 Task: Find a house in Beauvais, France for 8 guests from 12th to 16th July, with a price range of ₹10,000 to ₹16,000, including amenities like free parking, Wifi, TV, breakfast, and gym, and enable self check-in.
Action: Mouse moved to (380, 153)
Screenshot: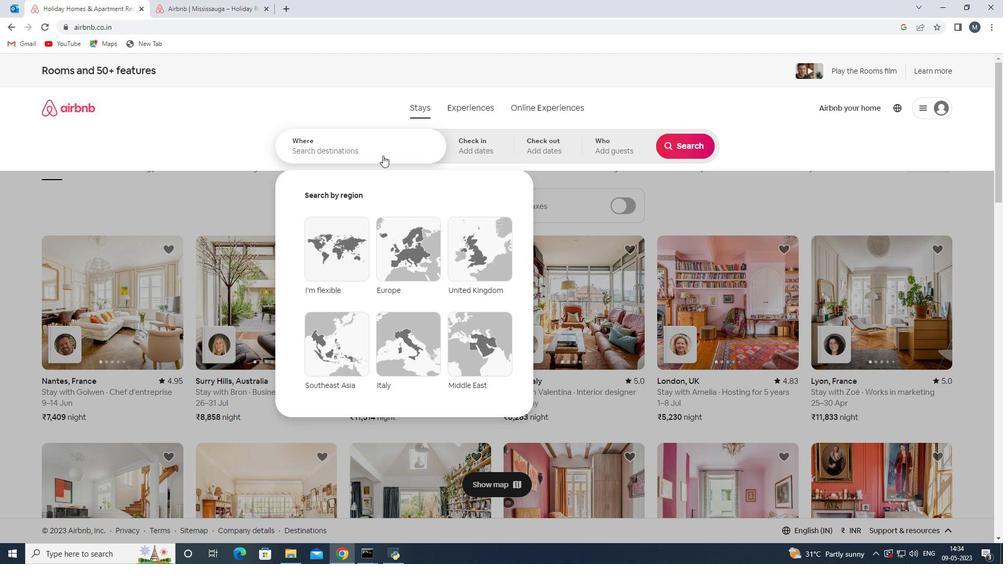 
Action: Mouse pressed left at (380, 153)
Screenshot: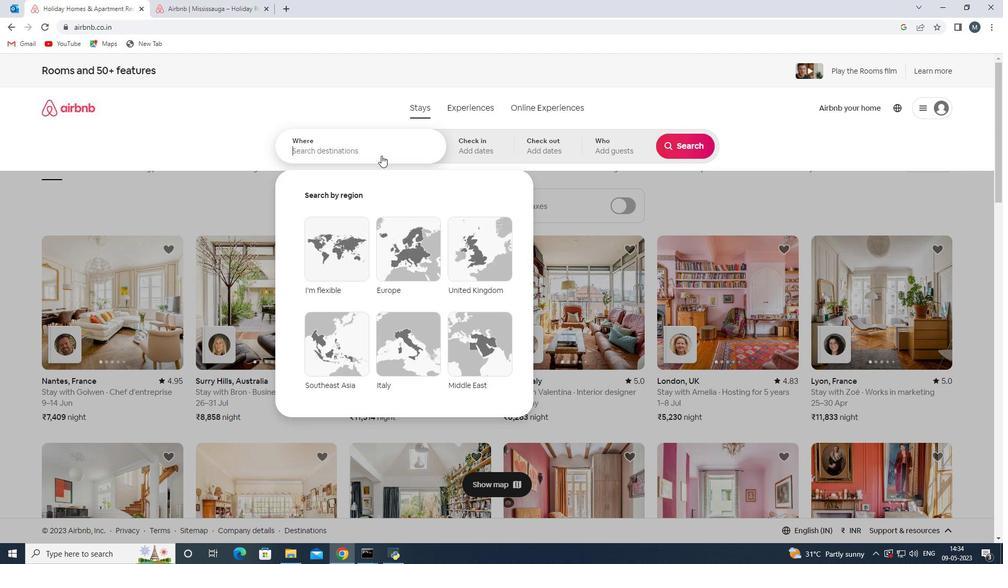 
Action: Mouse moved to (378, 154)
Screenshot: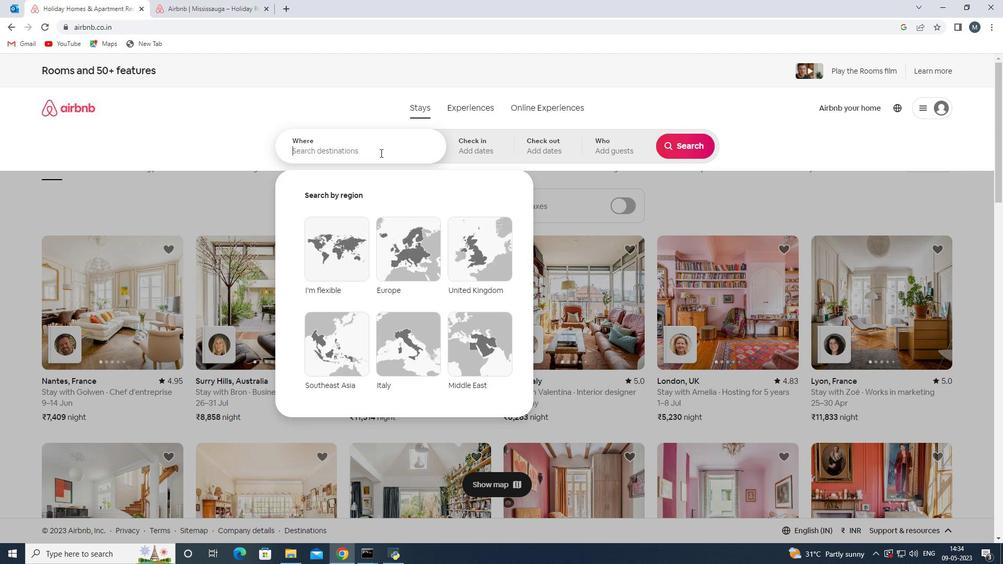 
Action: Key pressed <Key.shift>Beauvais,<Key.shift>France
Screenshot: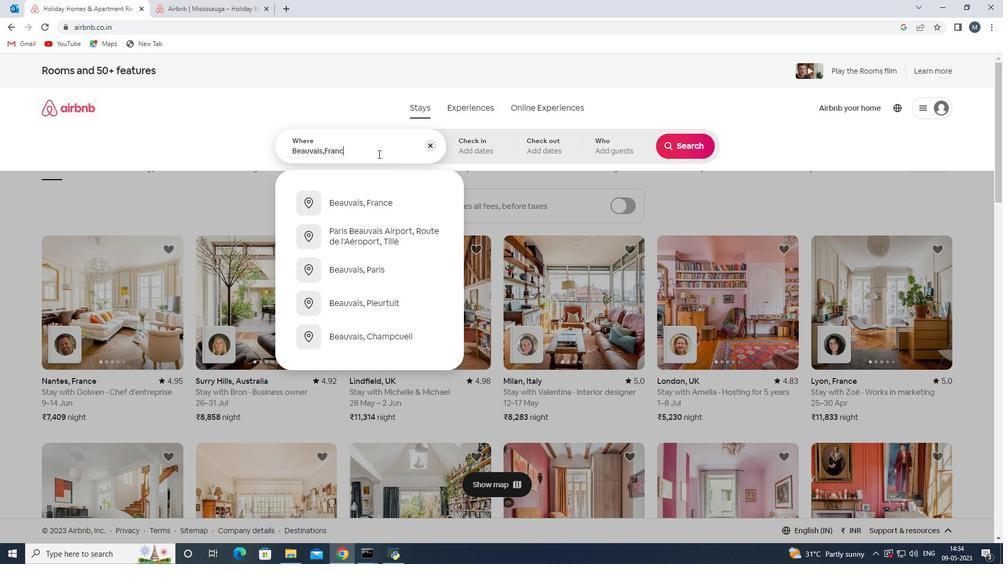 
Action: Mouse moved to (388, 200)
Screenshot: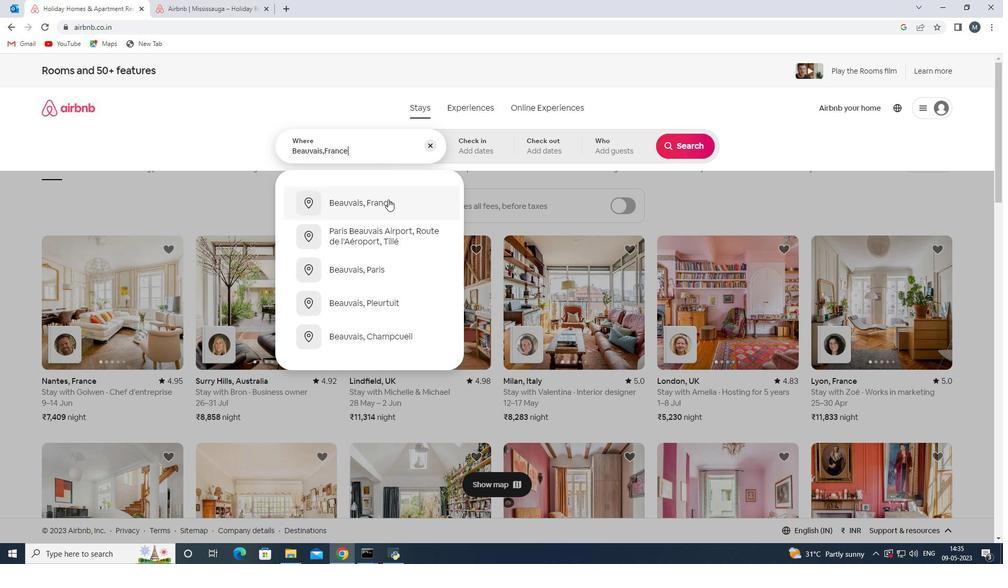 
Action: Mouse pressed left at (388, 200)
Screenshot: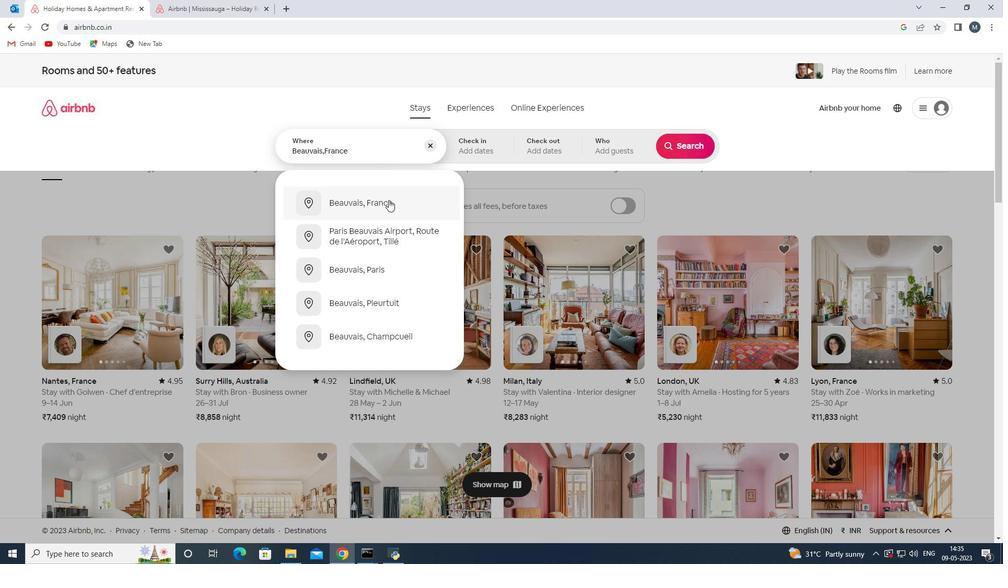 
Action: Mouse moved to (684, 226)
Screenshot: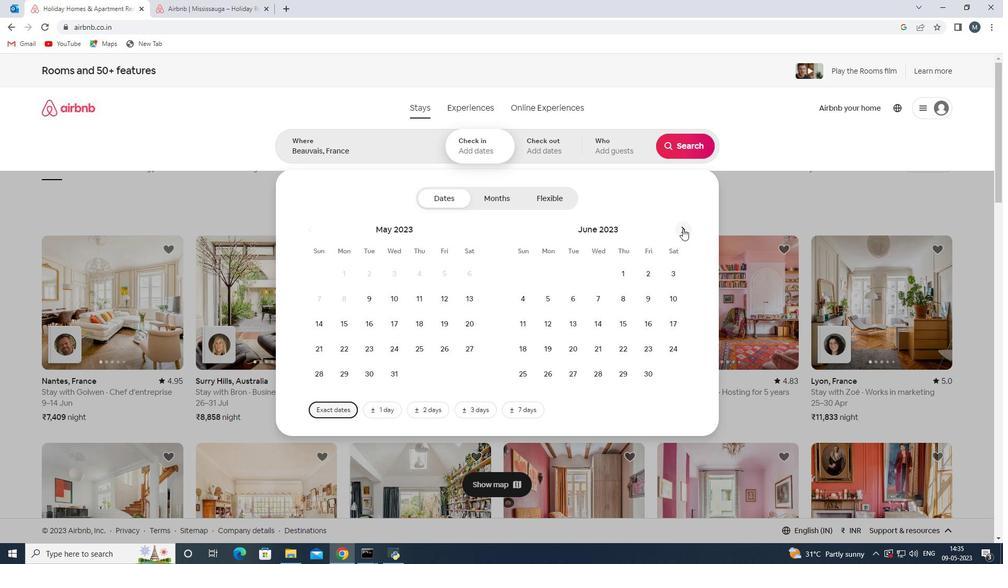 
Action: Mouse pressed left at (684, 226)
Screenshot: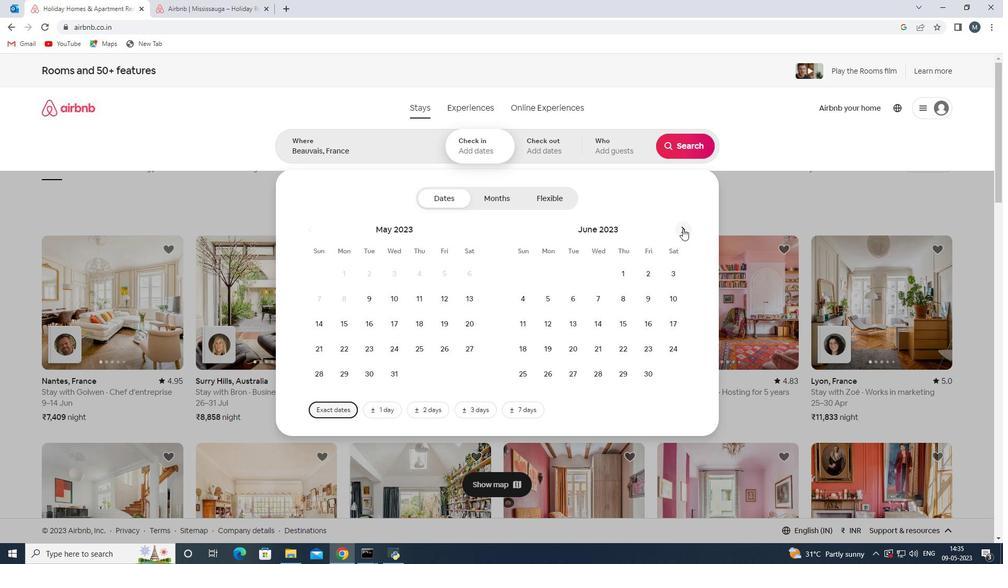 
Action: Mouse moved to (599, 331)
Screenshot: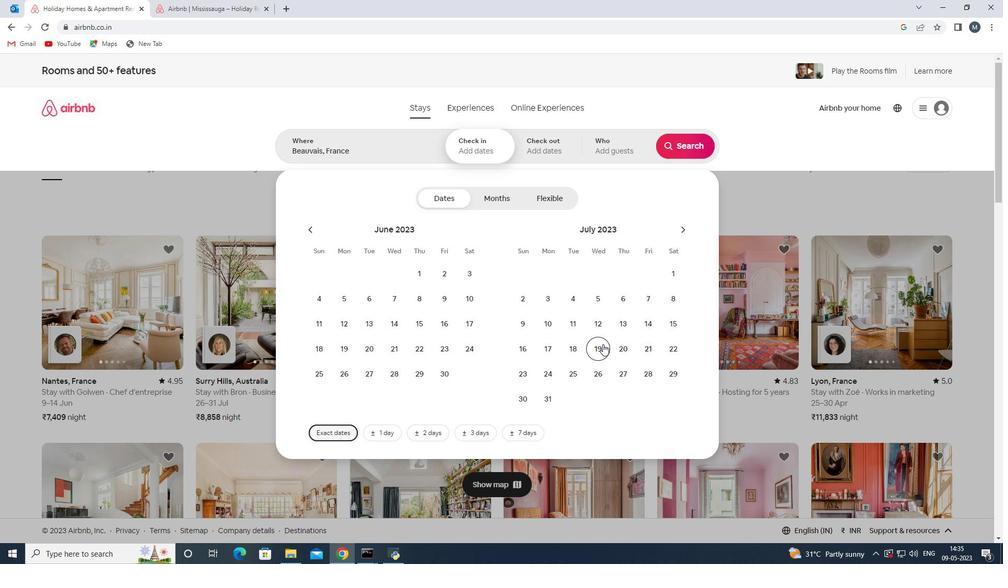 
Action: Mouse pressed left at (599, 331)
Screenshot: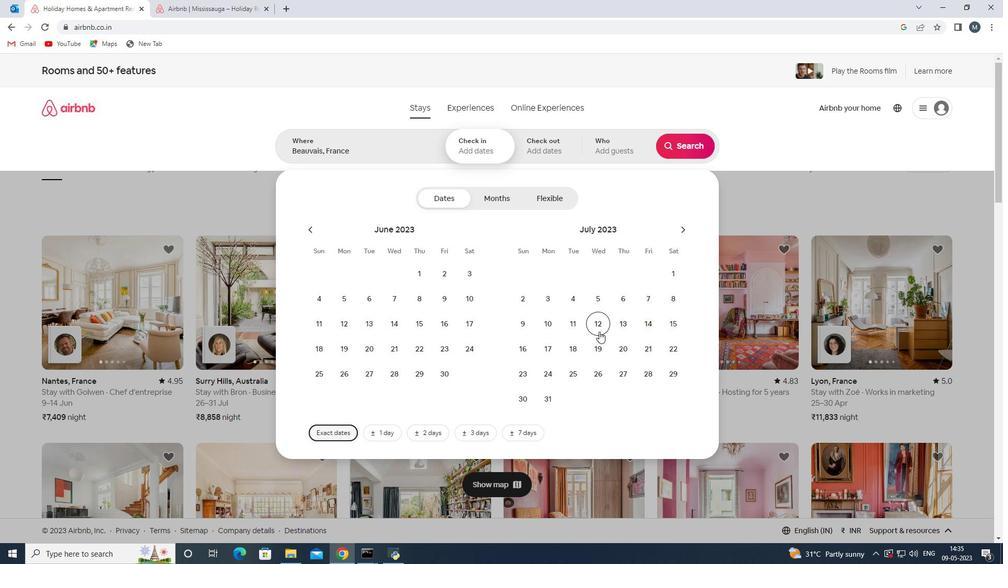 
Action: Mouse moved to (515, 346)
Screenshot: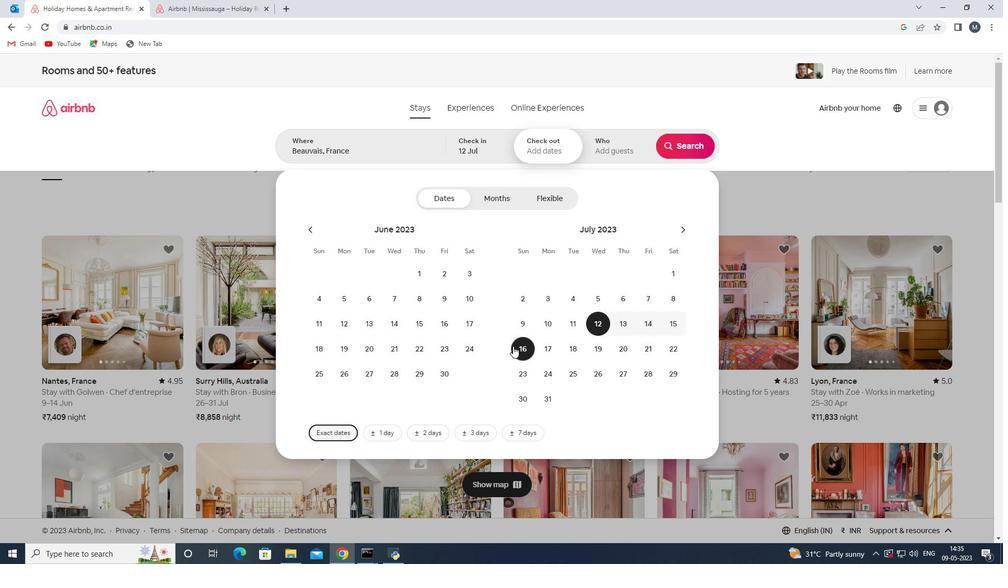 
Action: Mouse pressed left at (515, 346)
Screenshot: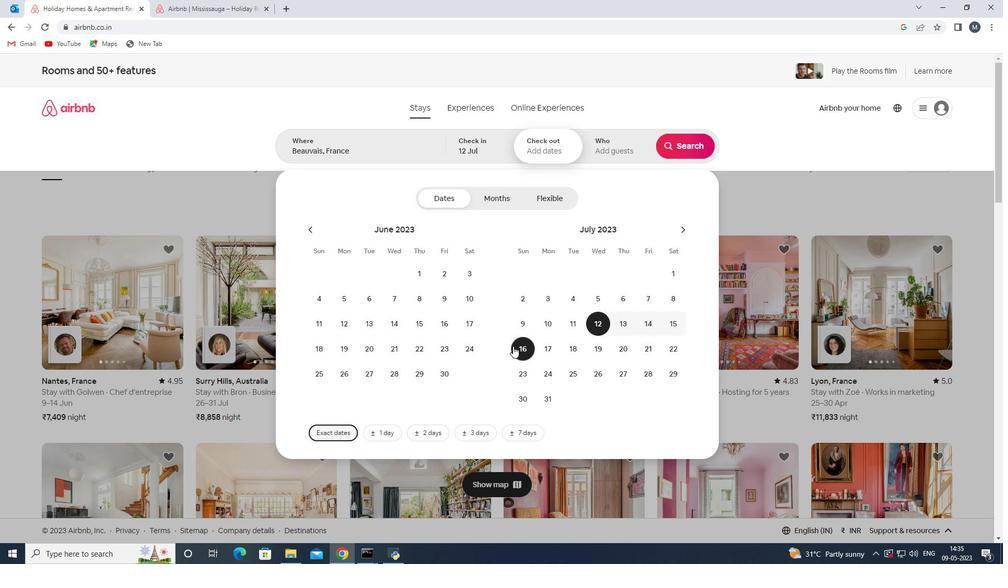 
Action: Mouse moved to (606, 151)
Screenshot: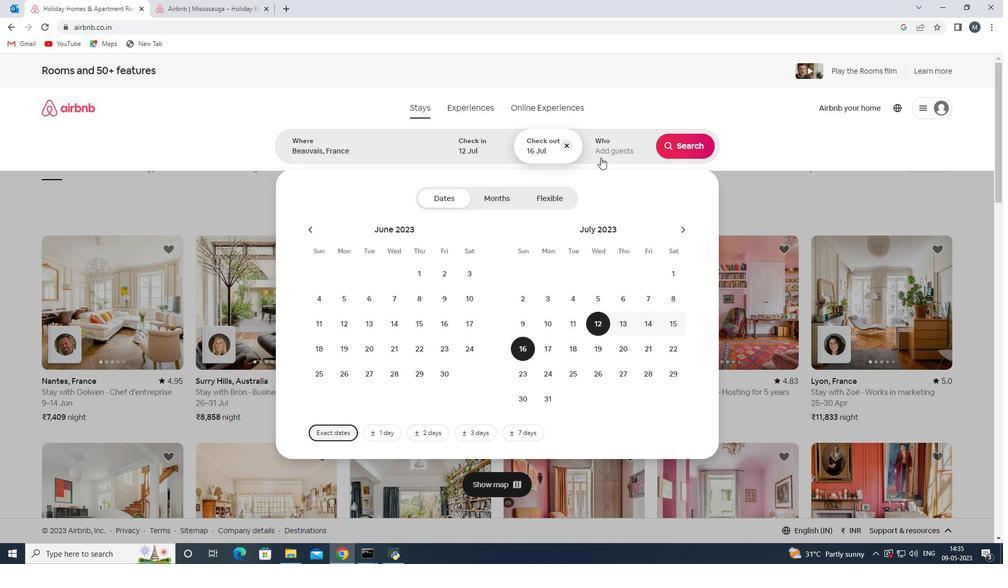 
Action: Mouse pressed left at (606, 151)
Screenshot: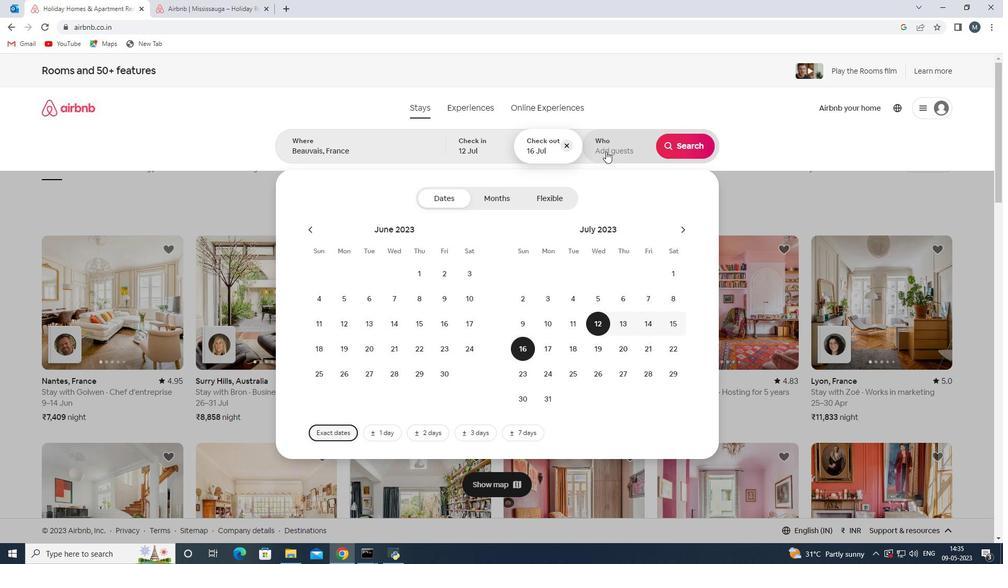
Action: Mouse moved to (690, 202)
Screenshot: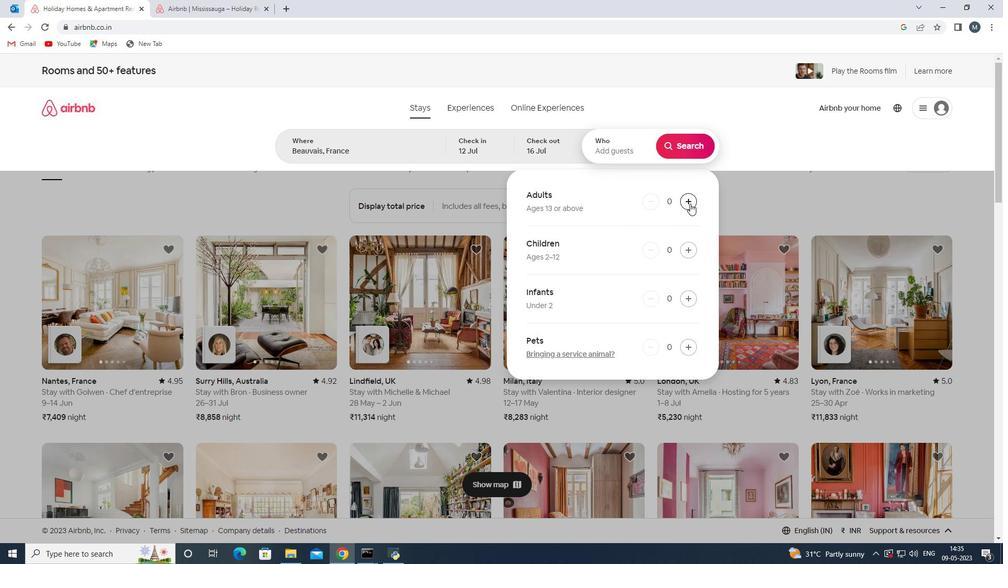 
Action: Mouse pressed left at (690, 202)
Screenshot: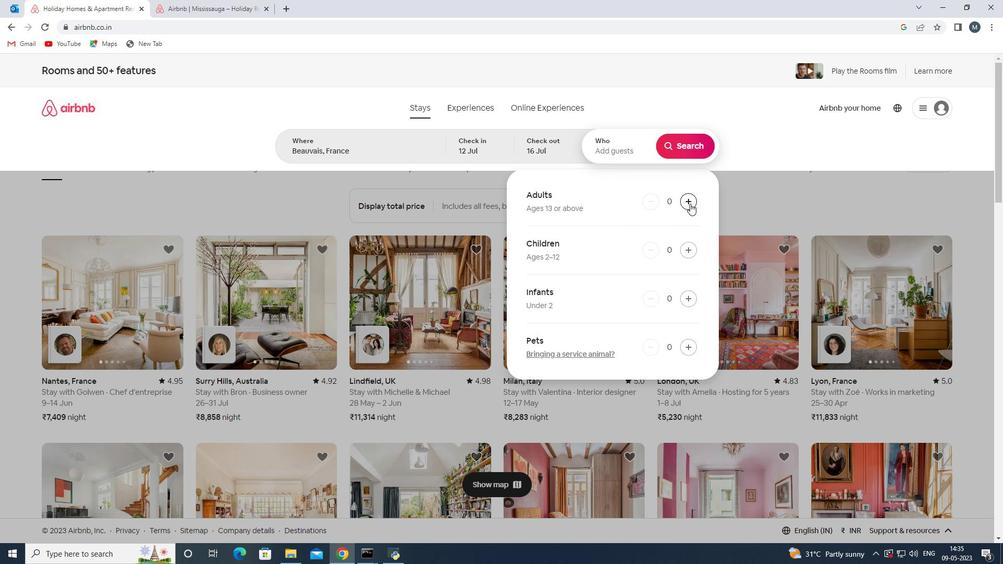 
Action: Mouse pressed left at (690, 202)
Screenshot: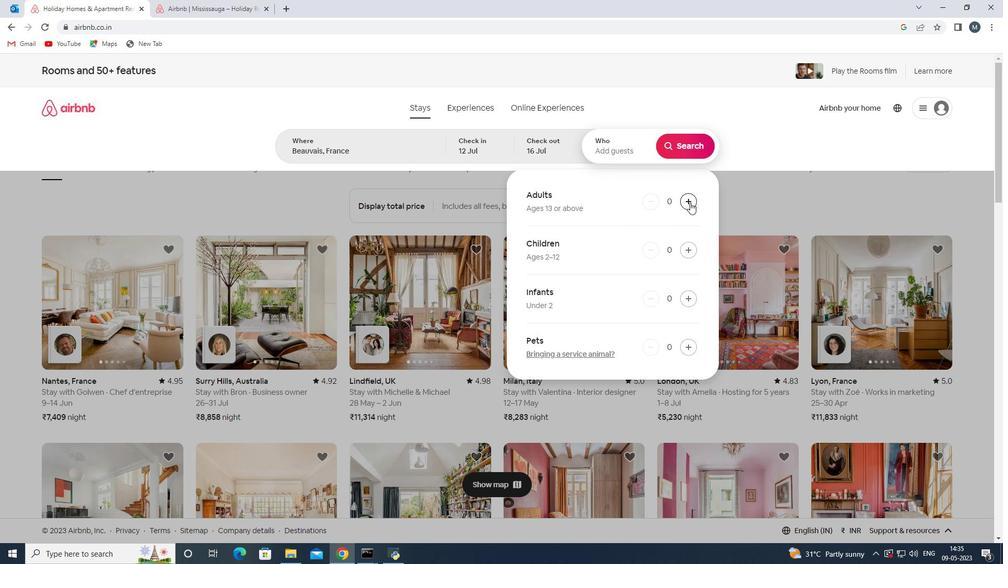
Action: Mouse pressed left at (690, 202)
Screenshot: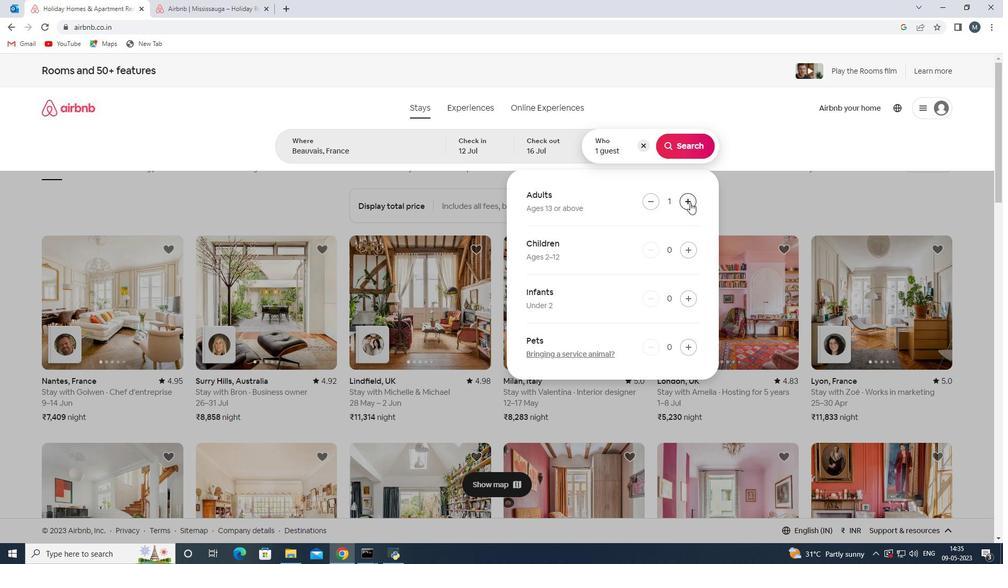 
Action: Mouse moved to (690, 202)
Screenshot: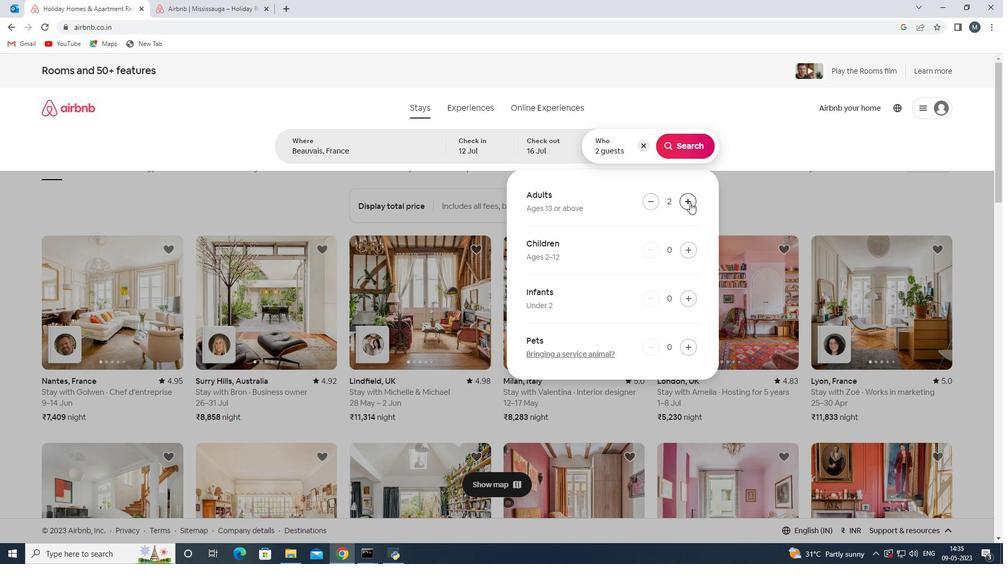 
Action: Mouse pressed left at (690, 202)
Screenshot: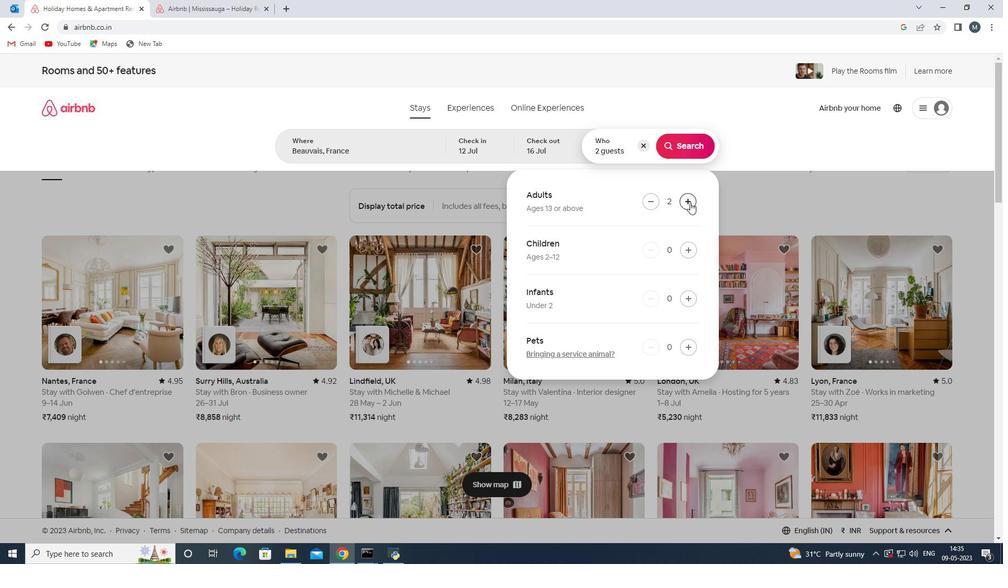 
Action: Mouse moved to (691, 202)
Screenshot: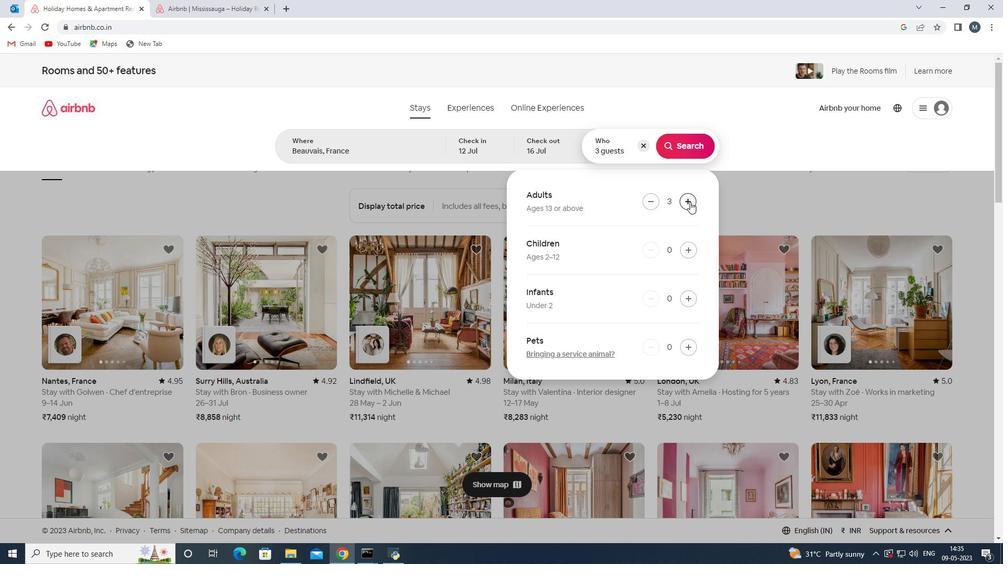 
Action: Mouse pressed left at (691, 202)
Screenshot: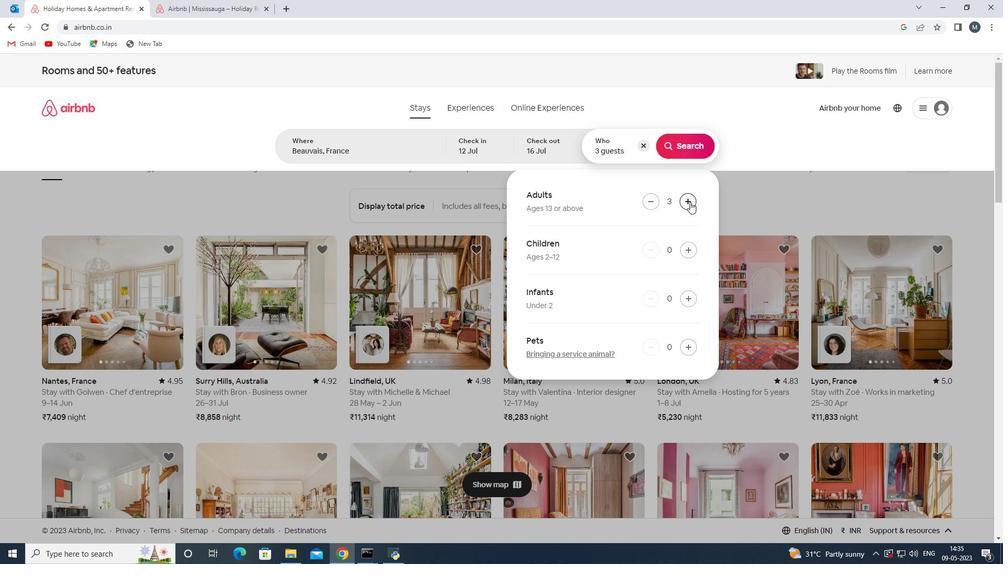 
Action: Mouse moved to (691, 202)
Screenshot: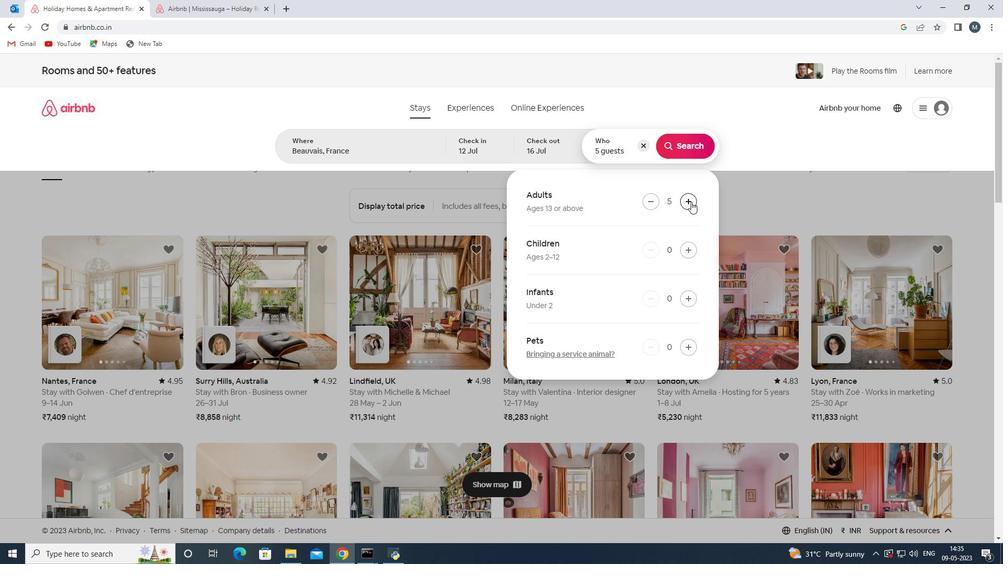 
Action: Mouse pressed left at (691, 202)
Screenshot: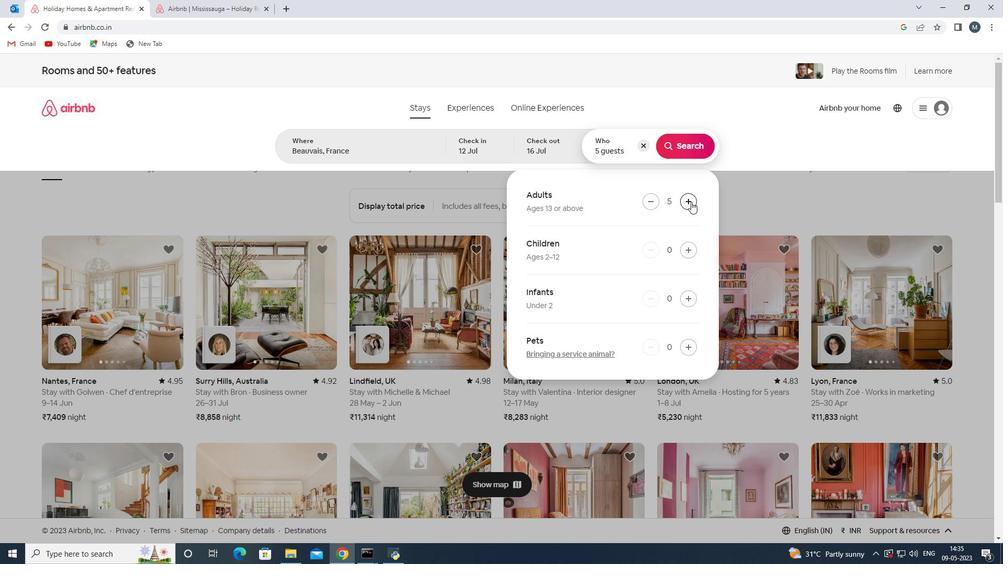 
Action: Mouse pressed left at (691, 202)
Screenshot: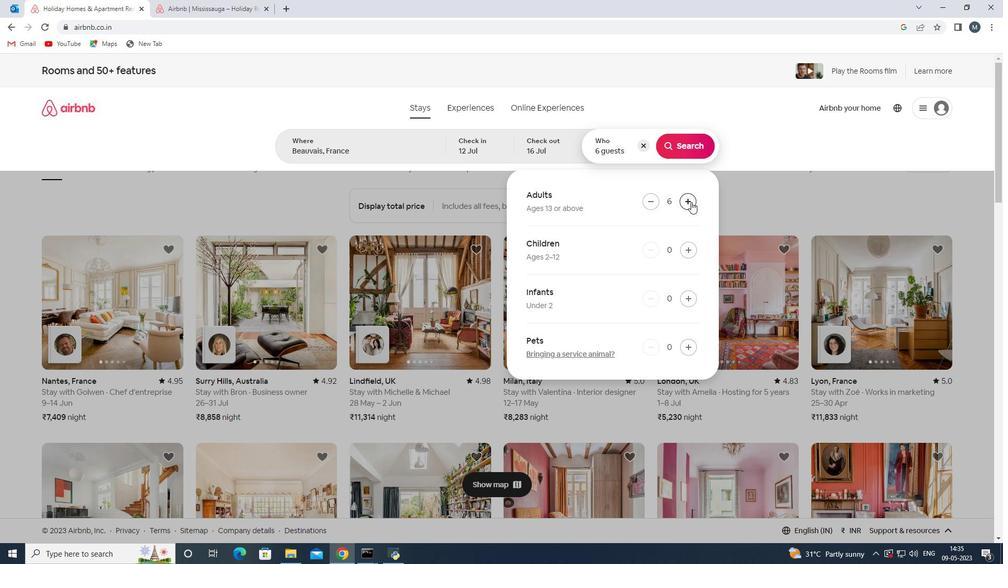 
Action: Mouse moved to (691, 202)
Screenshot: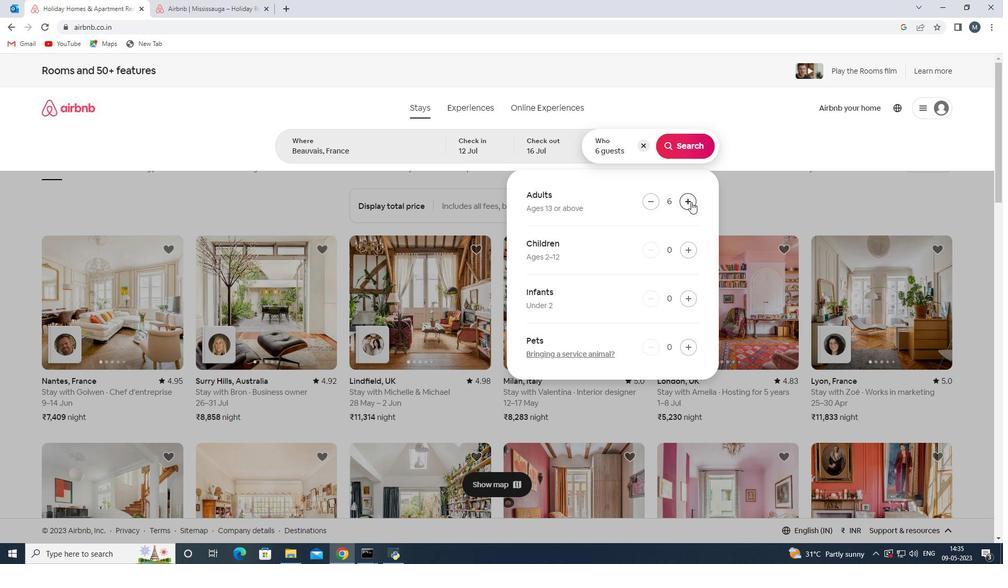 
Action: Mouse pressed left at (691, 202)
Screenshot: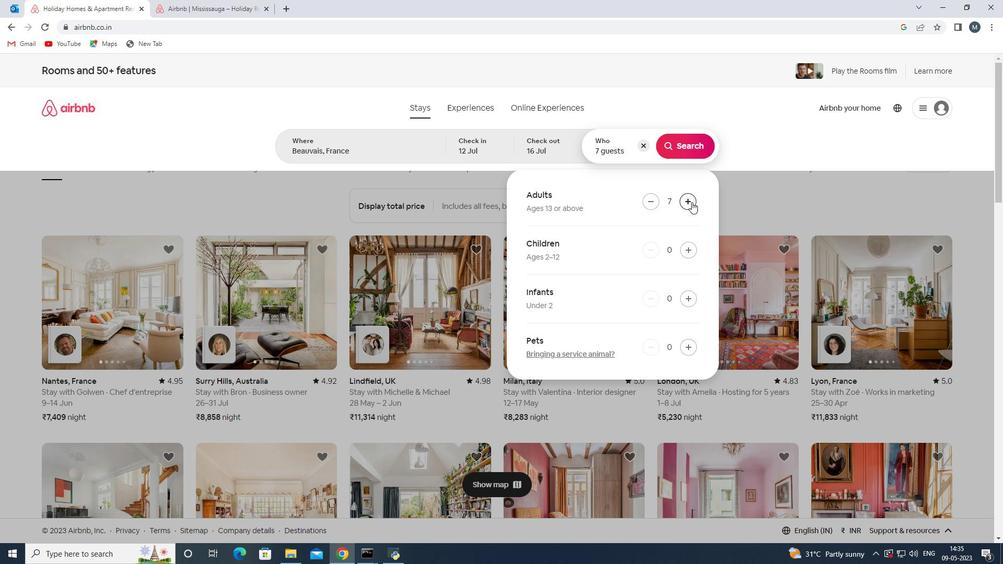
Action: Mouse moved to (678, 145)
Screenshot: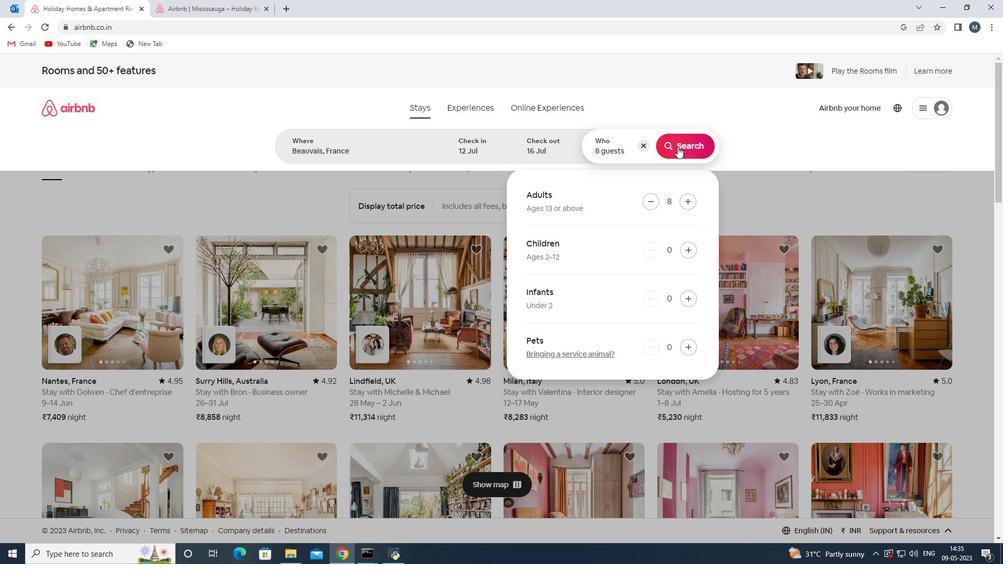 
Action: Mouse pressed left at (678, 145)
Screenshot: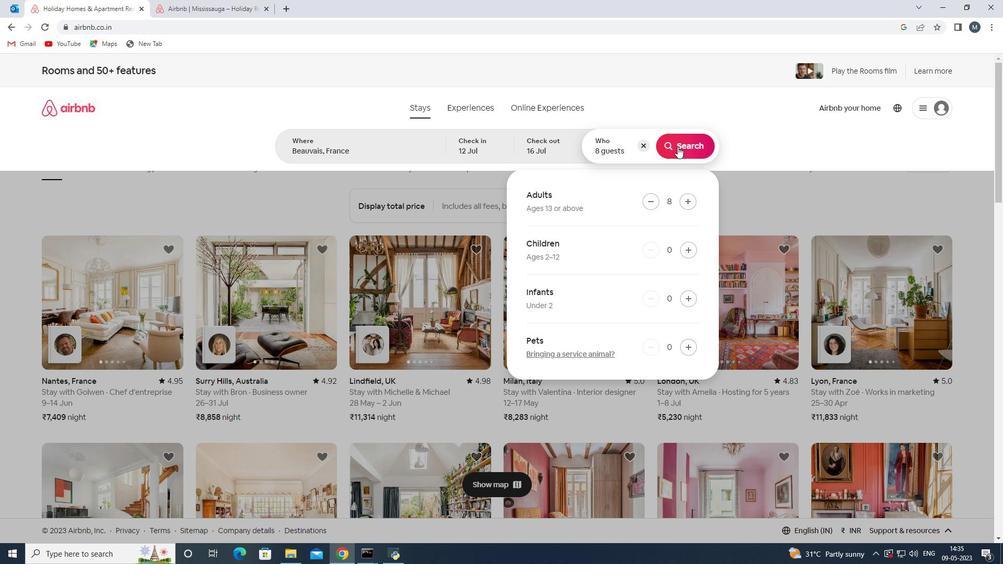 
Action: Mouse moved to (948, 118)
Screenshot: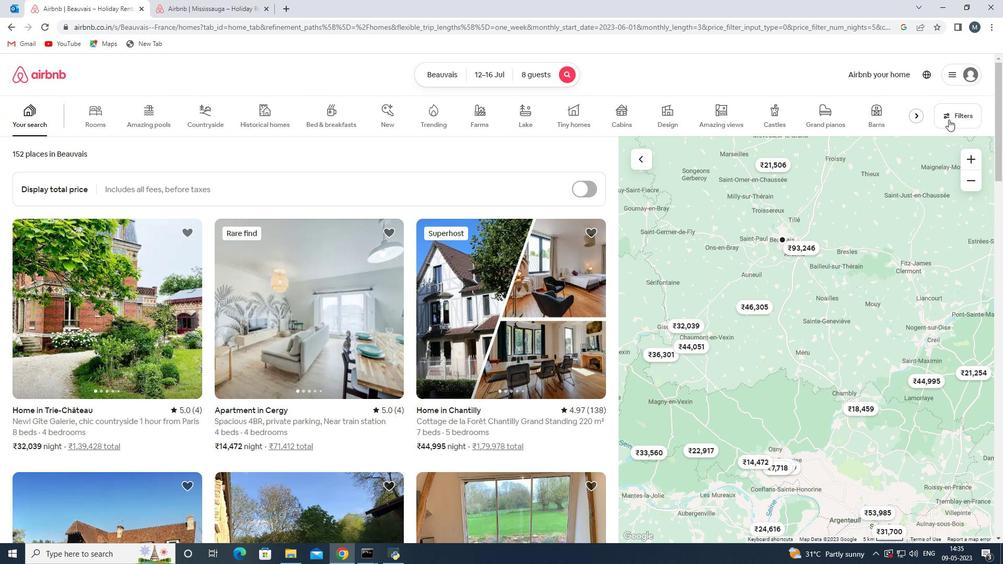 
Action: Mouse pressed left at (948, 118)
Screenshot: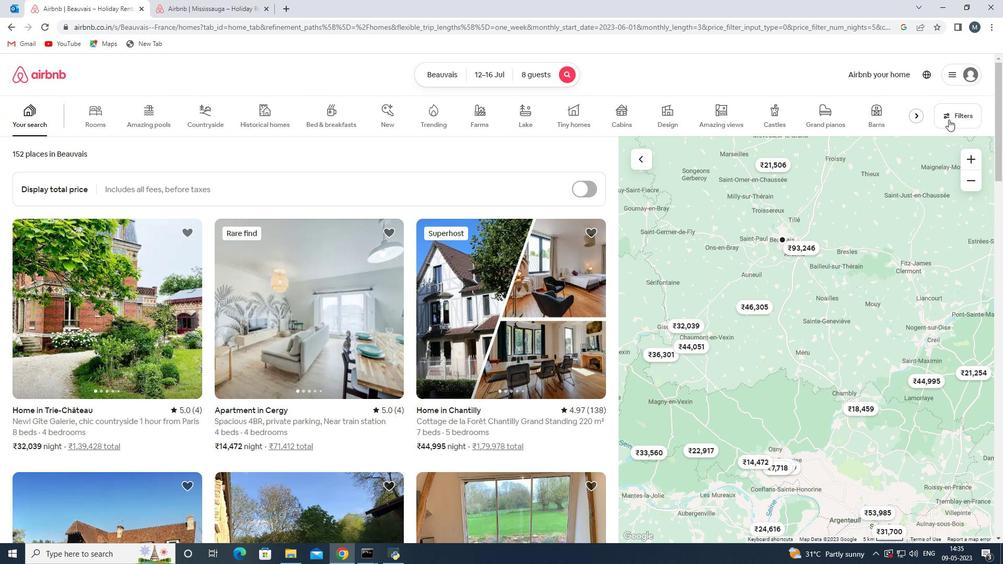 
Action: Mouse moved to (421, 343)
Screenshot: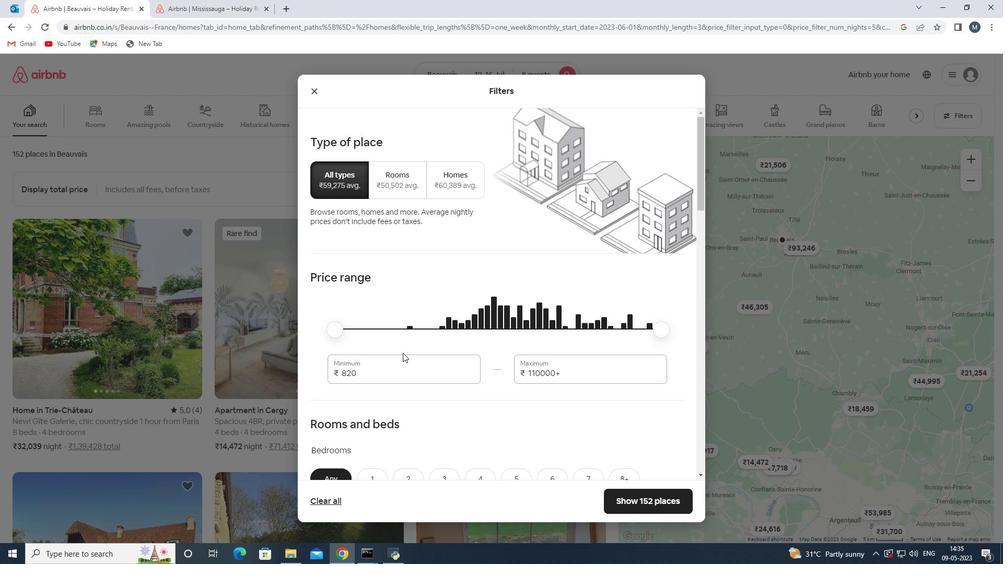 
Action: Mouse scrolled (421, 343) with delta (0, 0)
Screenshot: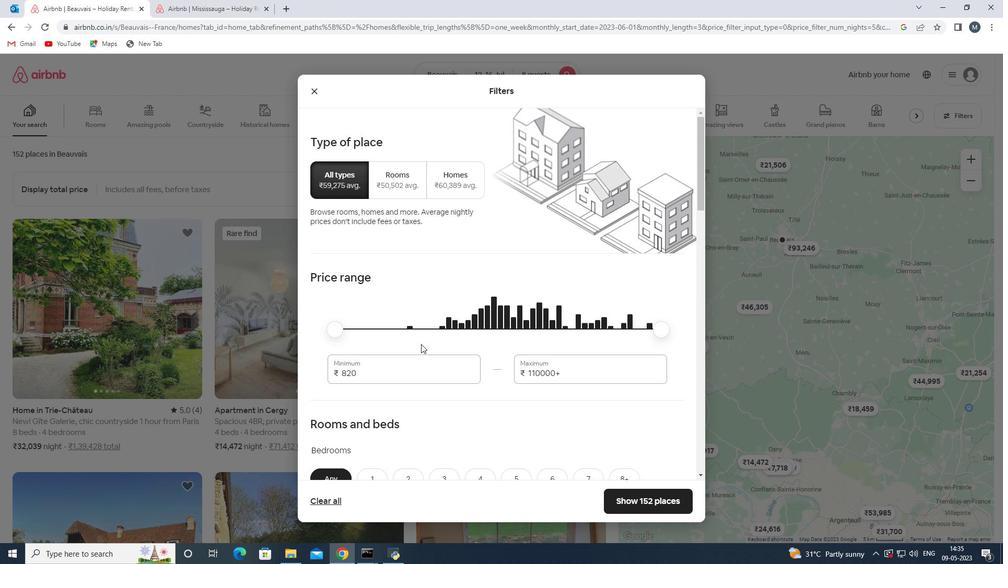 
Action: Mouse moved to (400, 321)
Screenshot: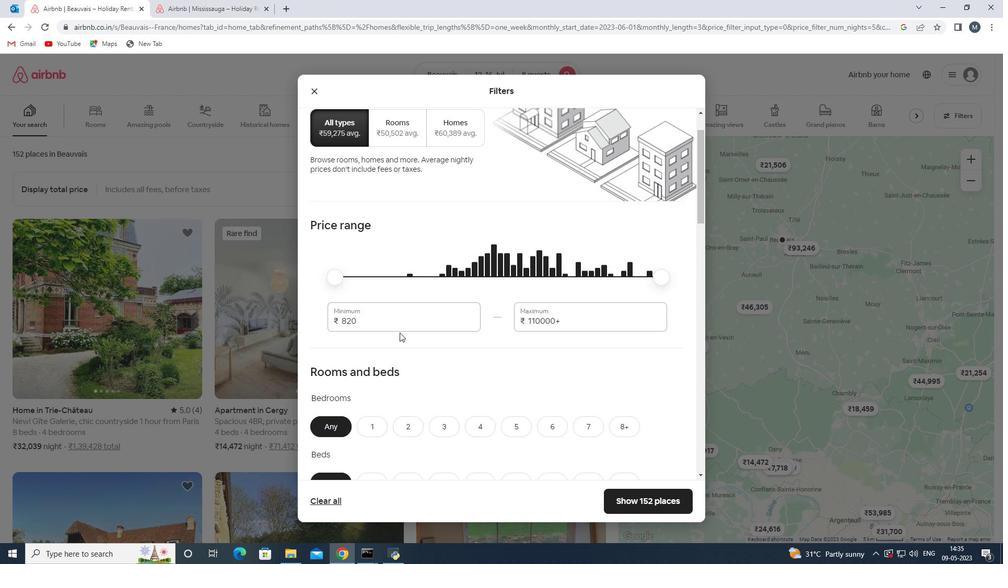 
Action: Mouse pressed left at (400, 321)
Screenshot: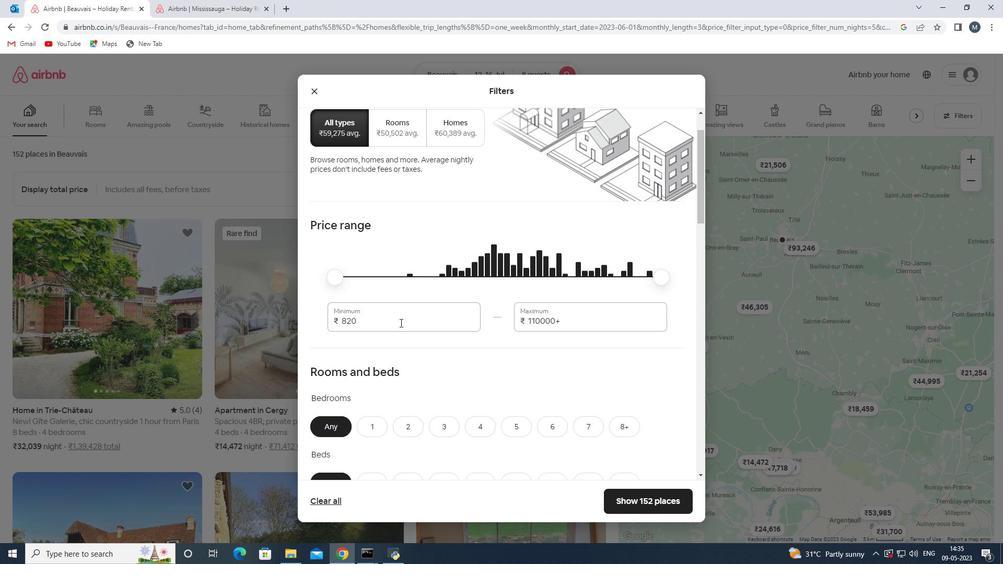 
Action: Mouse moved to (400, 320)
Screenshot: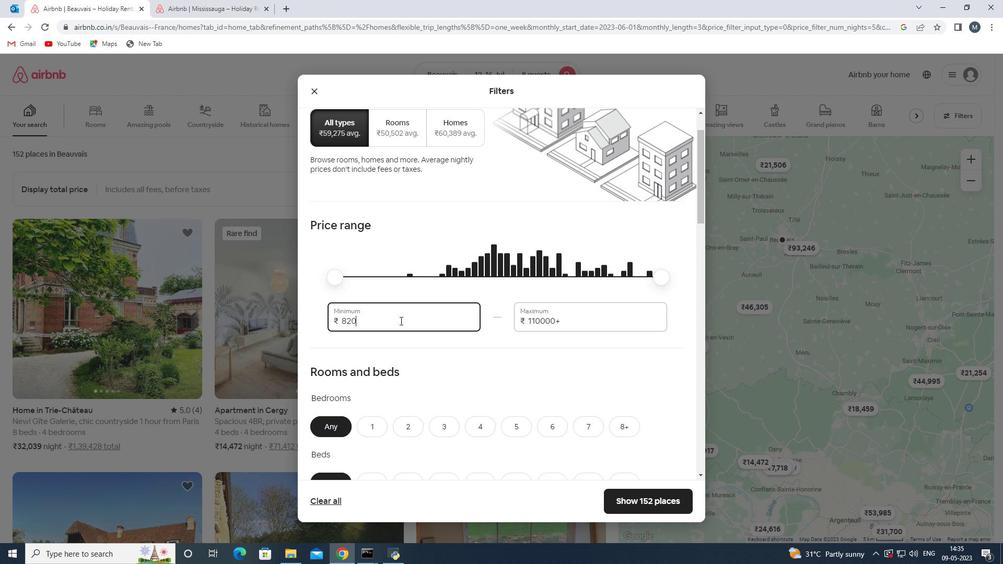 
Action: Key pressed <Key.backspace><Key.backspace><Key.backspace><Key.backspace><Key.backspace><Key.backspace><Key.backspace><Key.backspace><Key.backspace><Key.backspace><Key.backspace><Key.backspace><Key.backspace><Key.backspace><Key.backspace><Key.backspace><Key.backspace><Key.backspace><Key.backspace><Key.backspace><Key.backspace><Key.backspace>10000
Screenshot: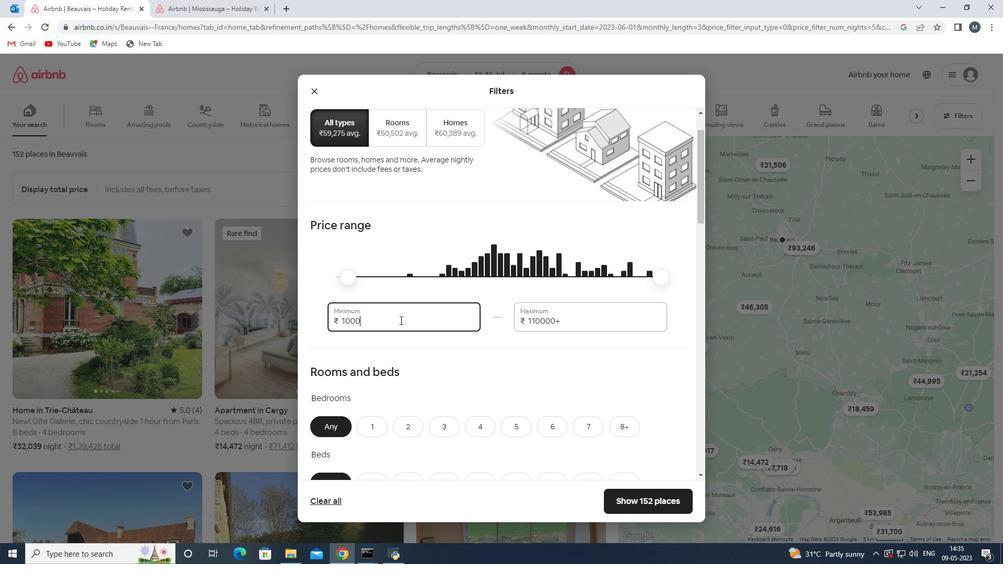 
Action: Mouse moved to (566, 322)
Screenshot: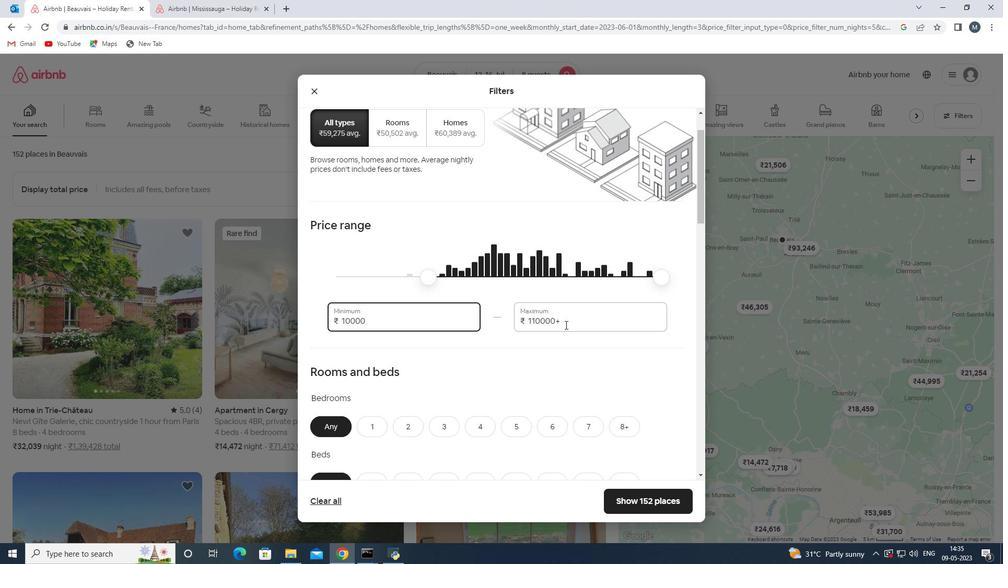 
Action: Mouse pressed left at (566, 322)
Screenshot: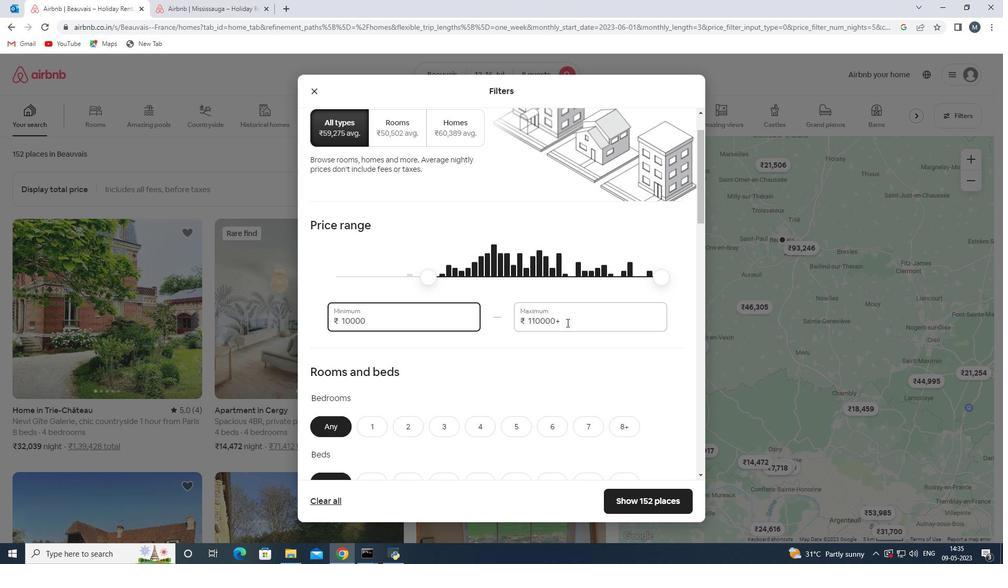 
Action: Mouse moved to (515, 320)
Screenshot: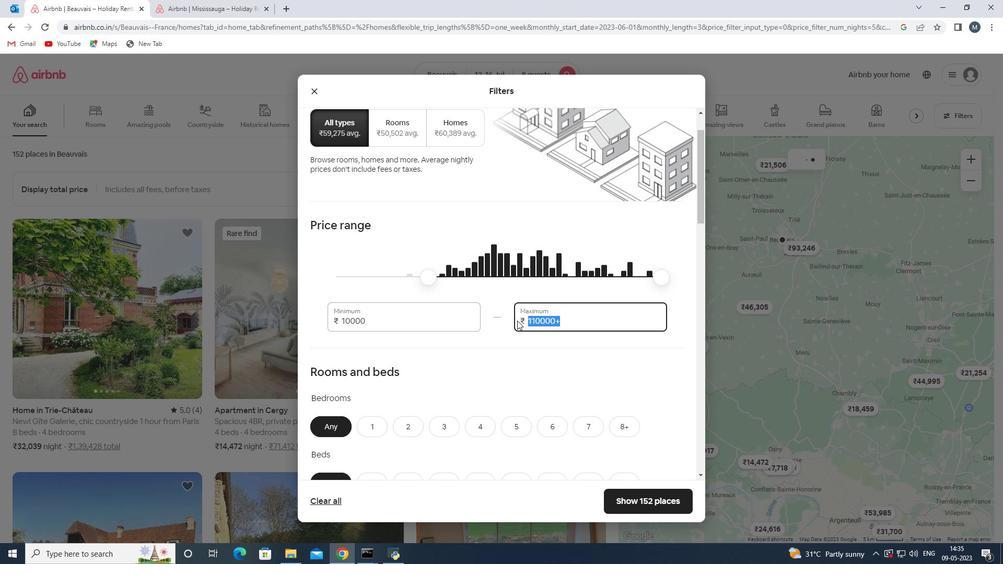 
Action: Key pressed 16000
Screenshot: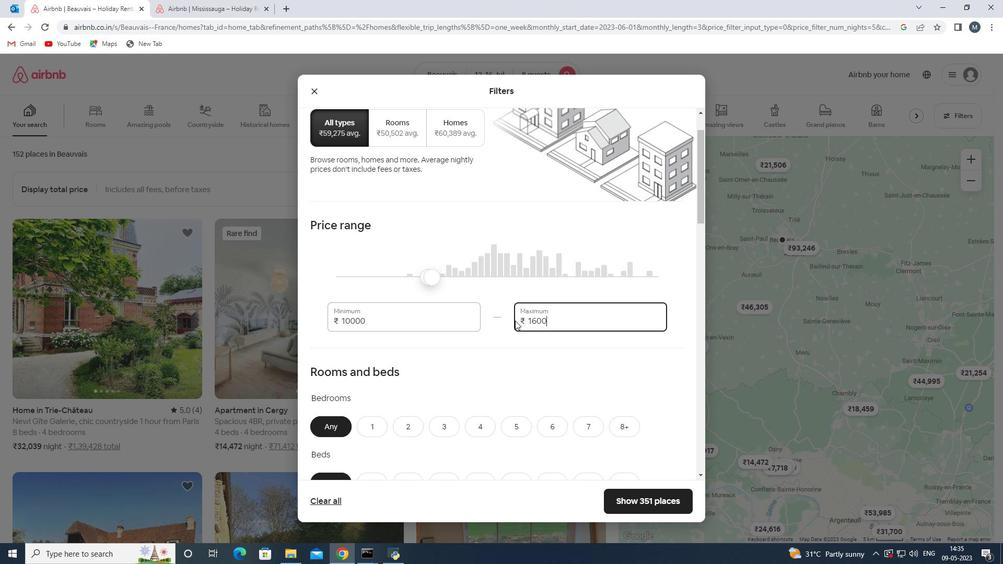 
Action: Mouse moved to (475, 311)
Screenshot: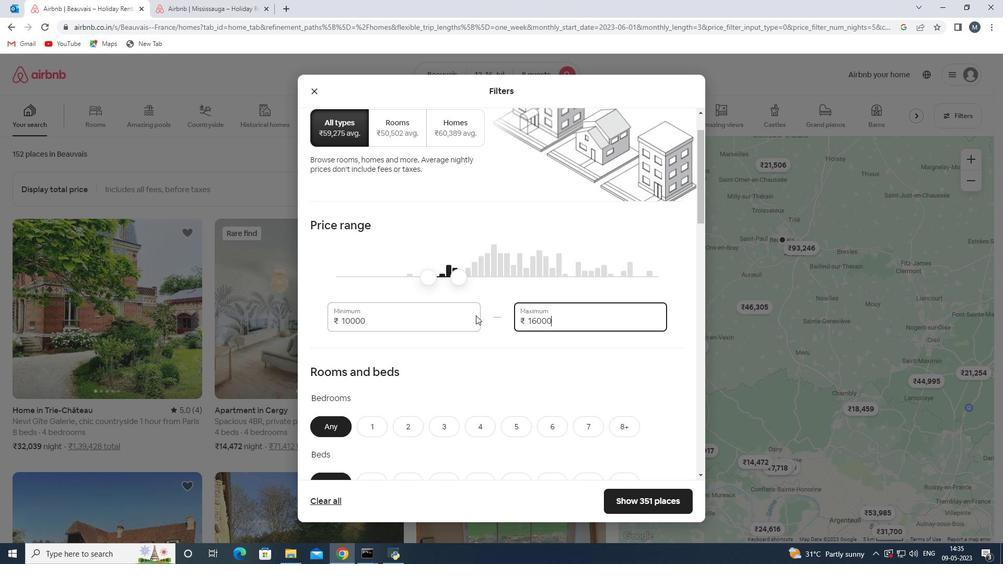 
Action: Mouse scrolled (475, 311) with delta (0, 0)
Screenshot: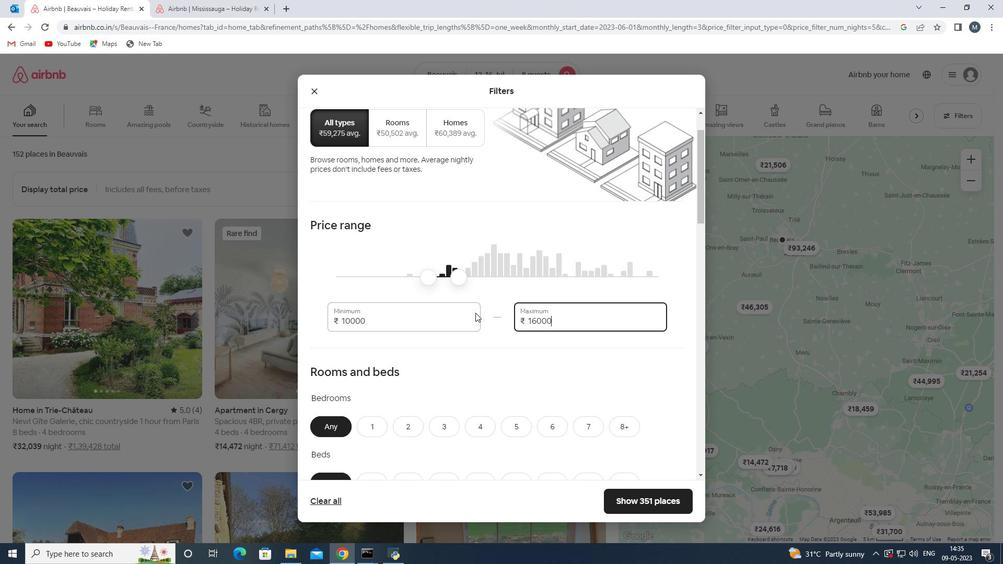 
Action: Mouse moved to (625, 372)
Screenshot: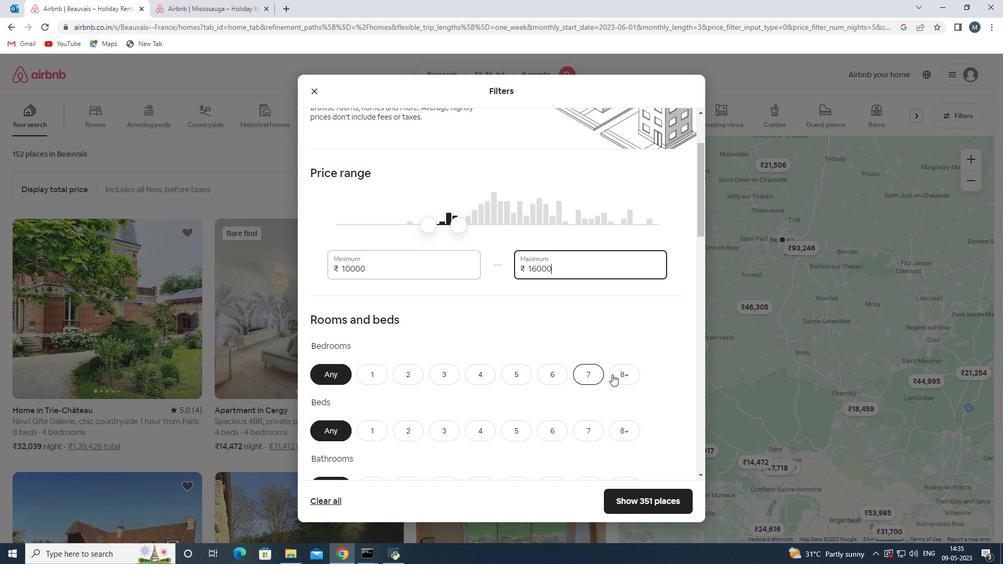 
Action: Mouse pressed left at (625, 372)
Screenshot: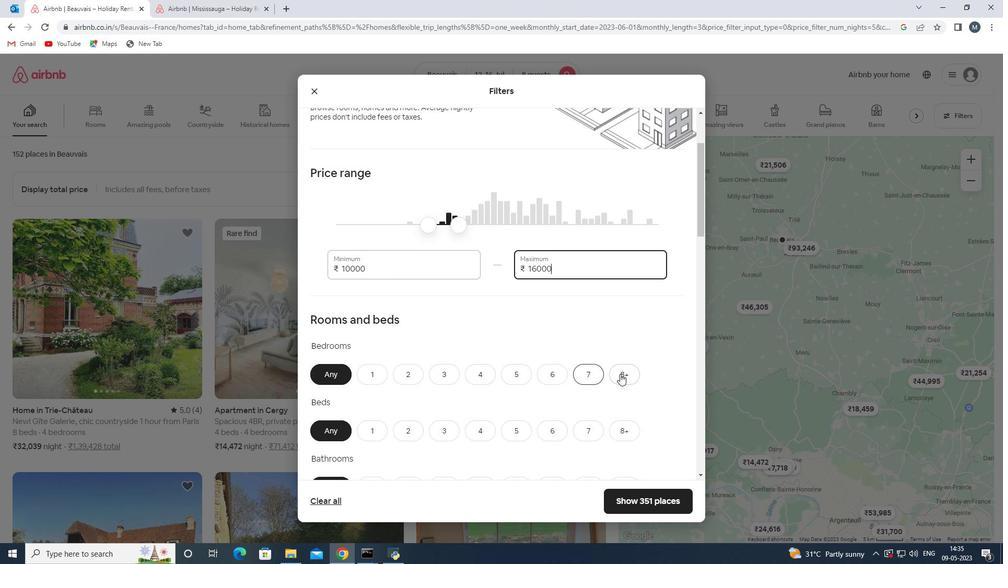 
Action: Mouse moved to (589, 370)
Screenshot: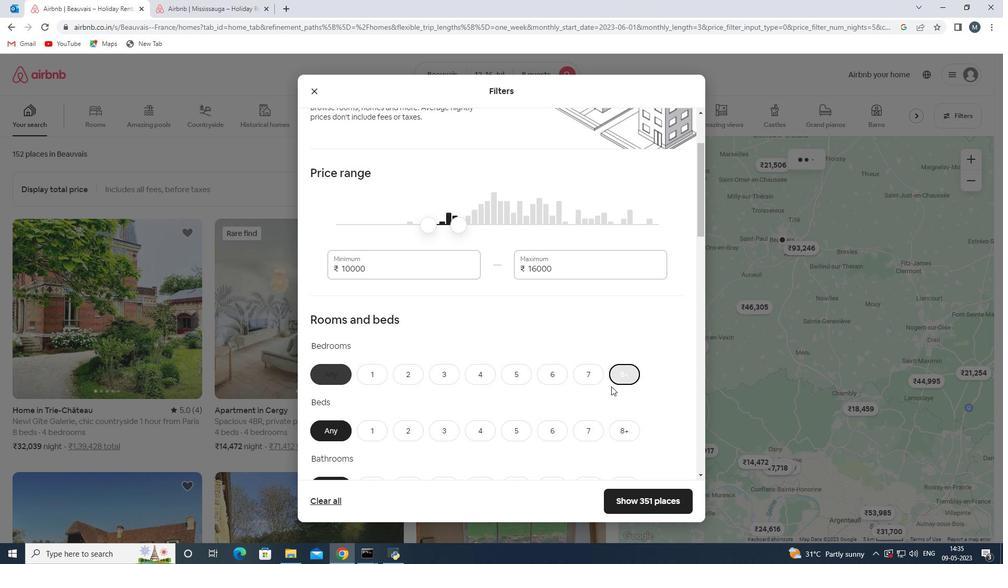 
Action: Mouse scrolled (589, 370) with delta (0, 0)
Screenshot: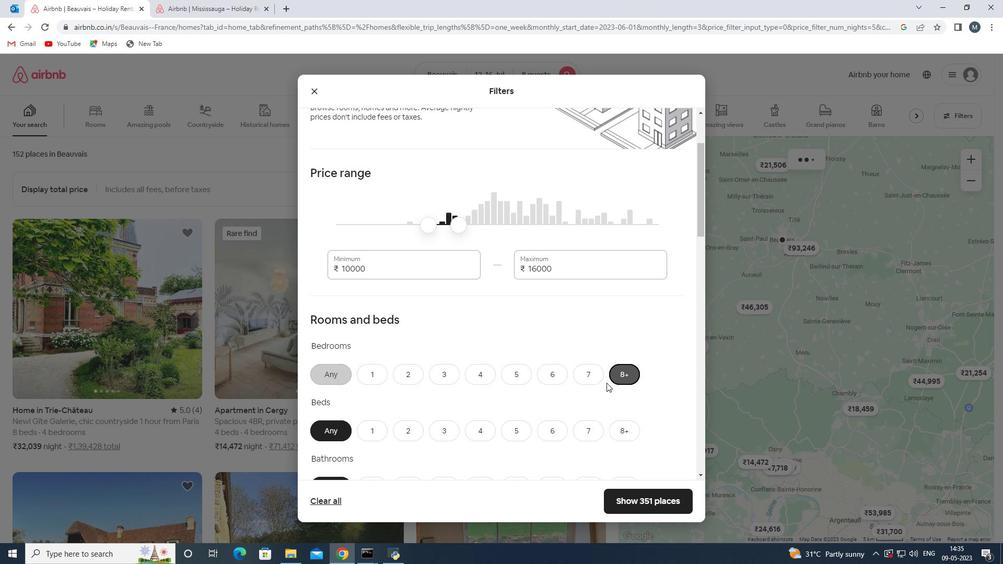 
Action: Mouse moved to (624, 380)
Screenshot: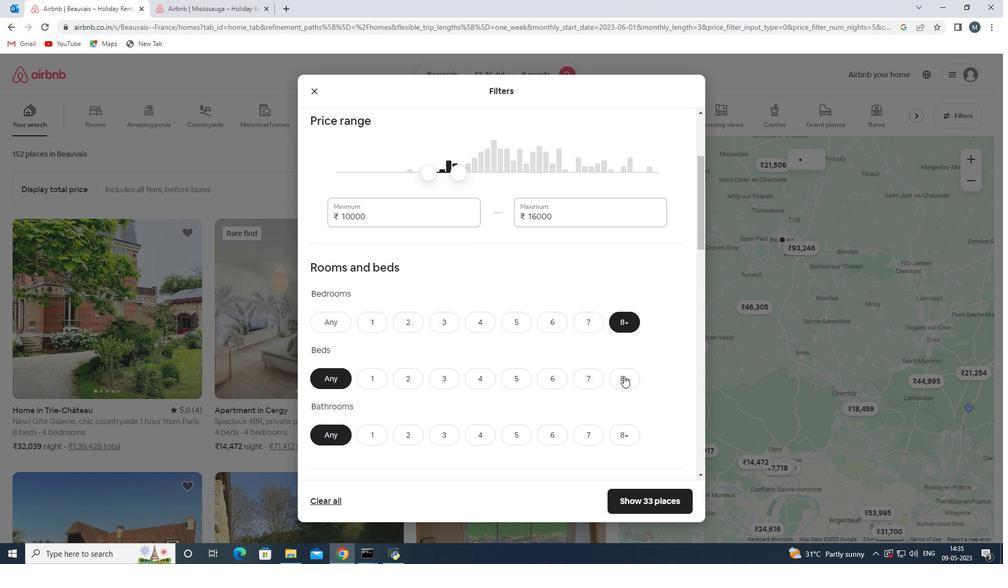 
Action: Mouse pressed left at (624, 380)
Screenshot: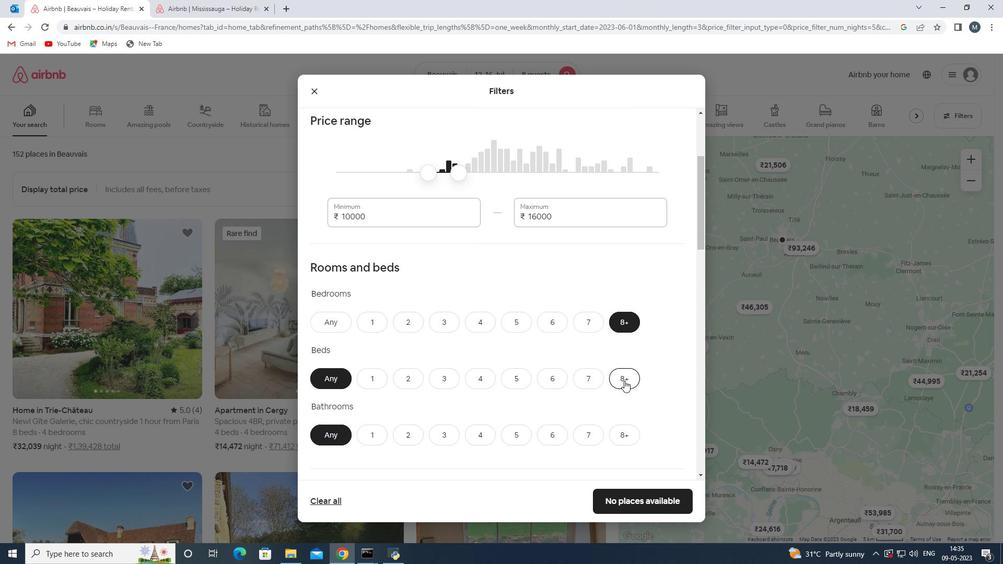 
Action: Mouse moved to (582, 357)
Screenshot: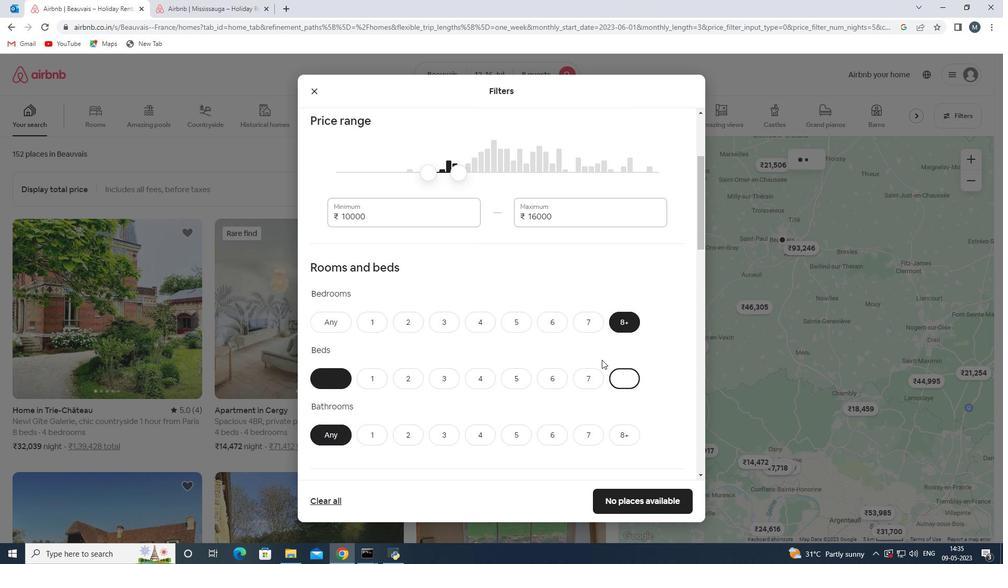 
Action: Mouse scrolled (585, 355) with delta (0, 0)
Screenshot: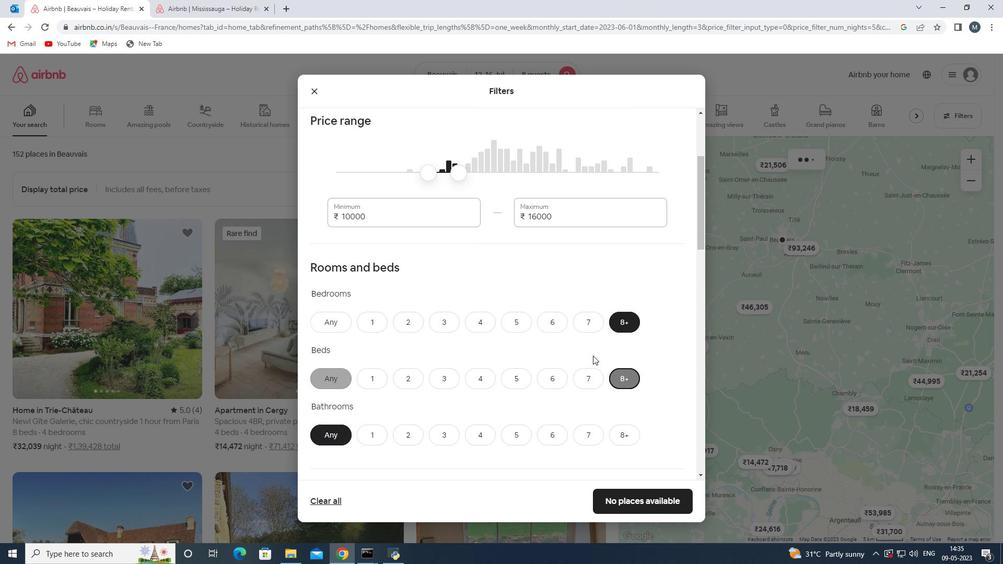 
Action: Mouse scrolled (582, 357) with delta (0, 0)
Screenshot: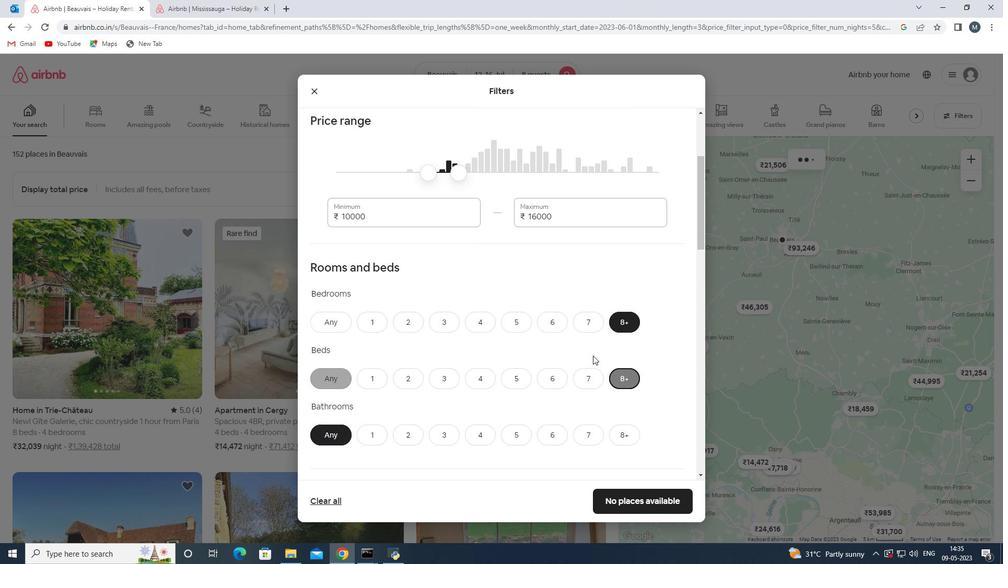 
Action: Mouse moved to (622, 327)
Screenshot: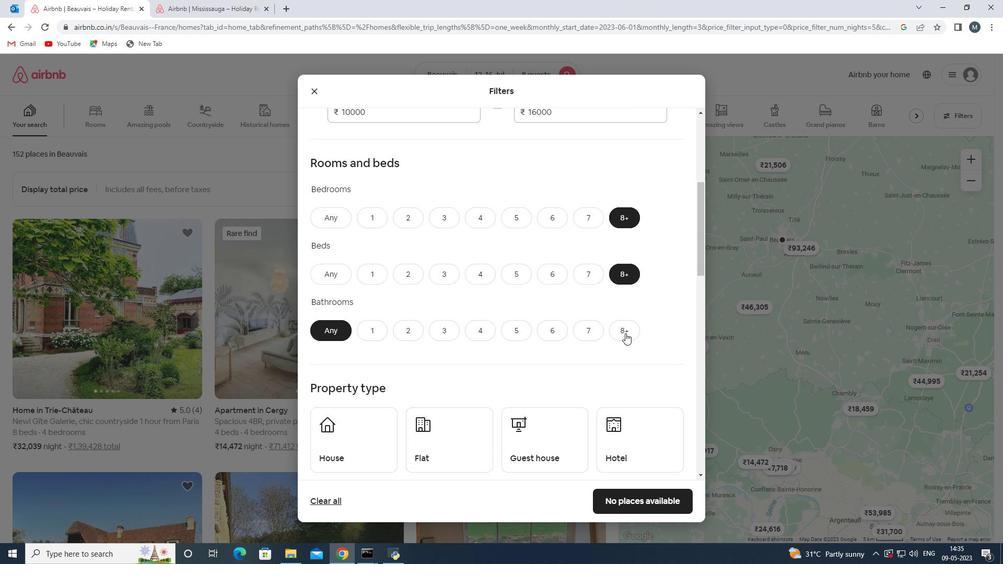 
Action: Mouse pressed left at (622, 327)
Screenshot: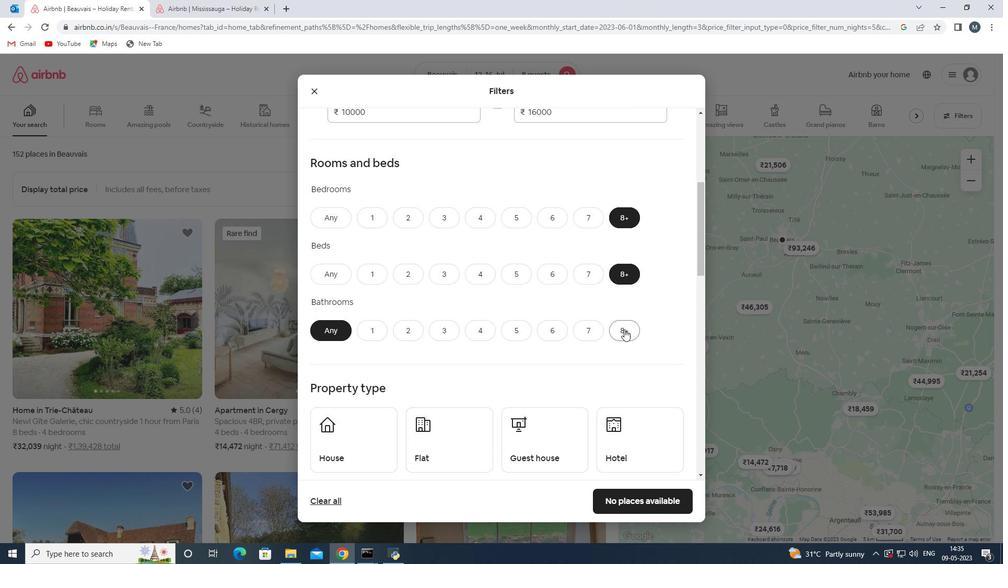 
Action: Mouse moved to (535, 314)
Screenshot: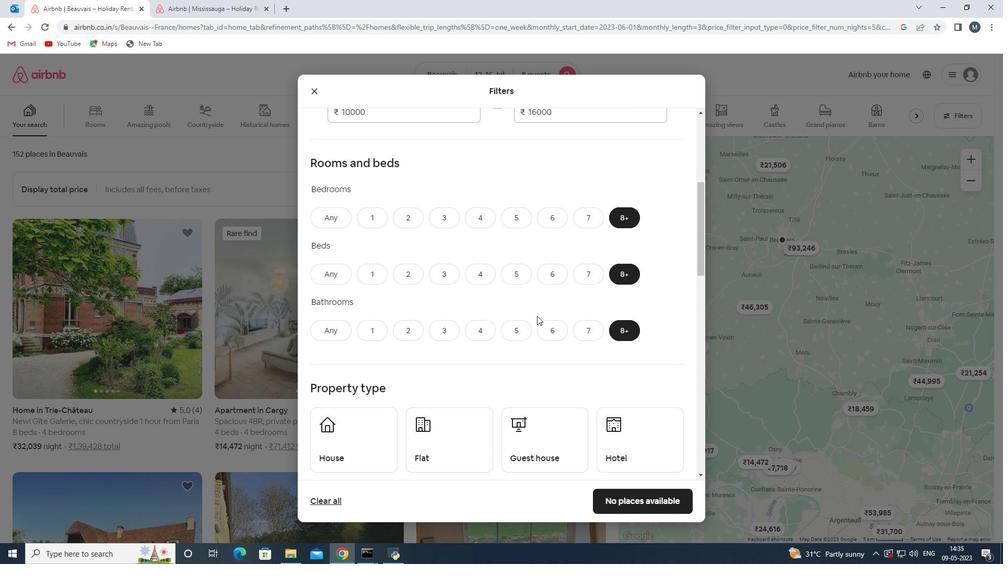 
Action: Mouse scrolled (535, 313) with delta (0, 0)
Screenshot: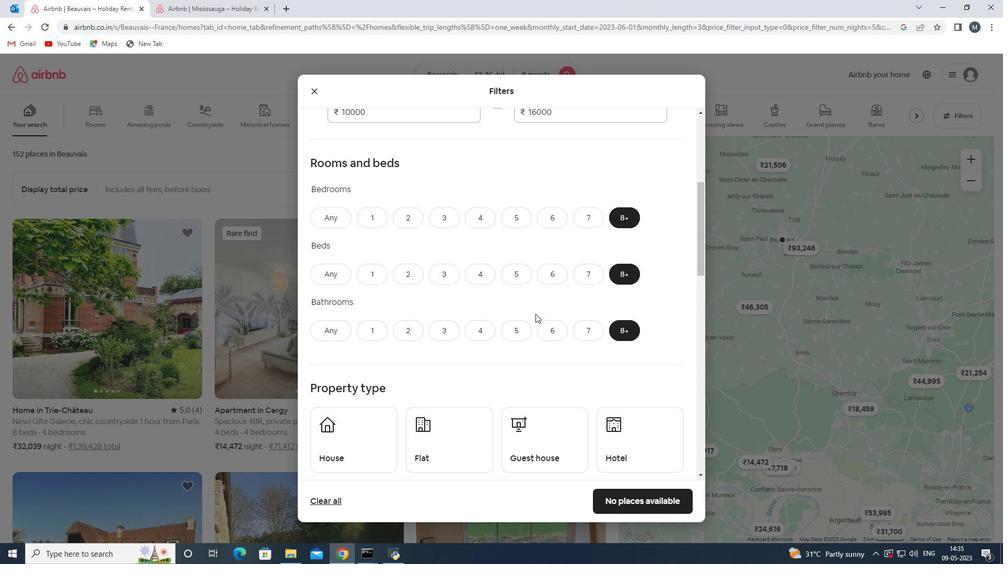 
Action: Mouse moved to (350, 390)
Screenshot: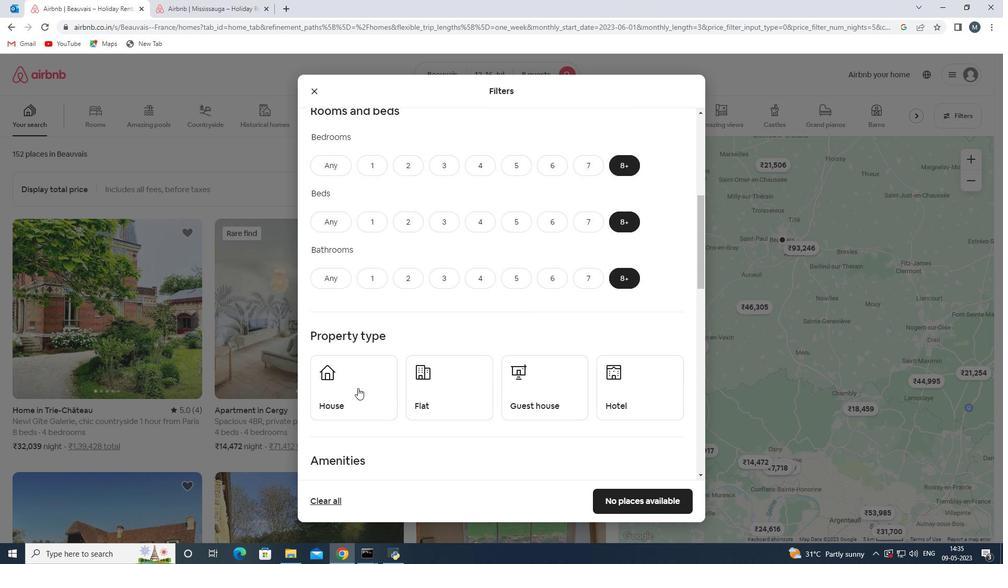 
Action: Mouse pressed left at (350, 390)
Screenshot: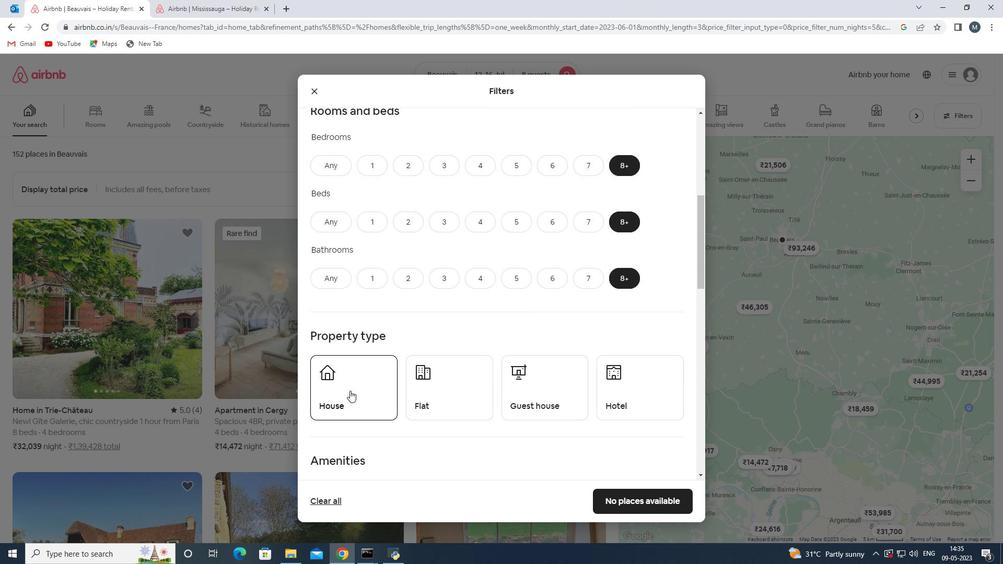 
Action: Mouse moved to (447, 390)
Screenshot: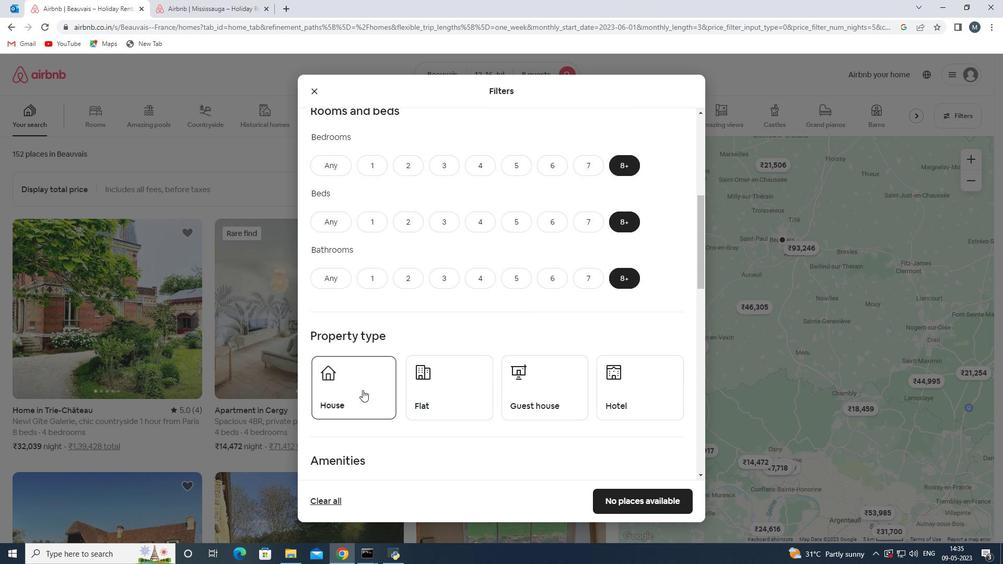 
Action: Mouse pressed left at (447, 390)
Screenshot: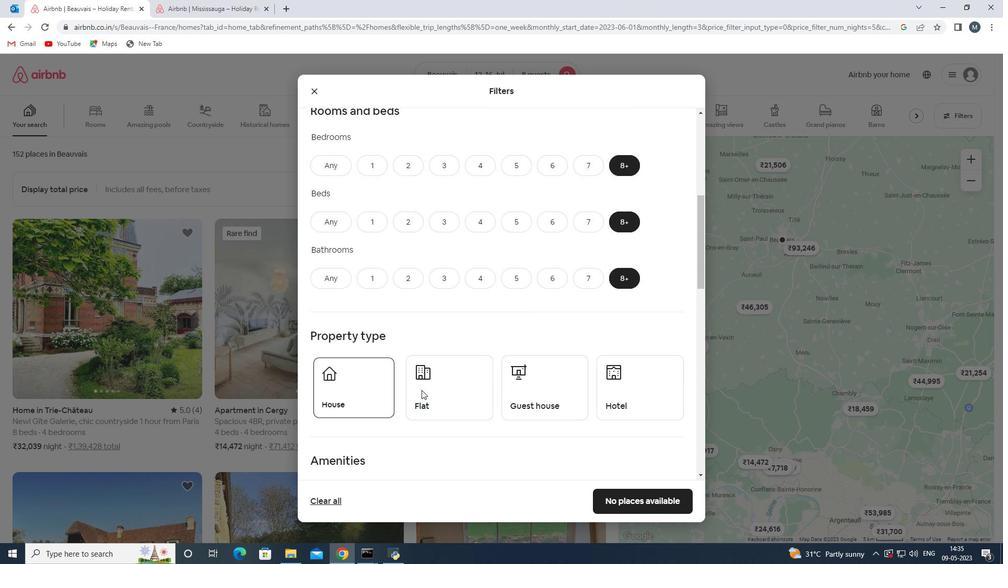 
Action: Mouse moved to (531, 393)
Screenshot: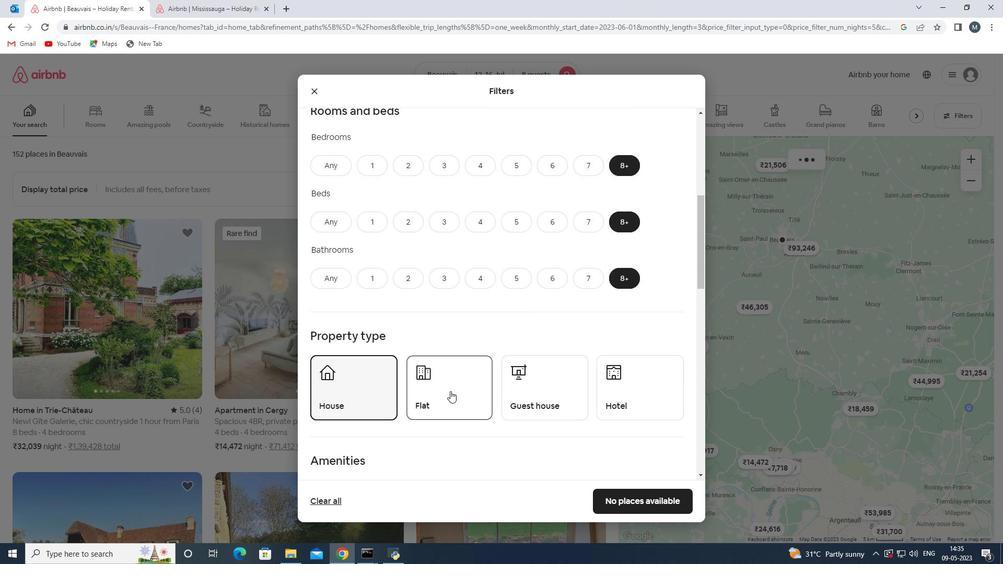 
Action: Mouse pressed left at (531, 393)
Screenshot: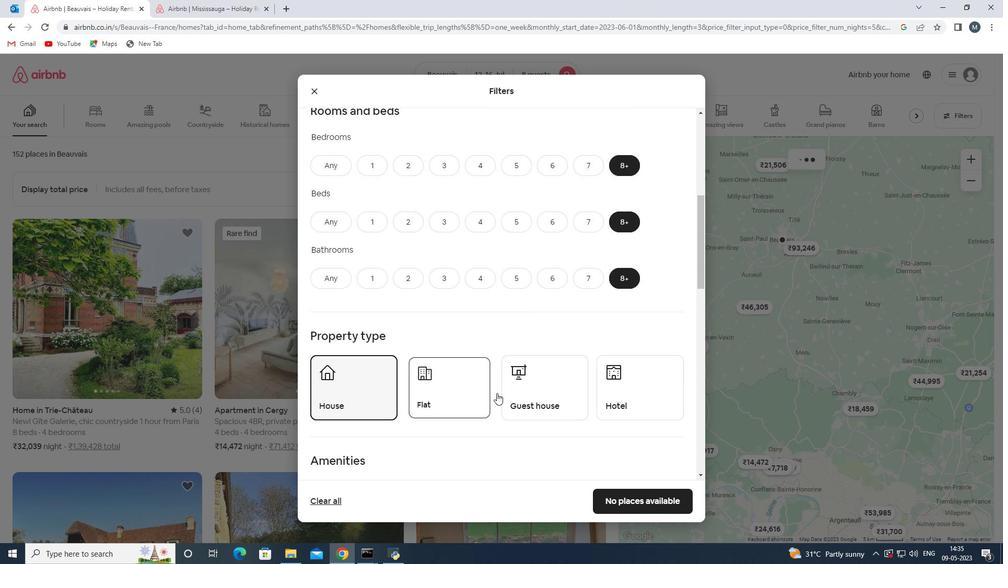 
Action: Mouse moved to (612, 386)
Screenshot: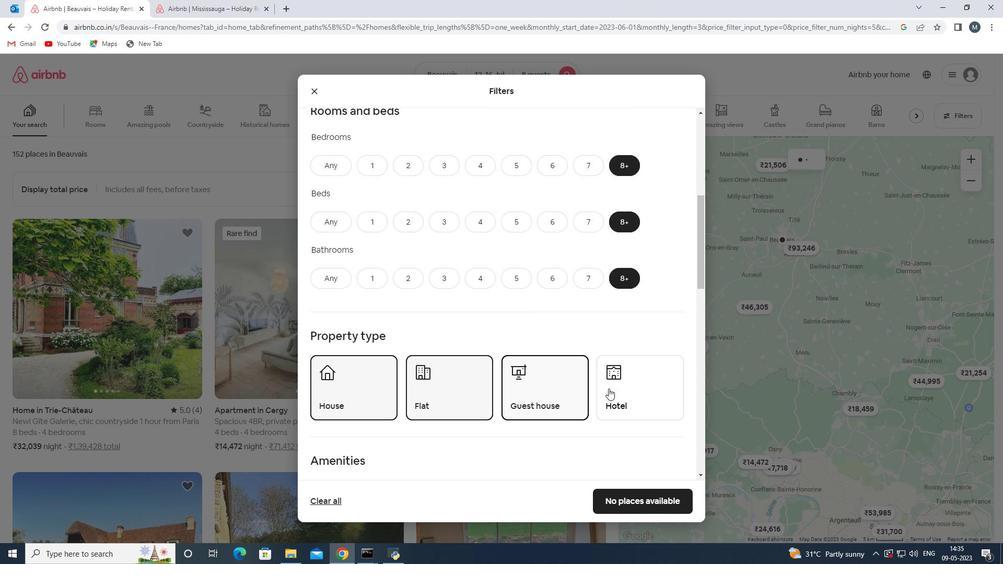 
Action: Mouse pressed left at (612, 386)
Screenshot: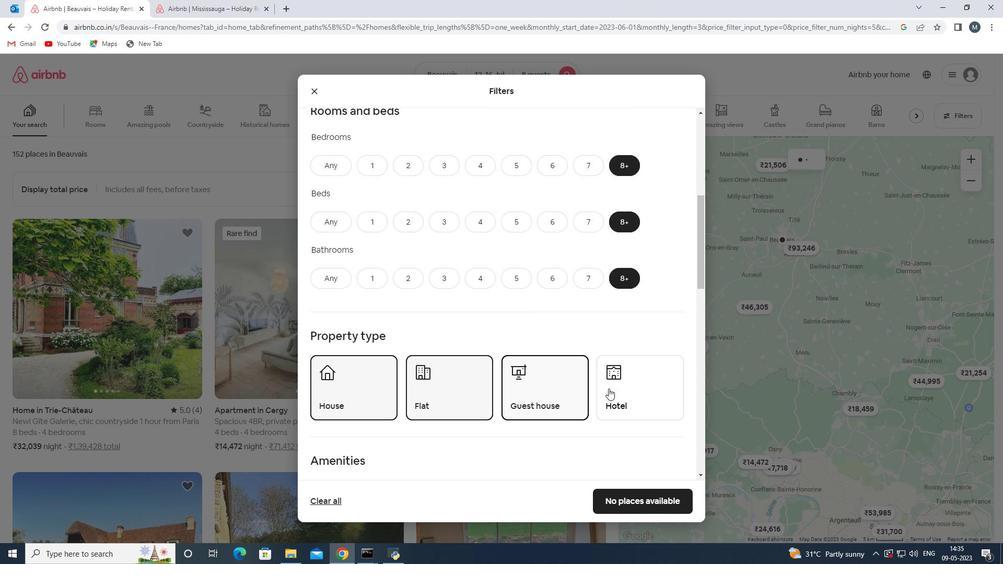 
Action: Mouse moved to (505, 365)
Screenshot: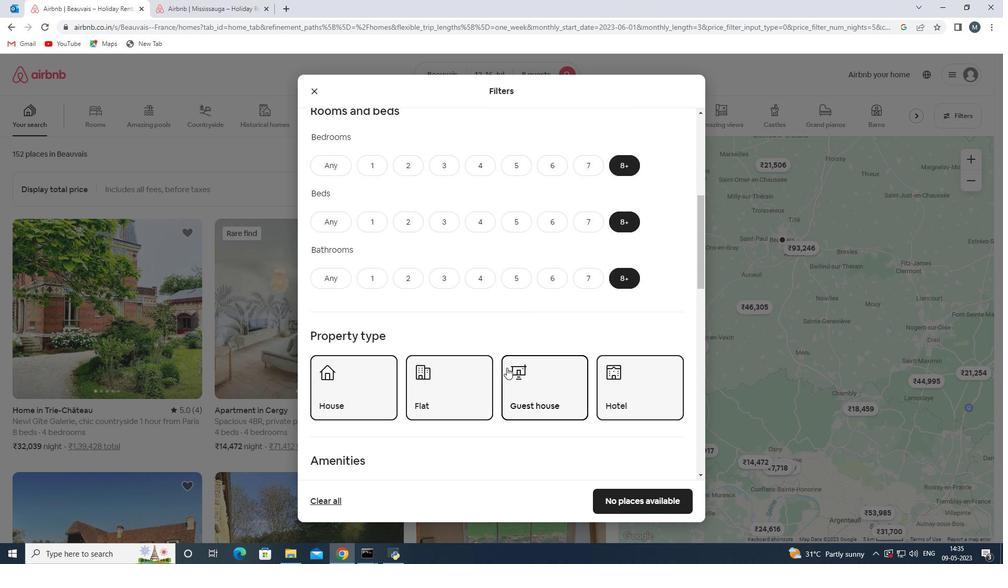 
Action: Mouse scrolled (505, 365) with delta (0, 0)
Screenshot: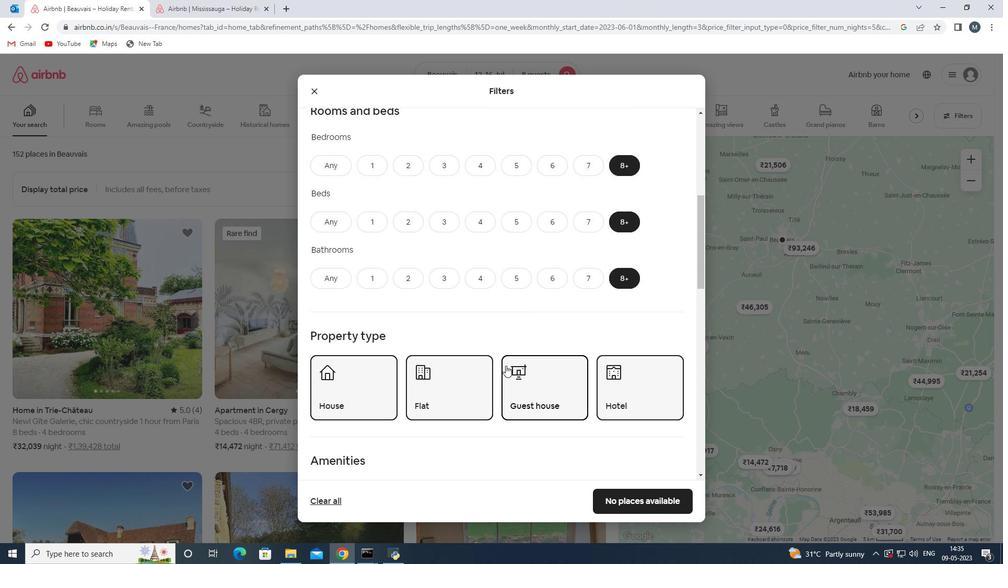 
Action: Mouse moved to (469, 361)
Screenshot: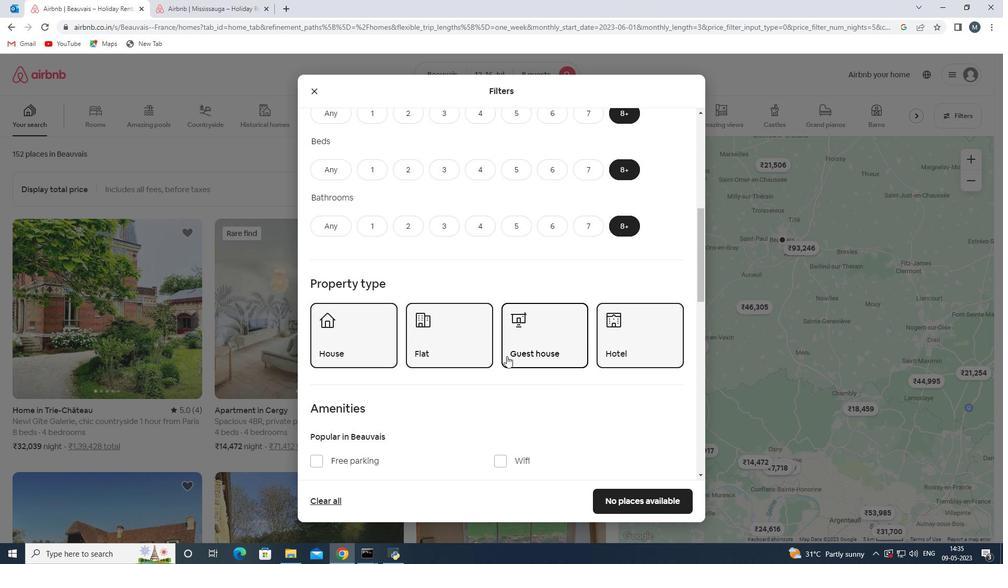
Action: Mouse scrolled (469, 361) with delta (0, 0)
Screenshot: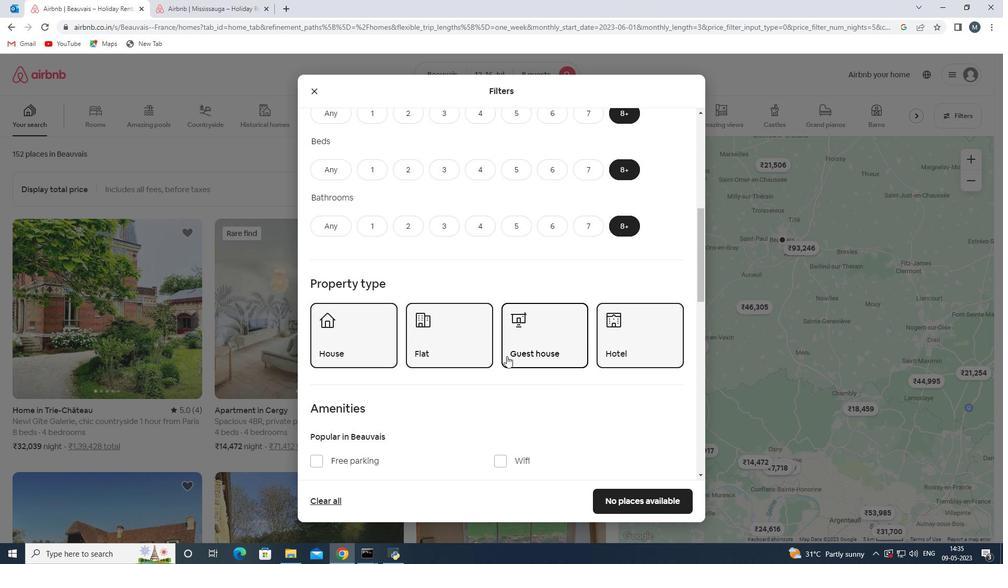 
Action: Mouse moved to (502, 404)
Screenshot: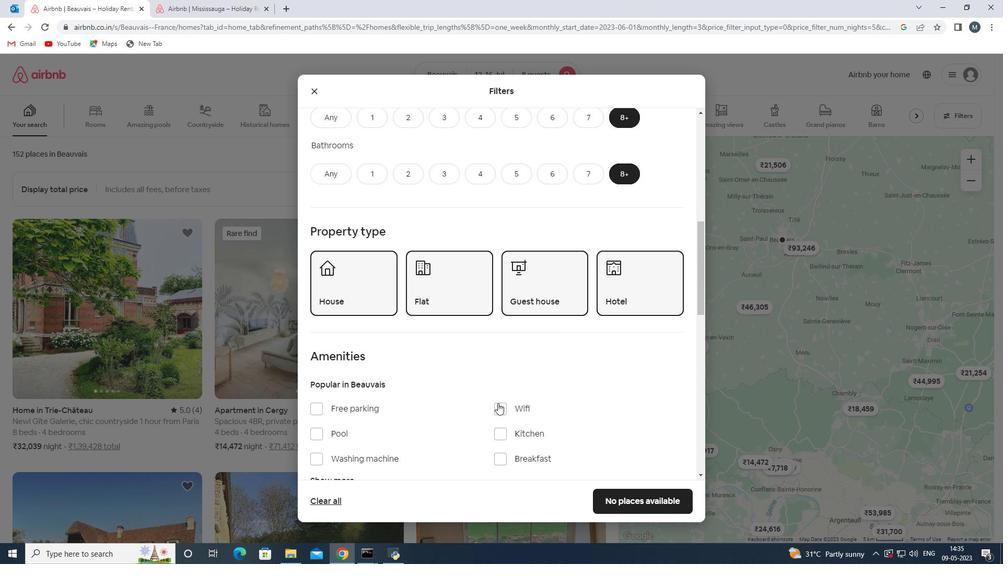 
Action: Mouse pressed left at (502, 404)
Screenshot: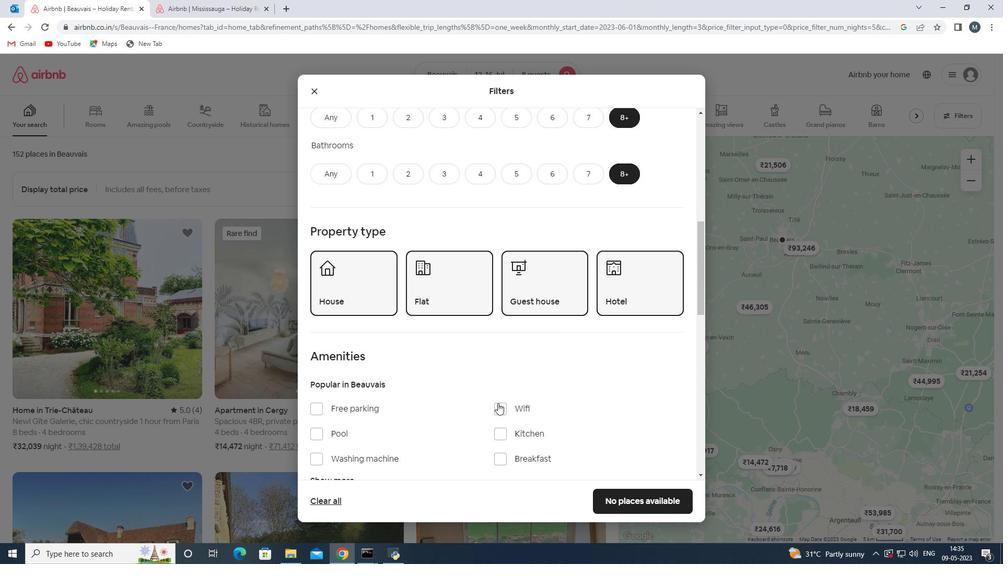 
Action: Mouse moved to (447, 362)
Screenshot: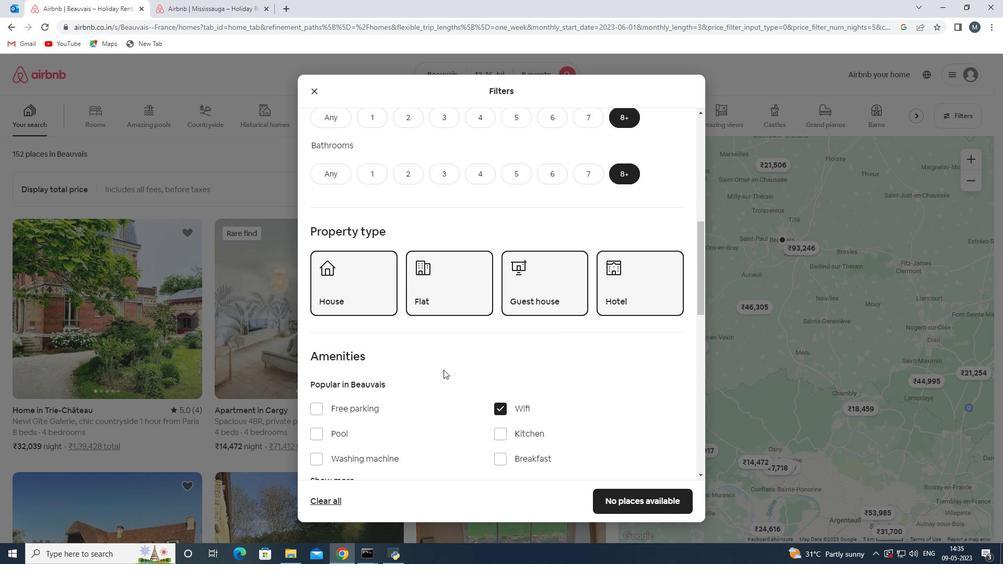 
Action: Mouse scrolled (447, 362) with delta (0, 0)
Screenshot: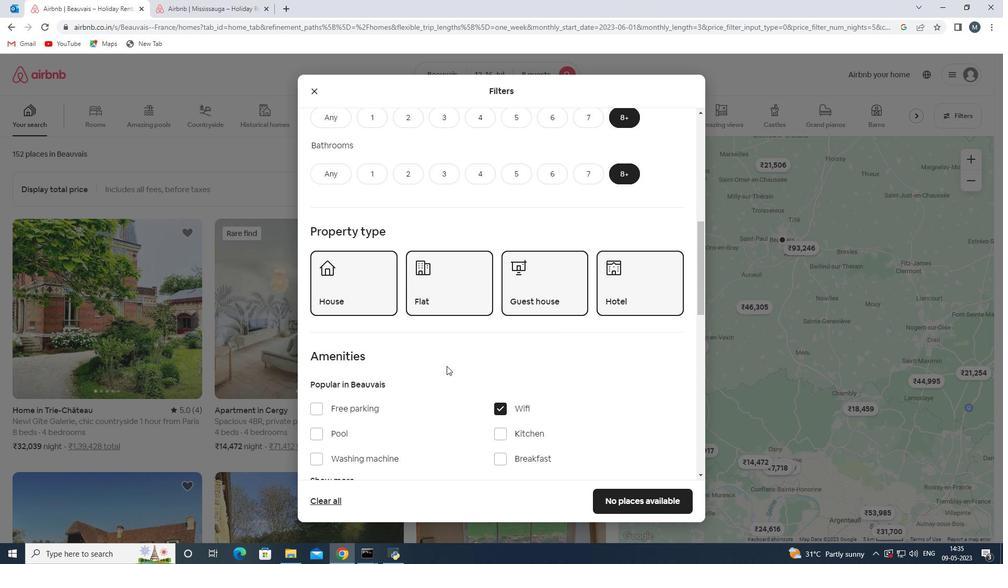 
Action: Mouse moved to (338, 353)
Screenshot: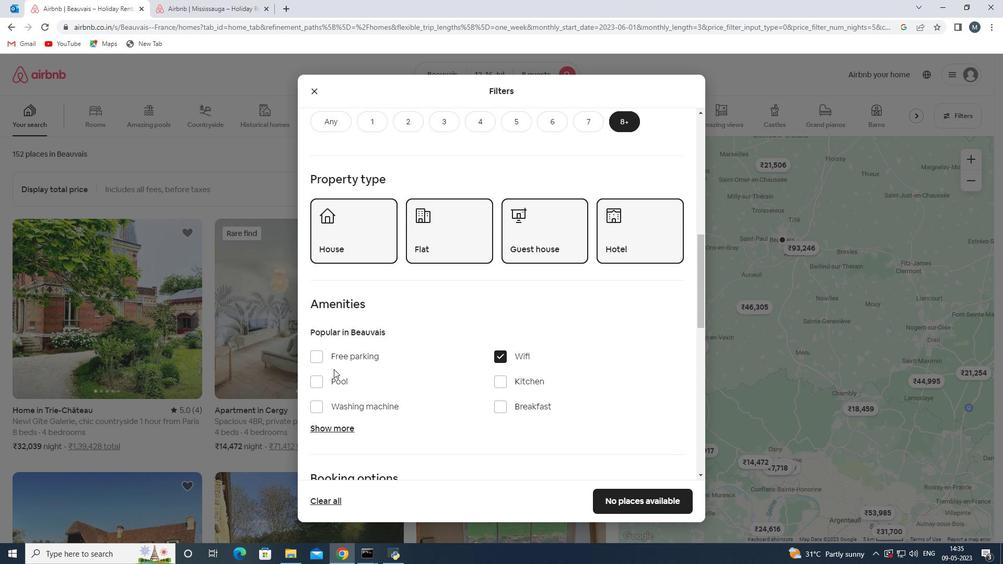 
Action: Mouse pressed left at (338, 353)
Screenshot: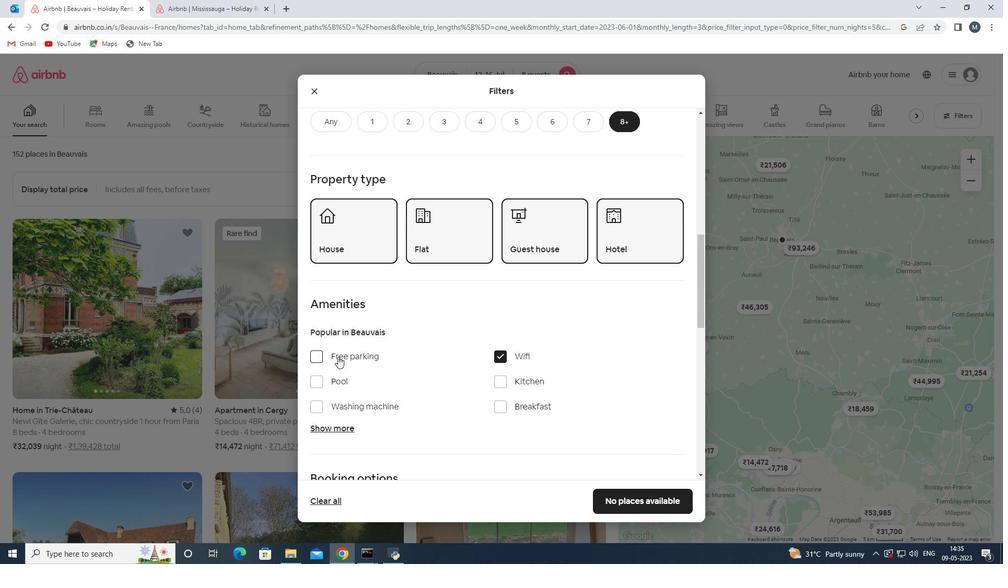 
Action: Mouse moved to (338, 427)
Screenshot: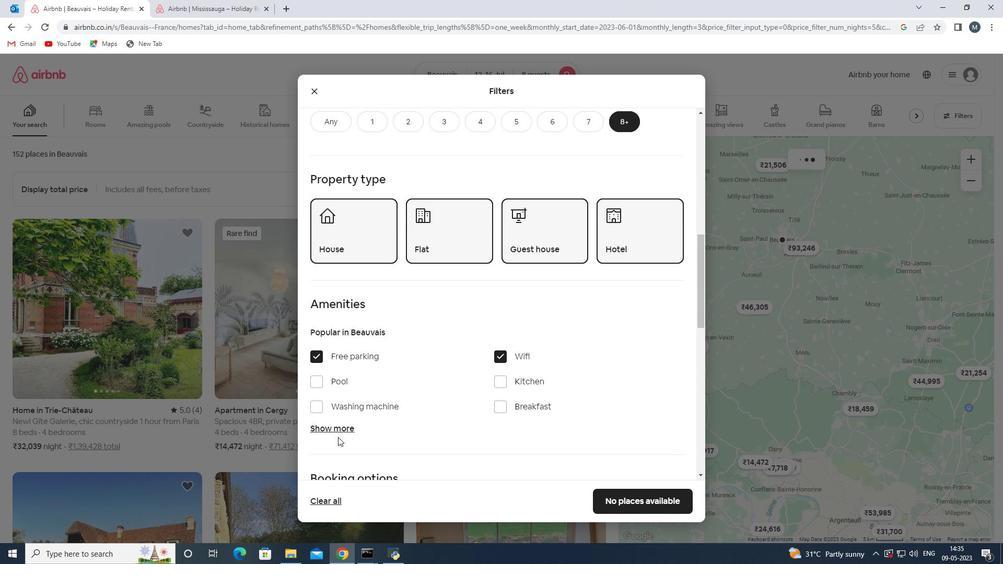 
Action: Mouse pressed left at (338, 427)
Screenshot: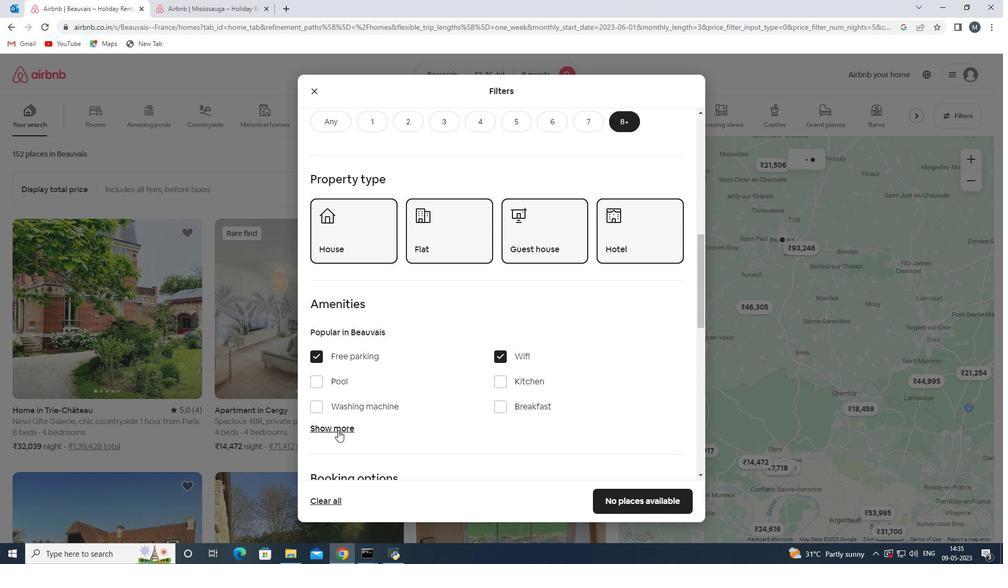 
Action: Mouse moved to (372, 401)
Screenshot: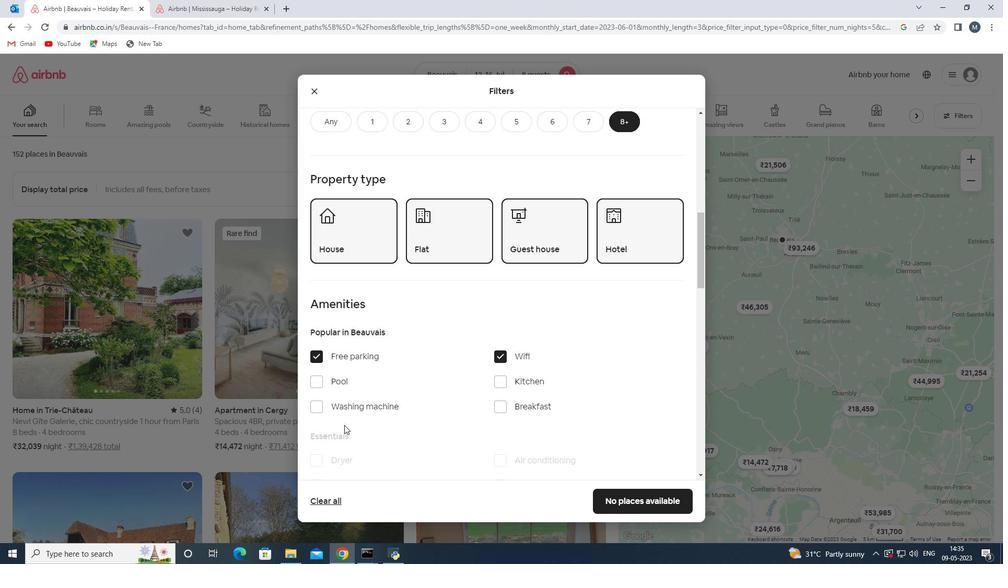 
Action: Mouse scrolled (372, 400) with delta (0, 0)
Screenshot: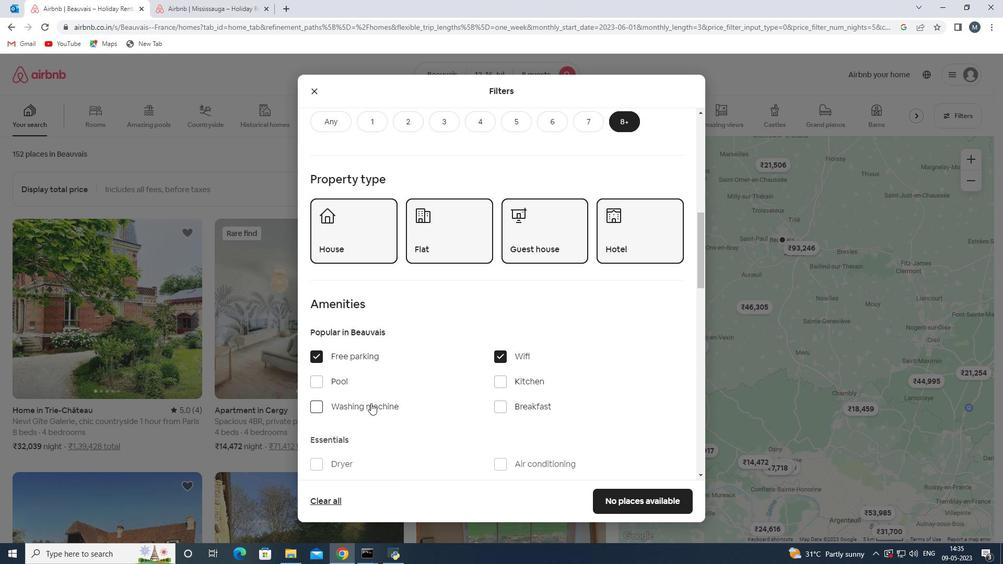 
Action: Mouse moved to (357, 411)
Screenshot: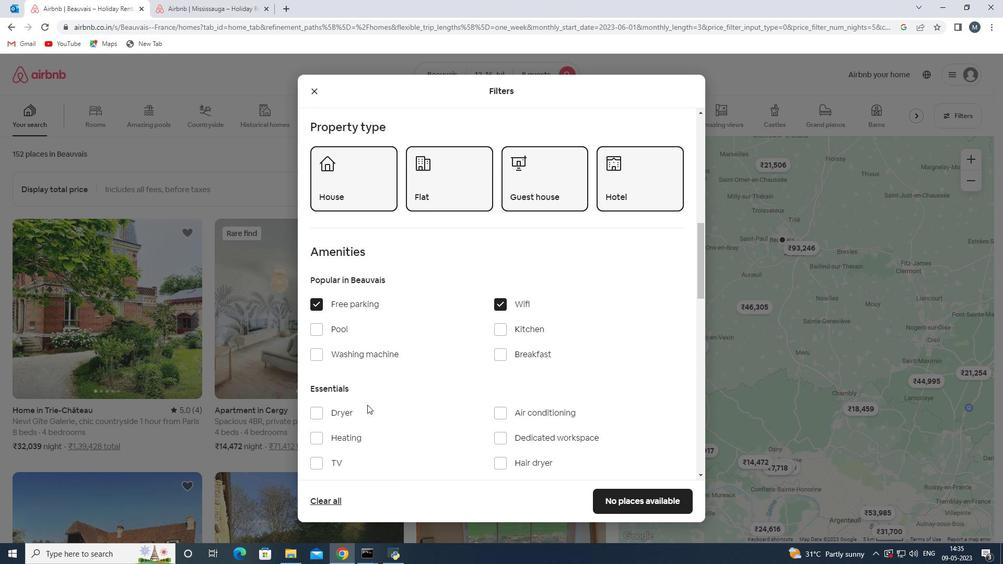 
Action: Mouse scrolled (357, 411) with delta (0, 0)
Screenshot: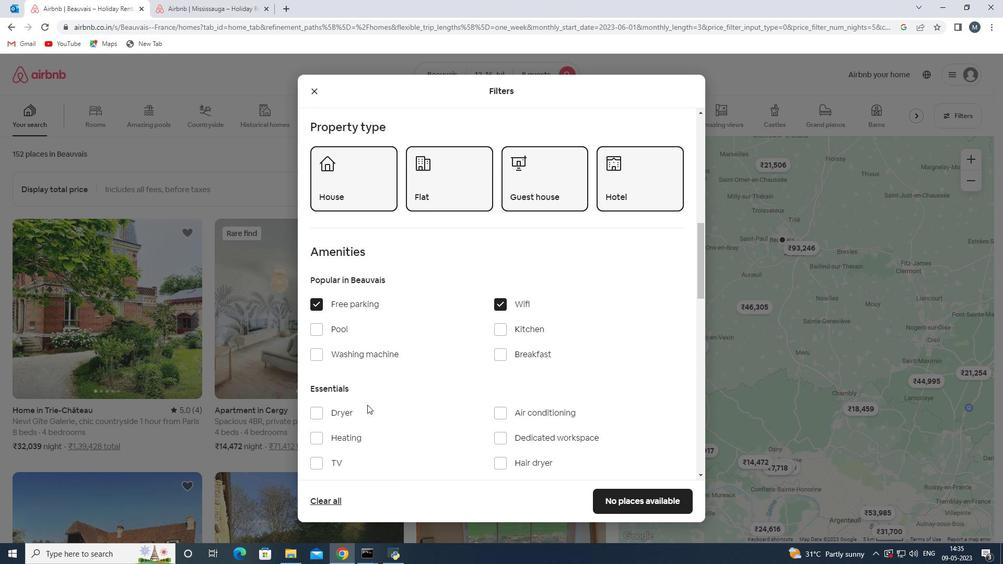 
Action: Mouse moved to (349, 418)
Screenshot: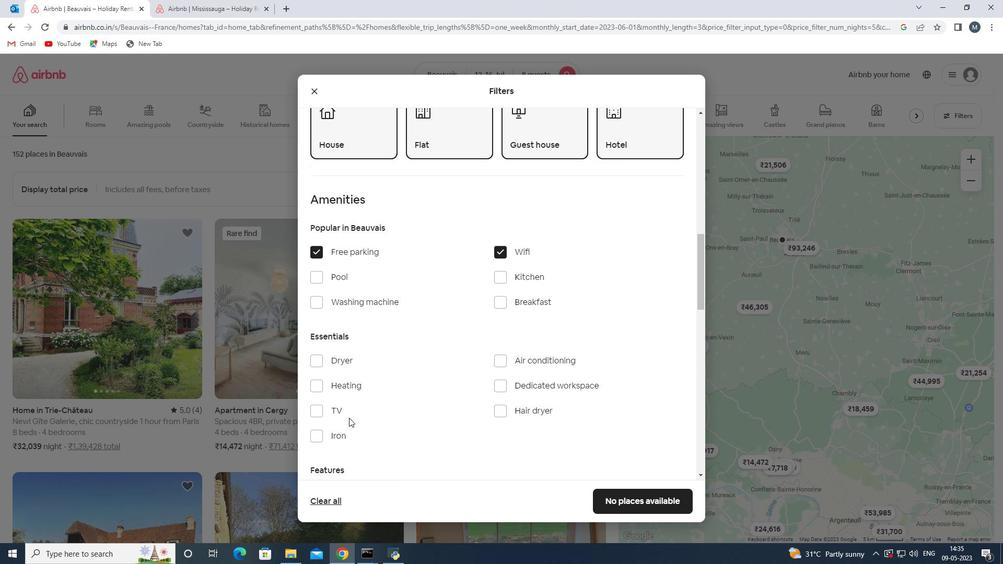 
Action: Mouse pressed left at (349, 418)
Screenshot: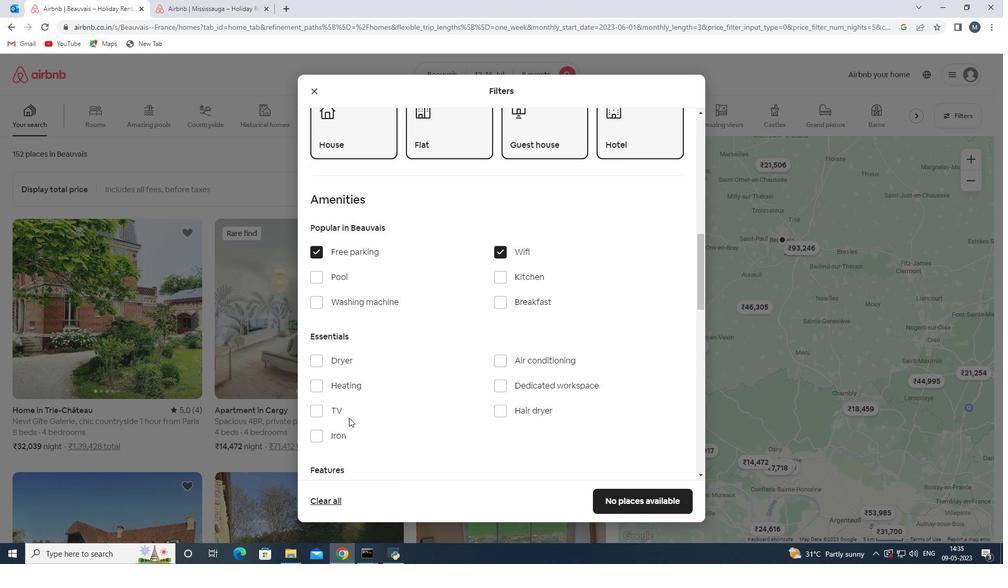 
Action: Mouse moved to (357, 411)
Screenshot: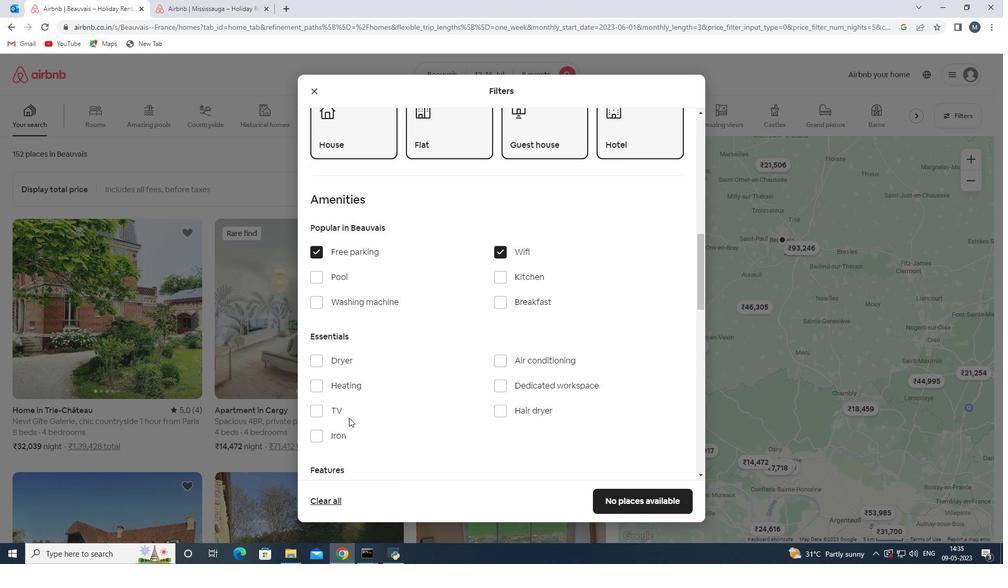 
Action: Mouse pressed left at (357, 411)
Screenshot: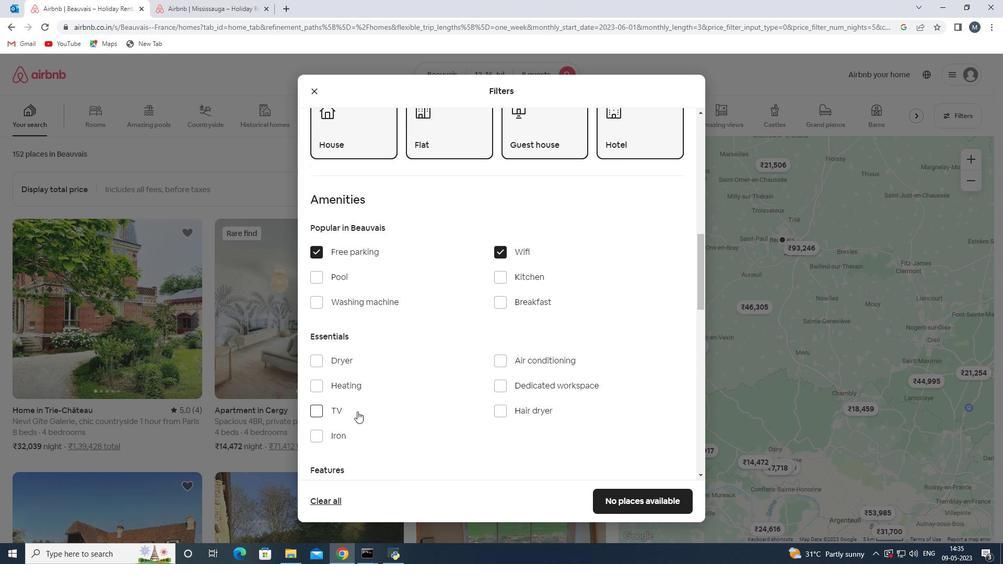 
Action: Mouse moved to (501, 302)
Screenshot: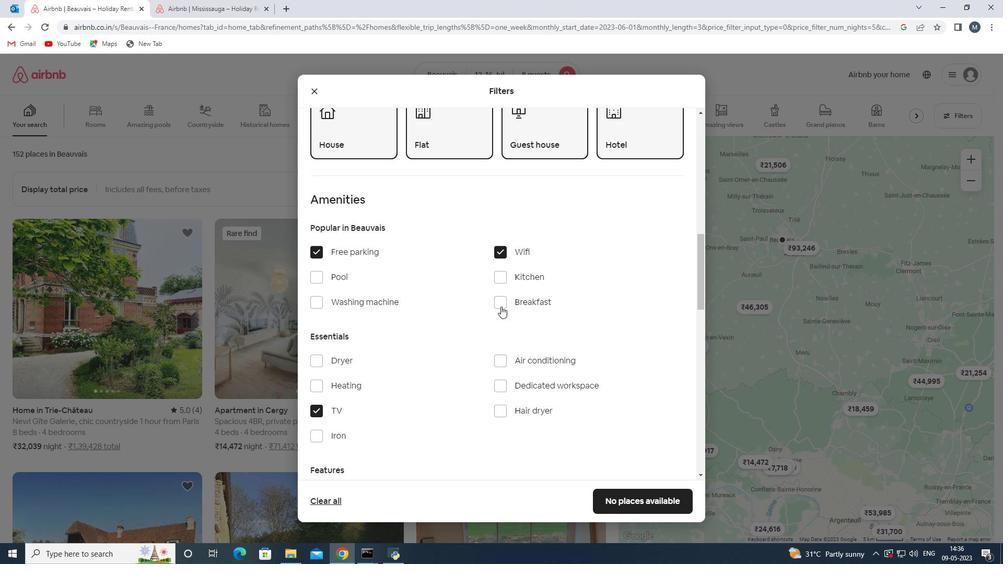 
Action: Mouse pressed left at (501, 302)
Screenshot: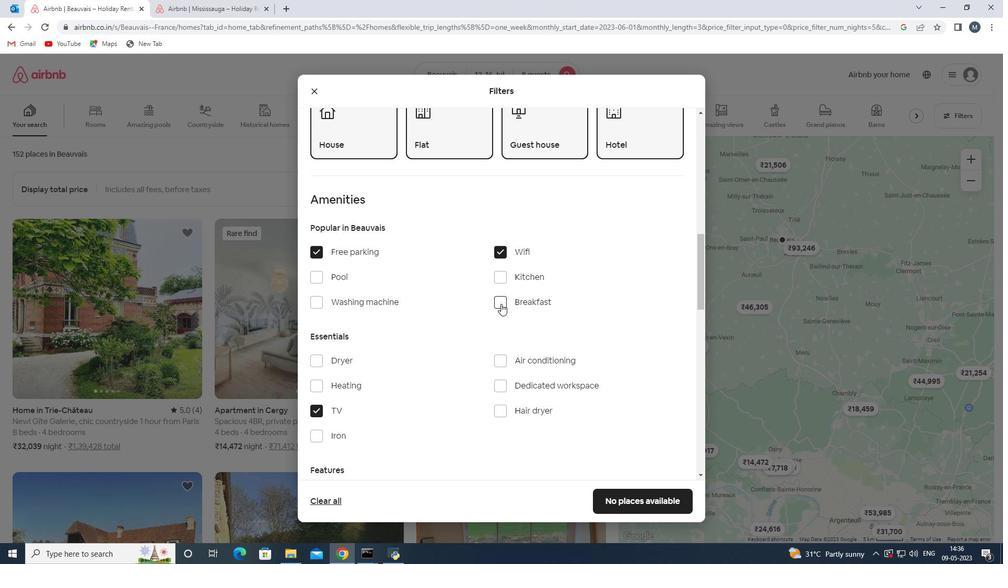 
Action: Mouse moved to (456, 346)
Screenshot: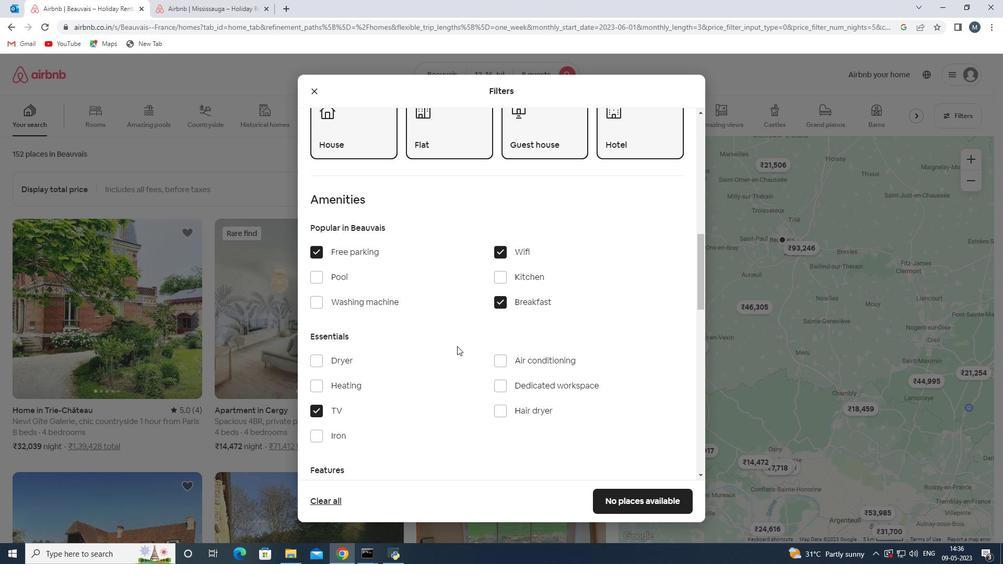 
Action: Mouse scrolled (456, 345) with delta (0, 0)
Screenshot: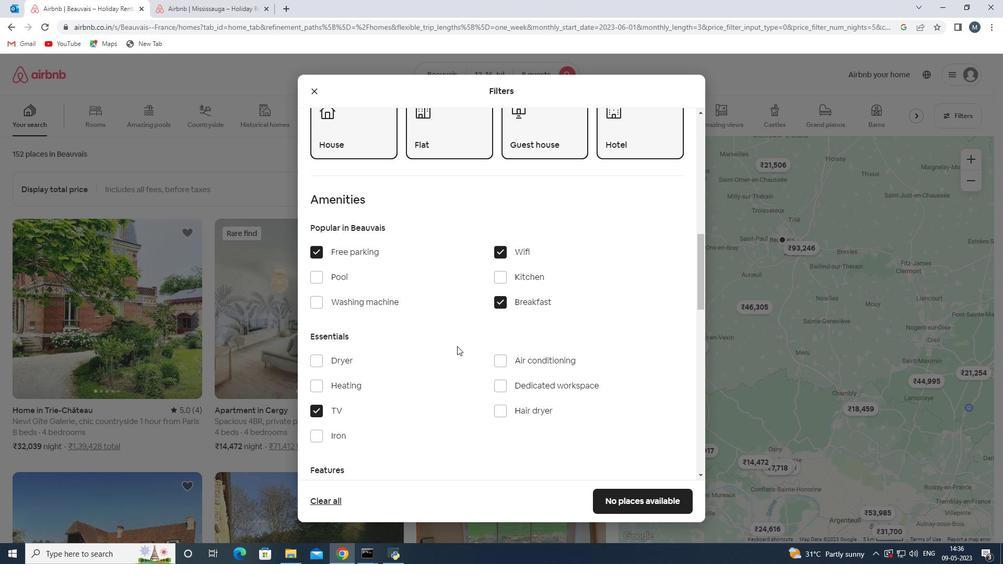 
Action: Mouse moved to (456, 346)
Screenshot: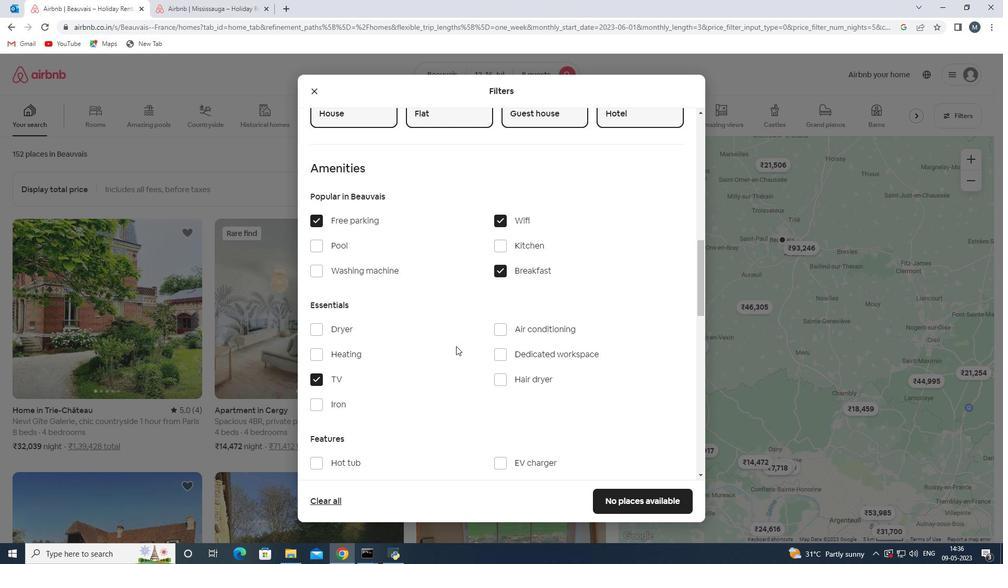 
Action: Mouse scrolled (456, 345) with delta (0, 0)
Screenshot: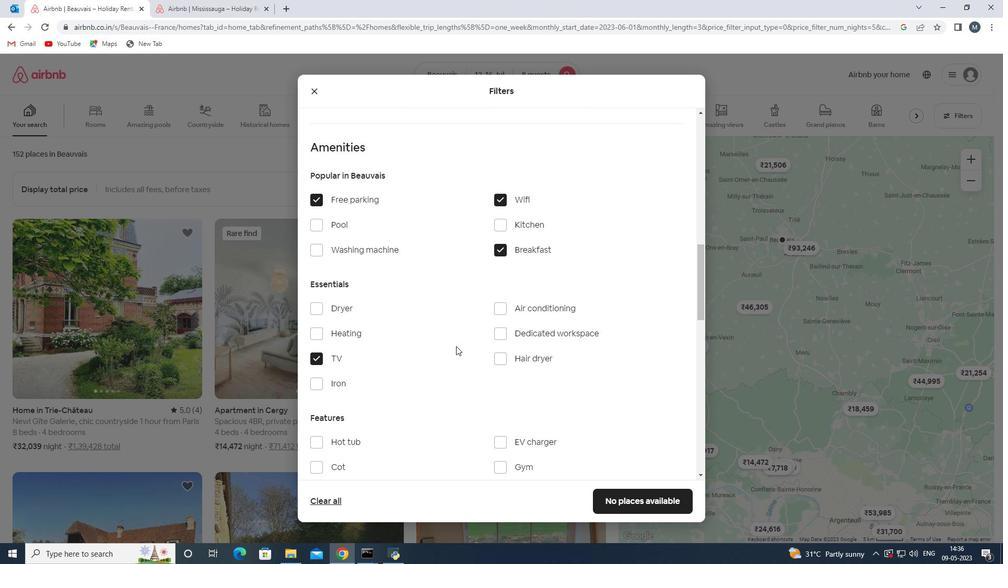 
Action: Mouse moved to (447, 348)
Screenshot: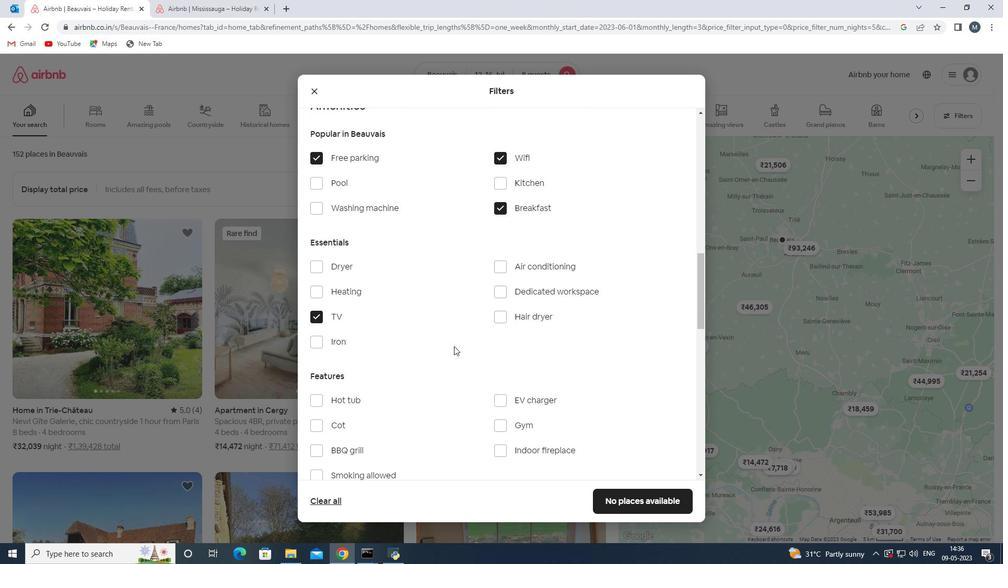 
Action: Mouse scrolled (447, 347) with delta (0, 0)
Screenshot: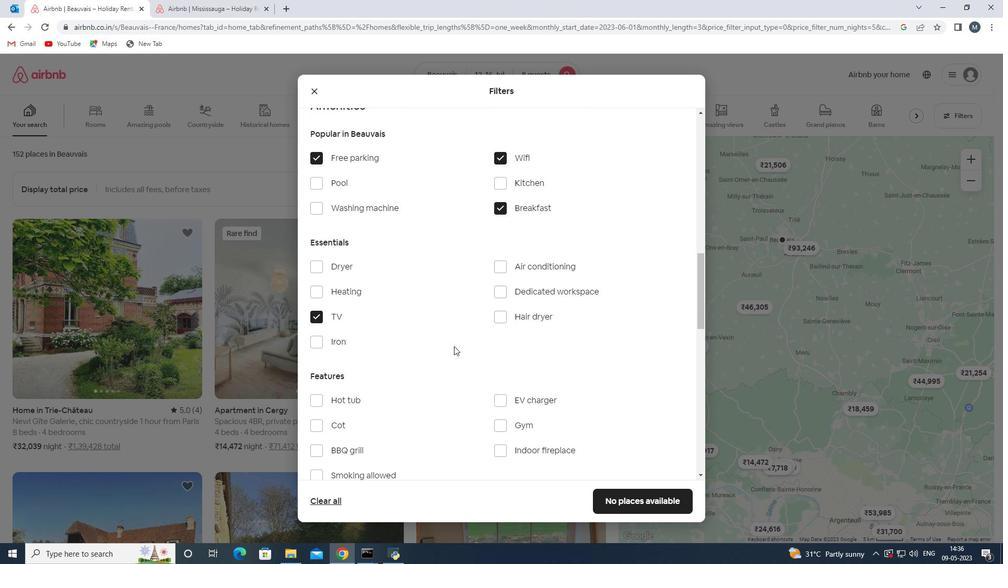 
Action: Mouse moved to (505, 362)
Screenshot: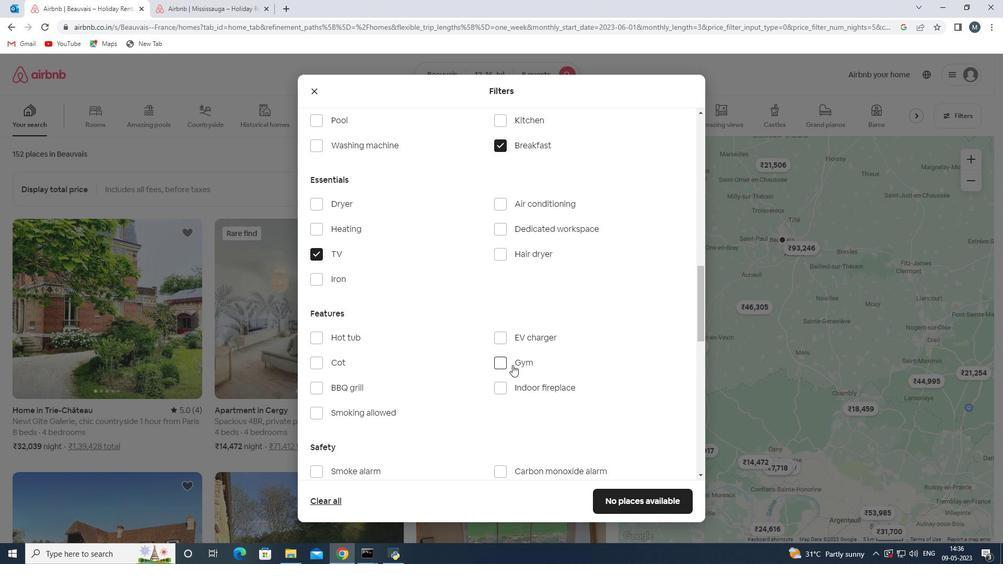 
Action: Mouse pressed left at (505, 362)
Screenshot: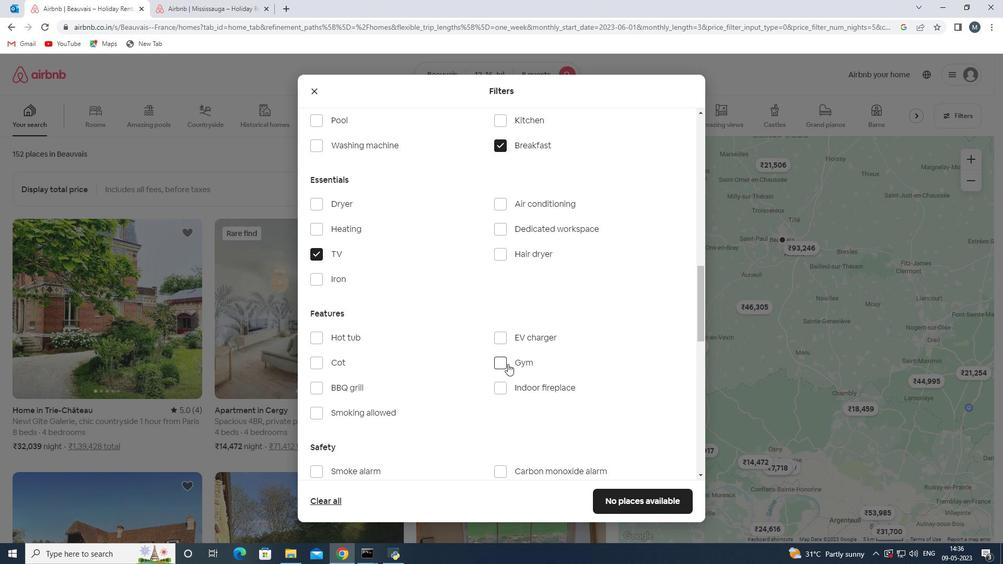 
Action: Mouse moved to (427, 379)
Screenshot: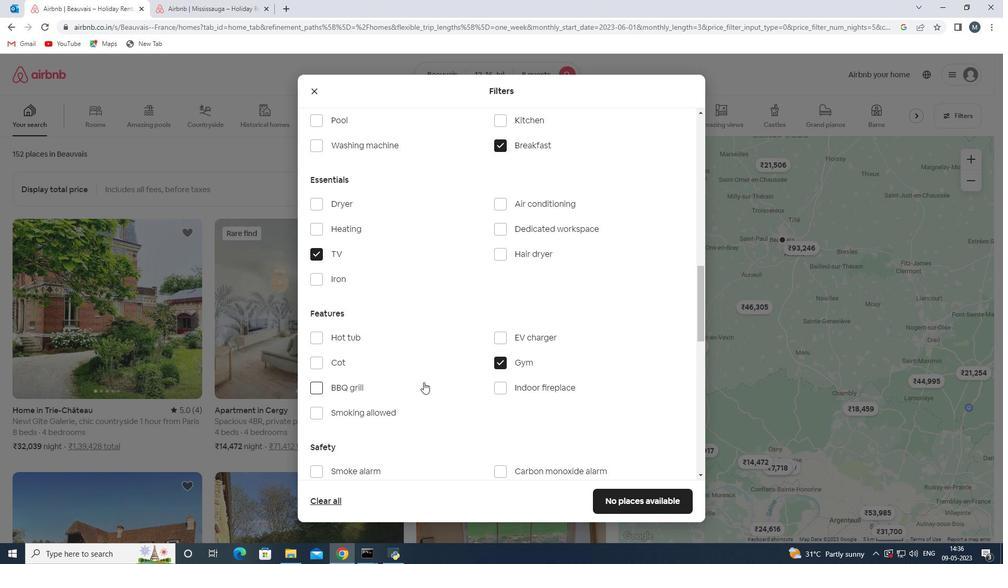 
Action: Mouse scrolled (427, 379) with delta (0, 0)
Screenshot: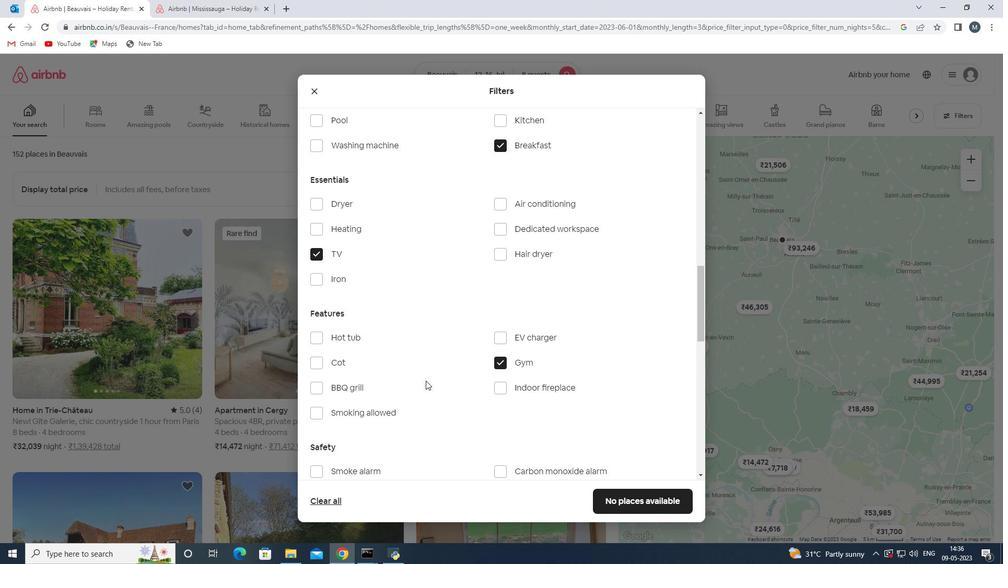 
Action: Mouse scrolled (427, 379) with delta (0, 0)
Screenshot: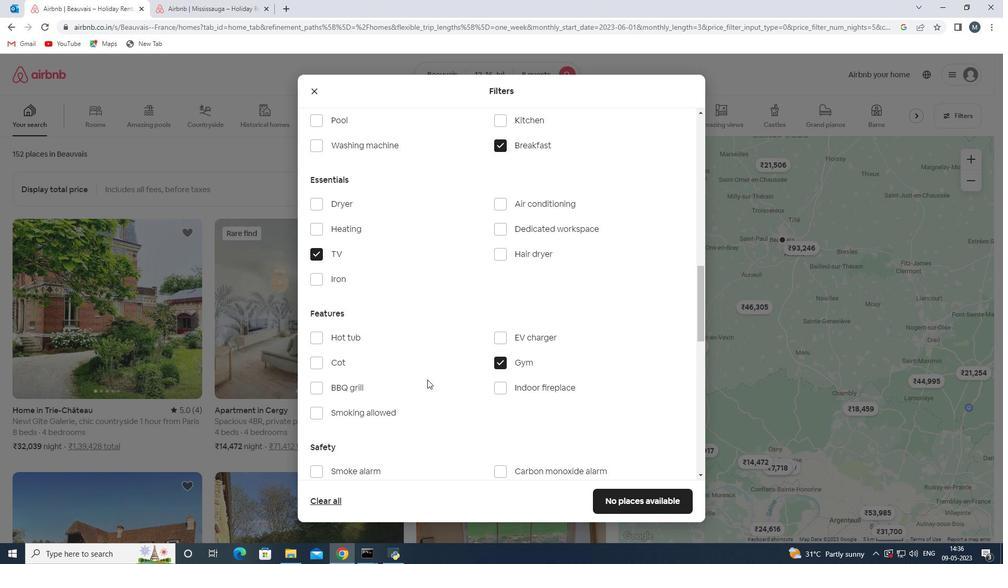 
Action: Mouse moved to (427, 379)
Screenshot: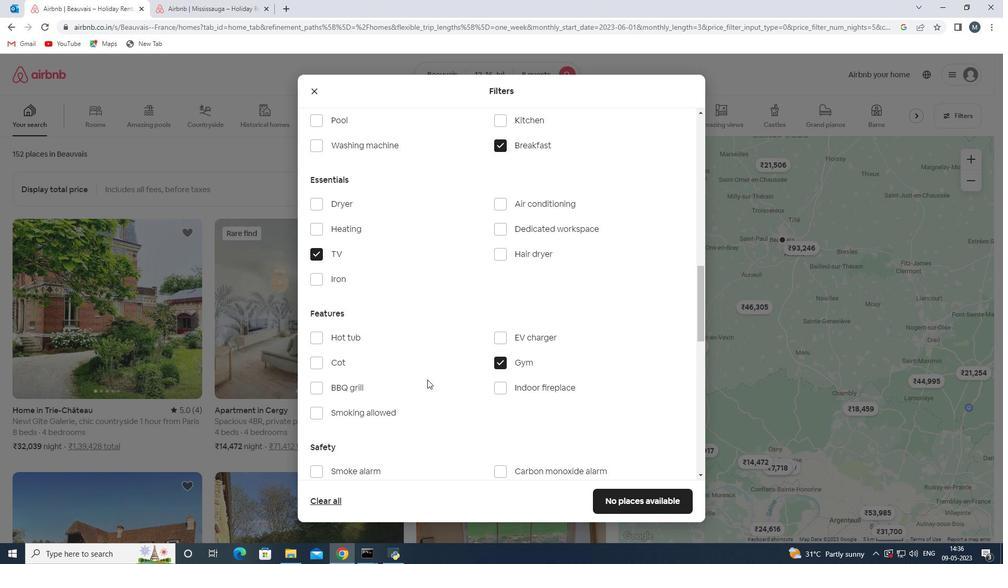 
Action: Mouse scrolled (427, 379) with delta (0, 0)
Screenshot: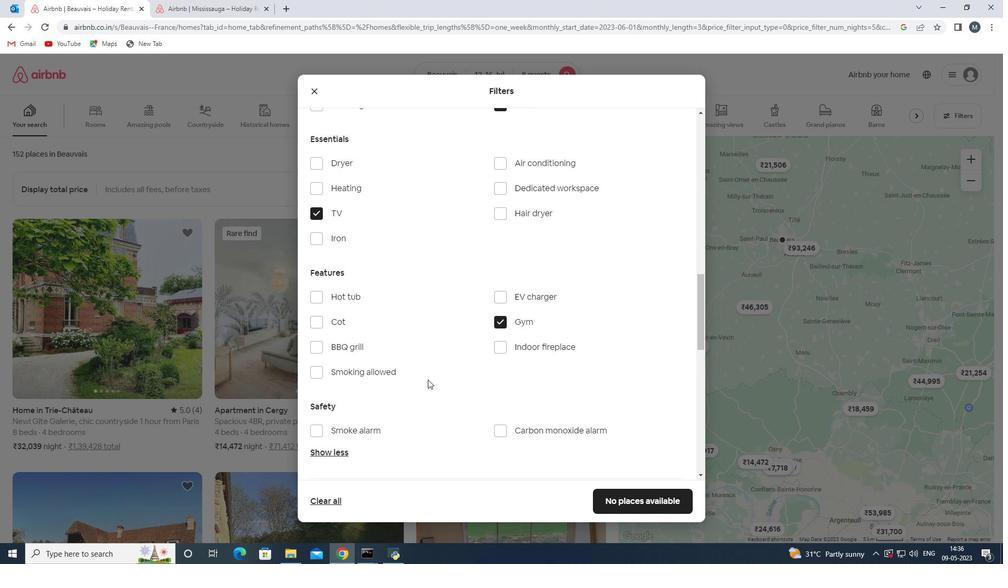 
Action: Mouse moved to (427, 381)
Screenshot: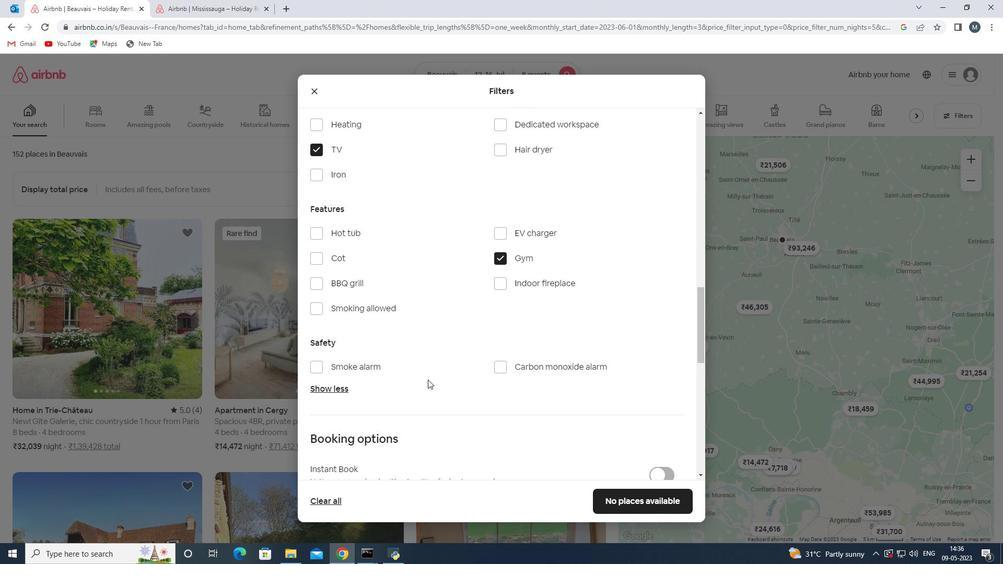 
Action: Mouse scrolled (427, 380) with delta (0, 0)
Screenshot: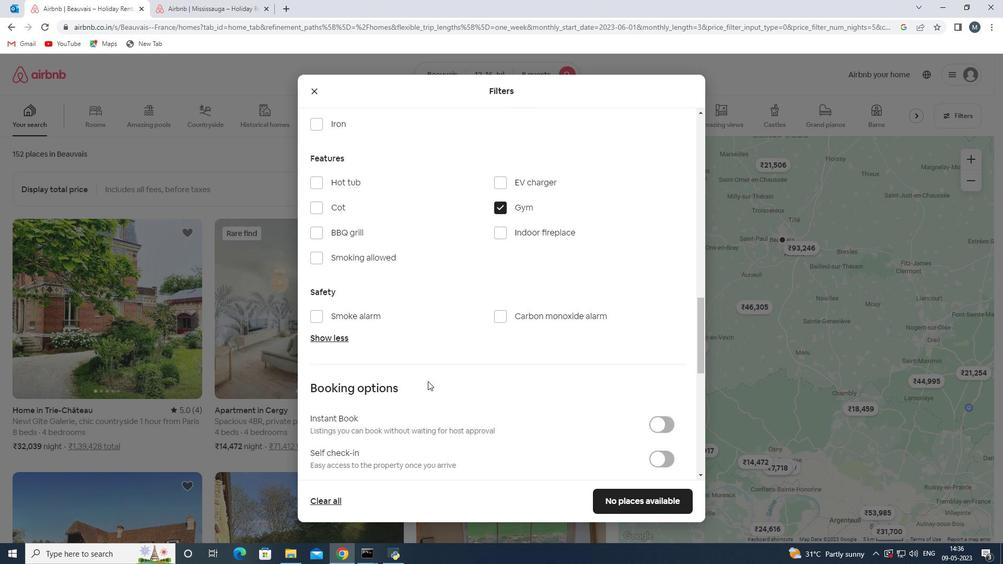 
Action: Mouse moved to (427, 381)
Screenshot: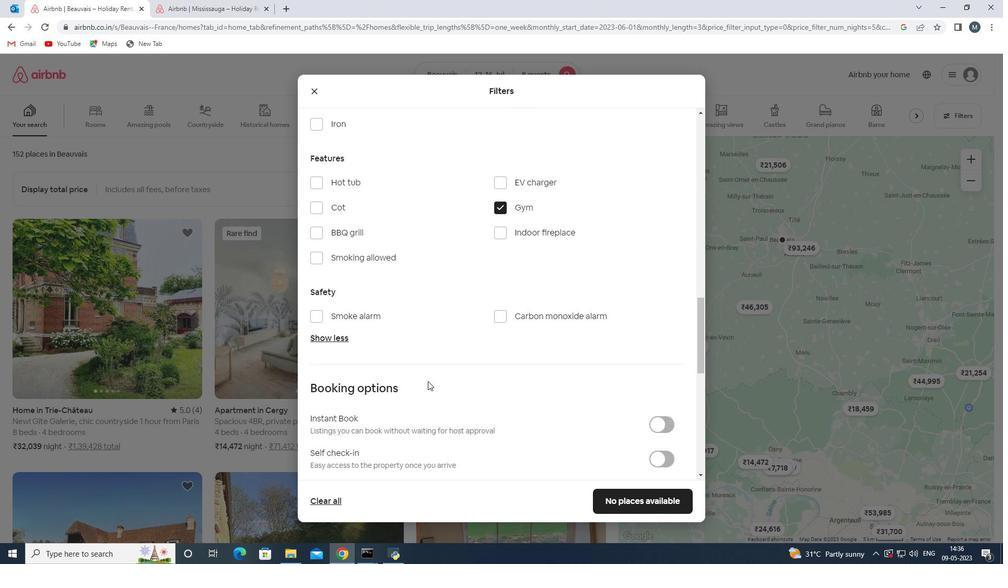 
Action: Mouse scrolled (427, 381) with delta (0, 0)
Screenshot: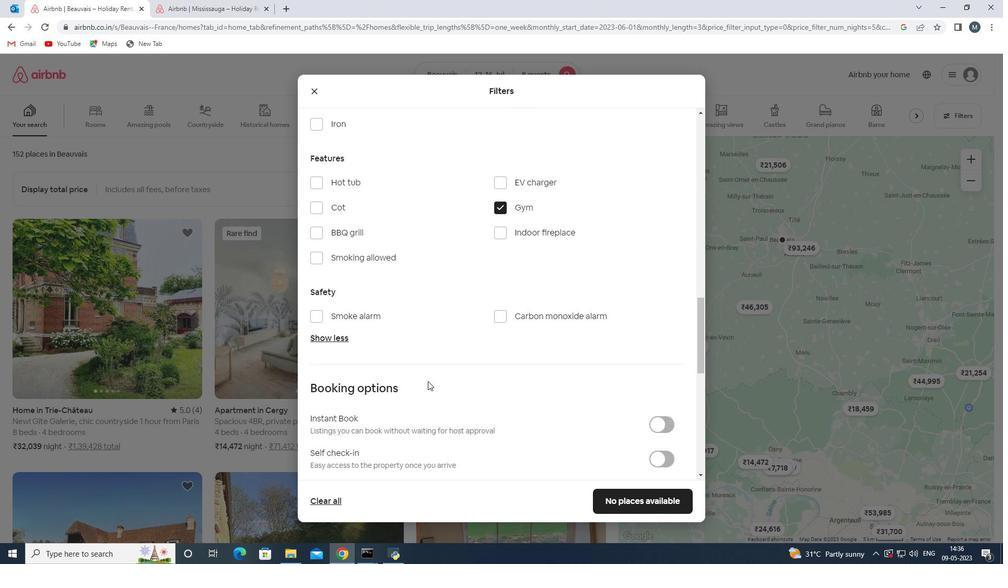 
Action: Mouse moved to (666, 353)
Screenshot: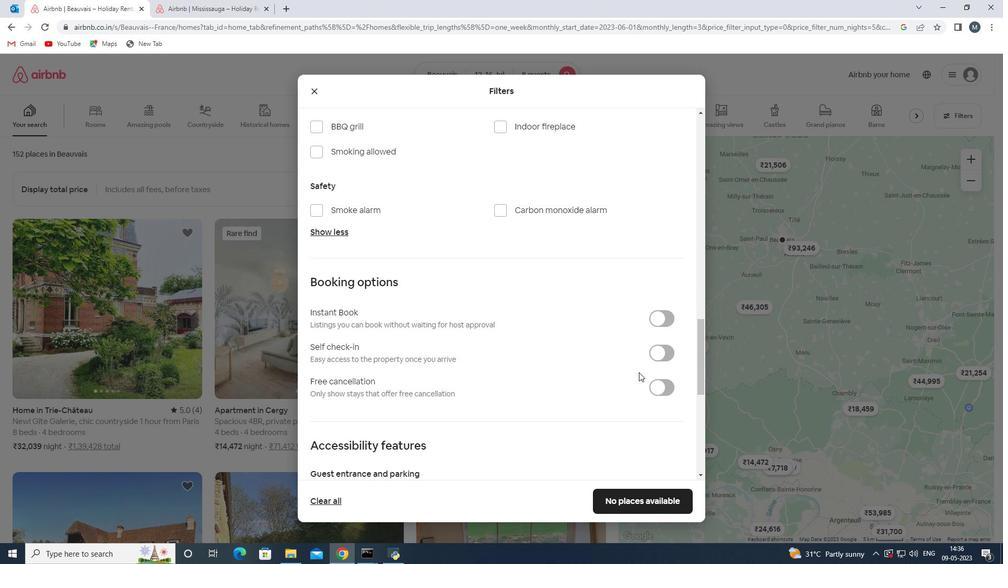 
Action: Mouse pressed left at (666, 353)
Screenshot: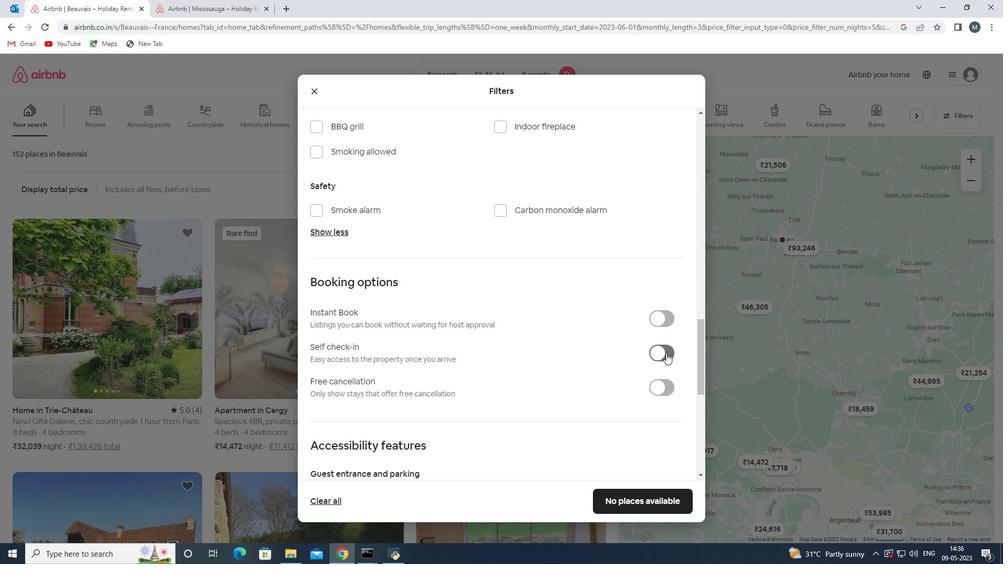 
Action: Mouse moved to (538, 375)
Screenshot: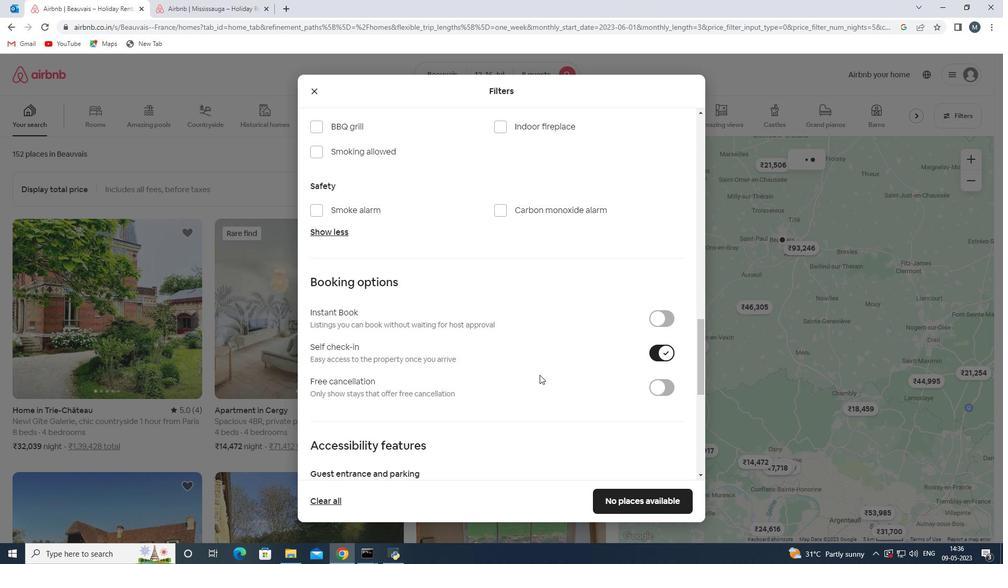 
Action: Mouse scrolled (538, 374) with delta (0, 0)
Screenshot: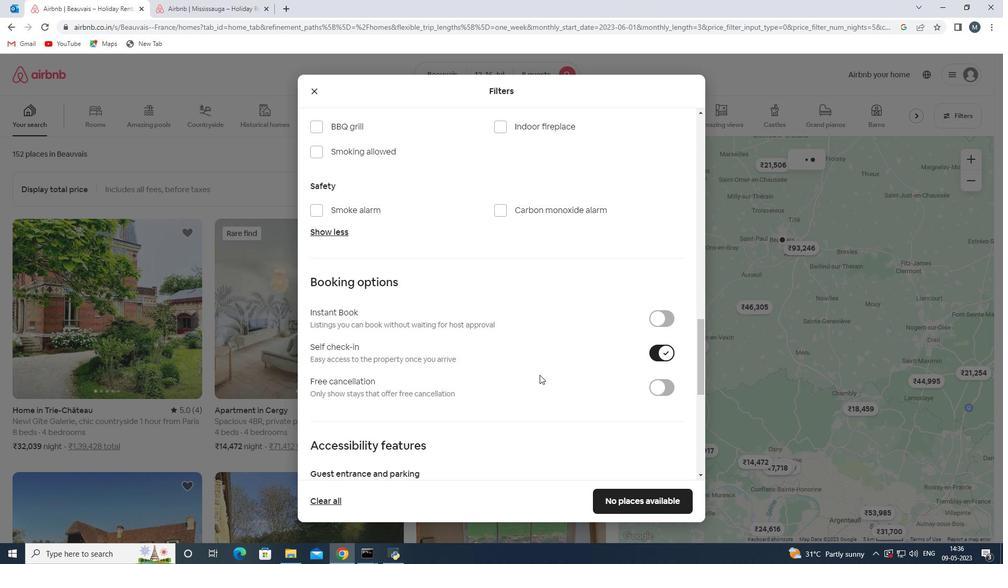 
Action: Mouse moved to (517, 380)
Screenshot: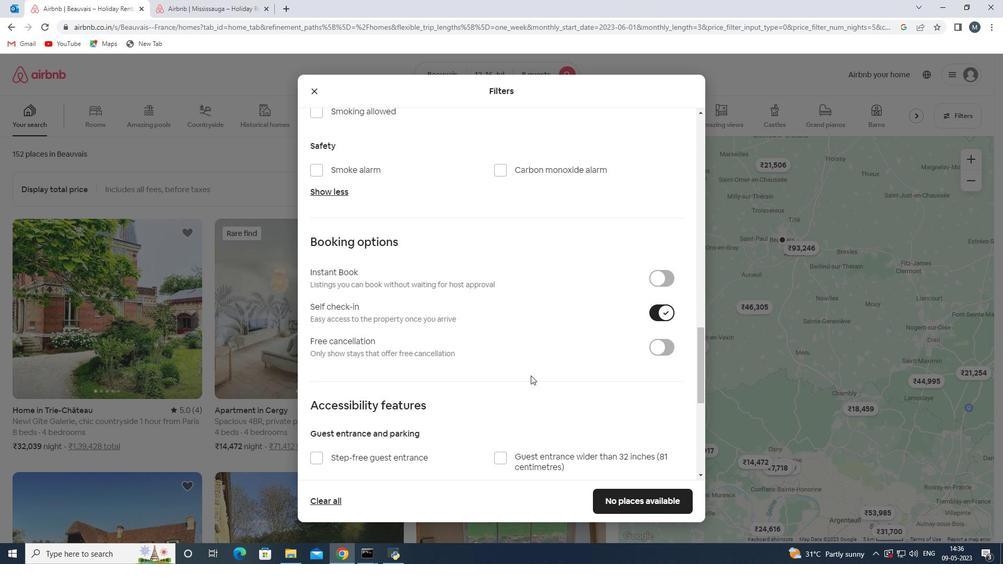 
Action: Mouse scrolled (517, 380) with delta (0, 0)
Screenshot: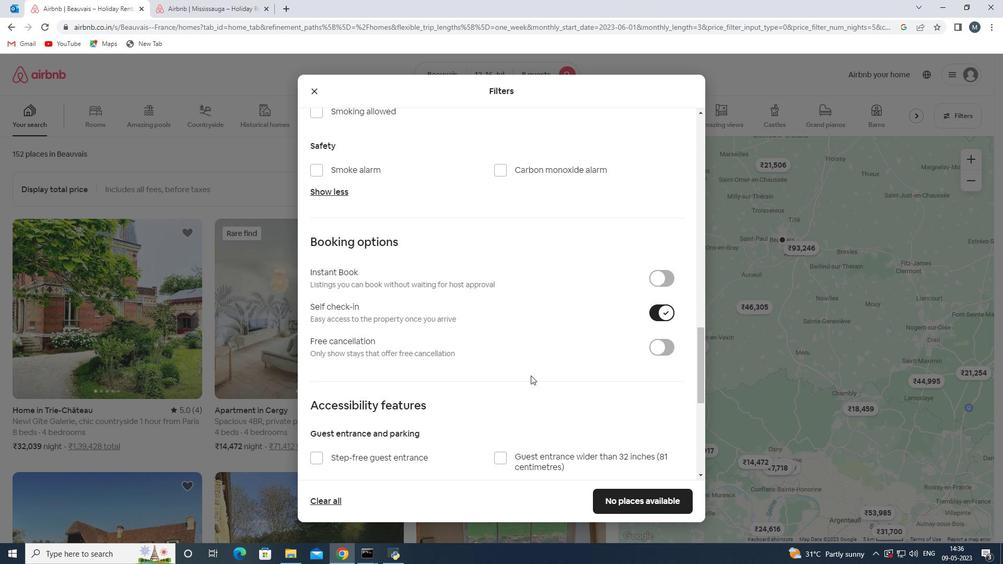 
Action: Mouse moved to (512, 383)
Screenshot: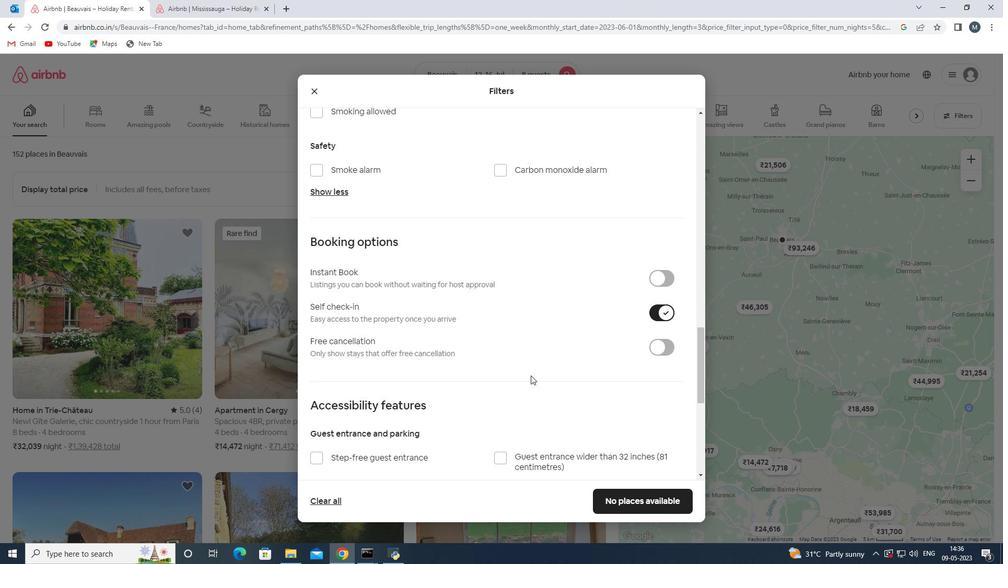 
Action: Mouse scrolled (512, 382) with delta (0, 0)
Screenshot: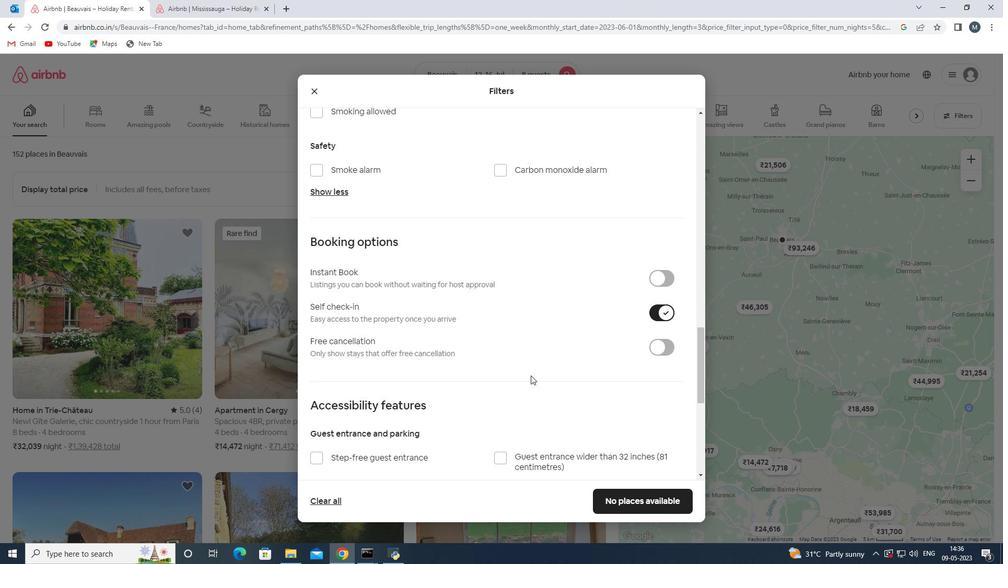 
Action: Mouse moved to (434, 390)
Screenshot: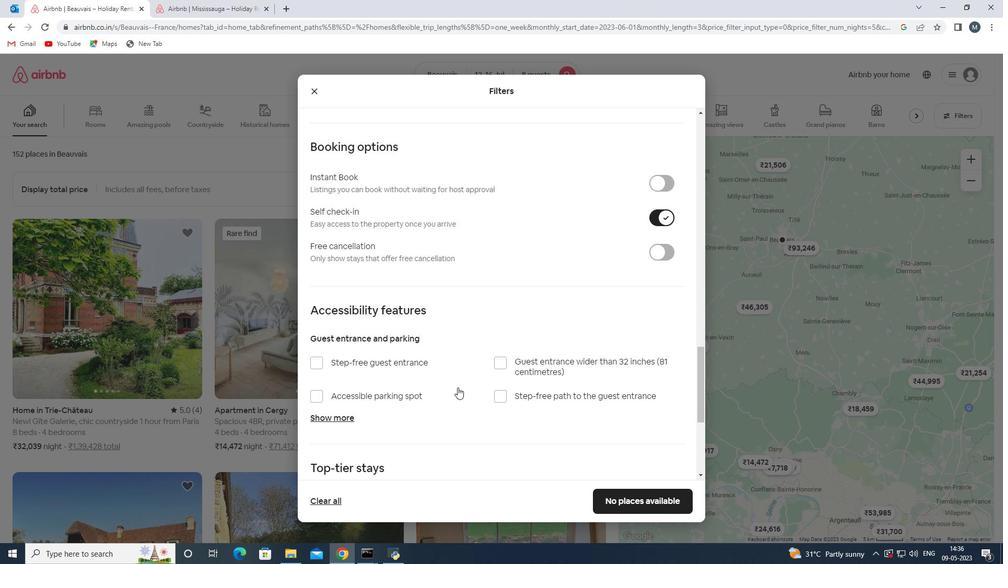 
Action: Mouse scrolled (434, 390) with delta (0, 0)
Screenshot: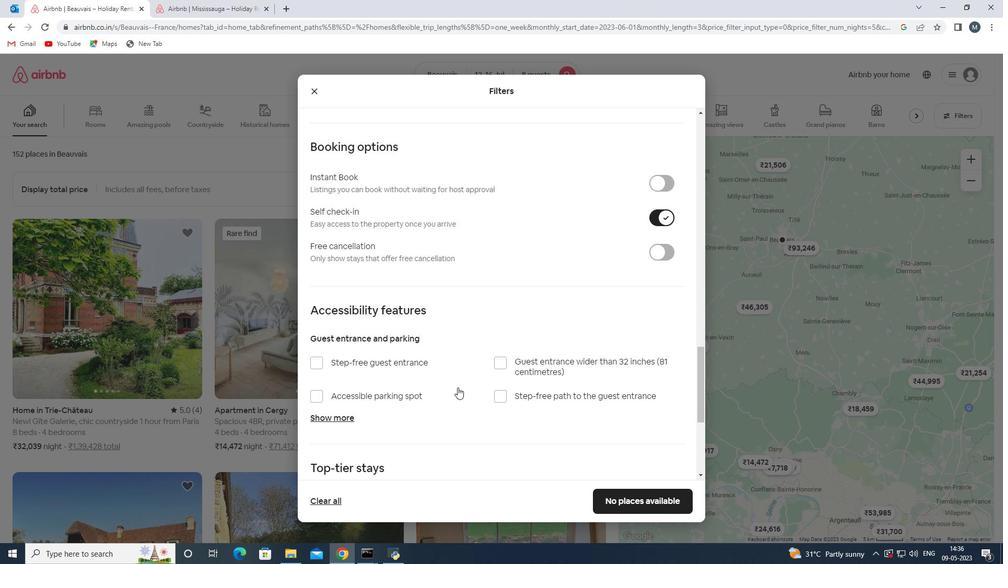 
Action: Mouse moved to (429, 393)
Screenshot: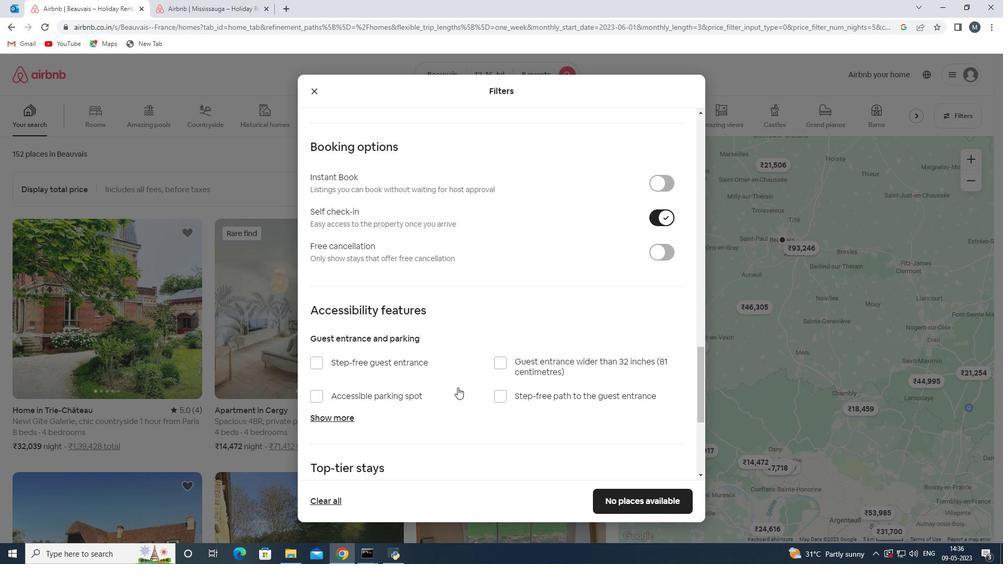 
Action: Mouse scrolled (429, 392) with delta (0, 0)
Screenshot: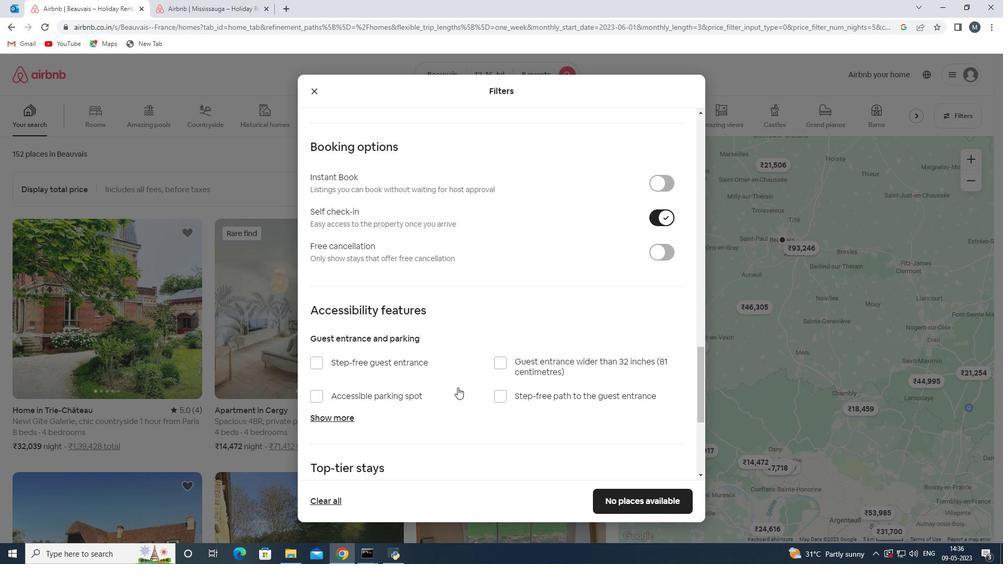 
Action: Mouse moved to (426, 393)
Screenshot: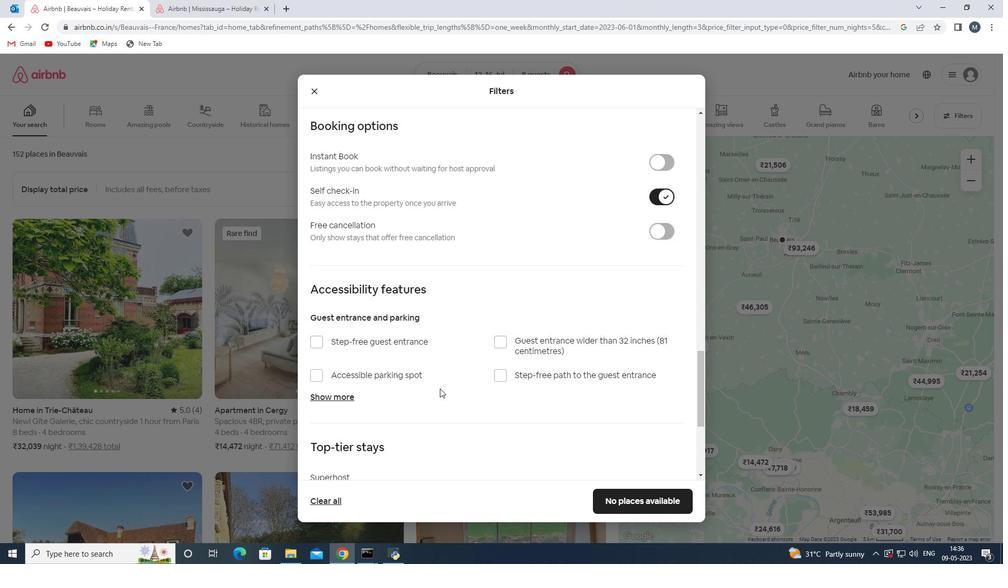 
Action: Mouse scrolled (426, 393) with delta (0, 0)
Screenshot: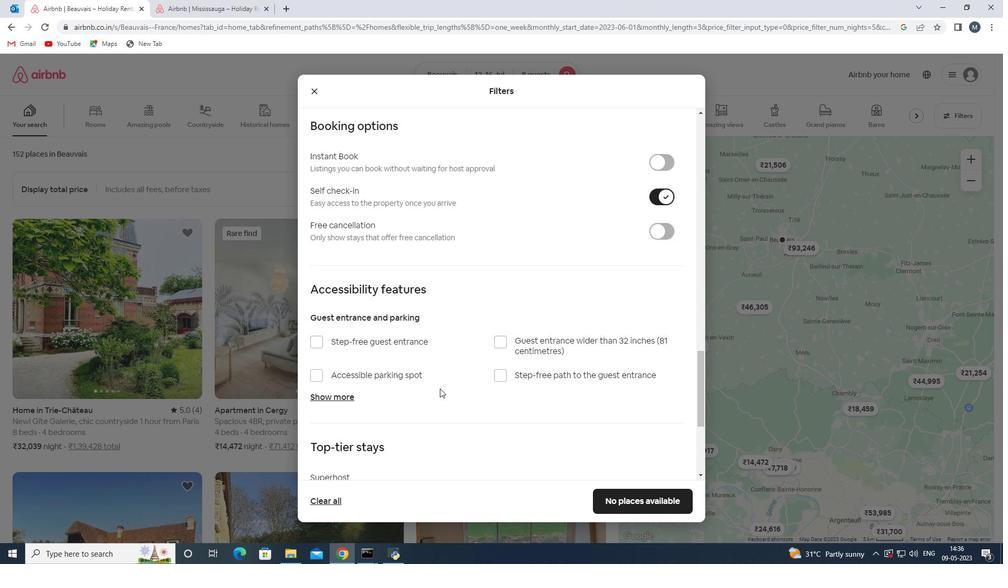 
Action: Mouse moved to (424, 396)
Screenshot: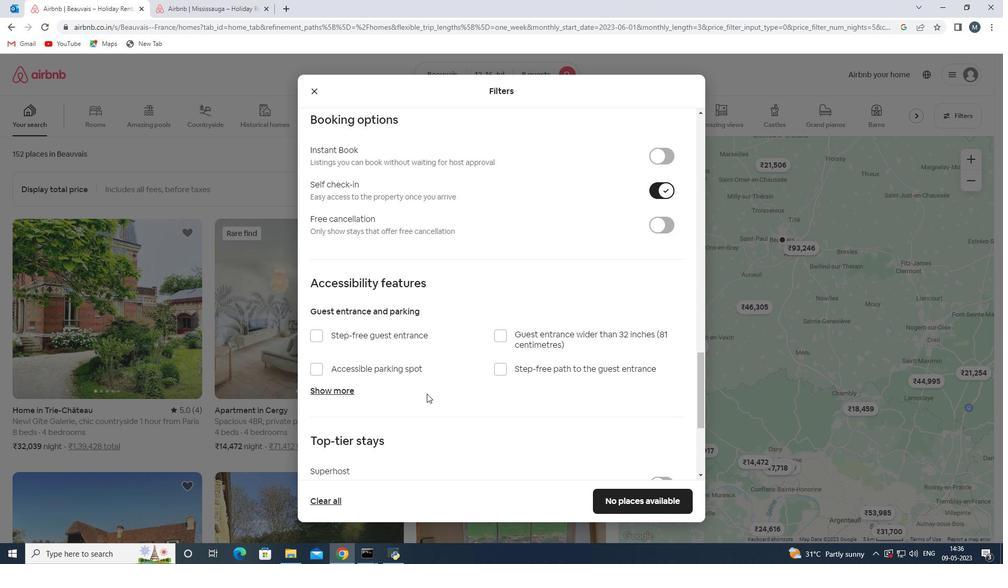 
Action: Mouse scrolled (424, 395) with delta (0, 0)
Screenshot: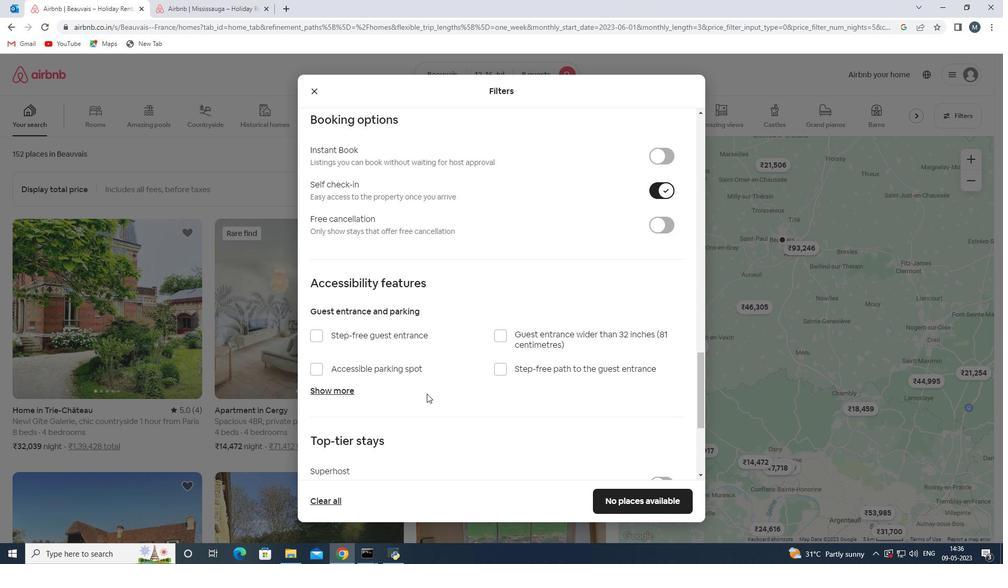
Action: Mouse moved to (356, 416)
Screenshot: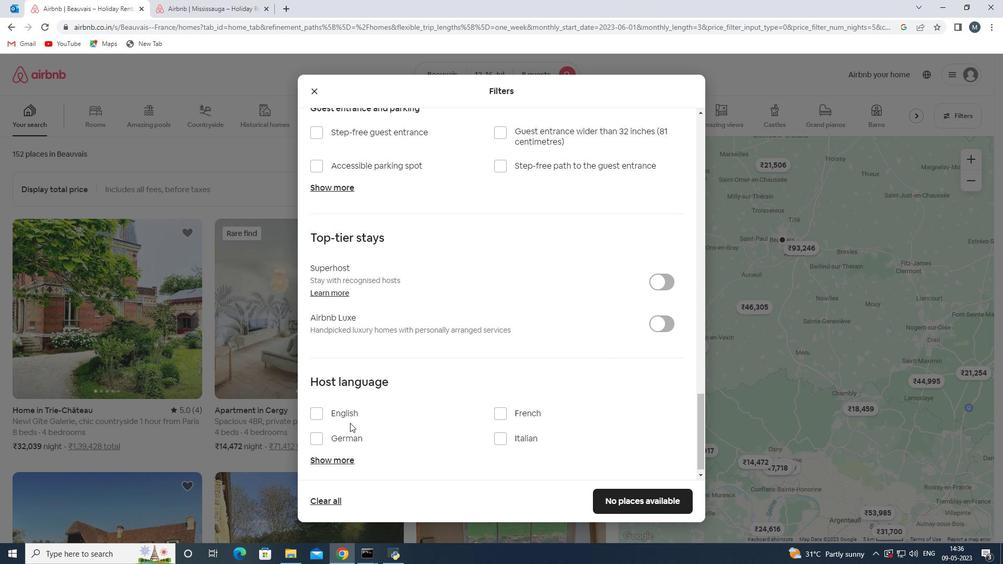 
Action: Mouse pressed left at (356, 416)
Screenshot: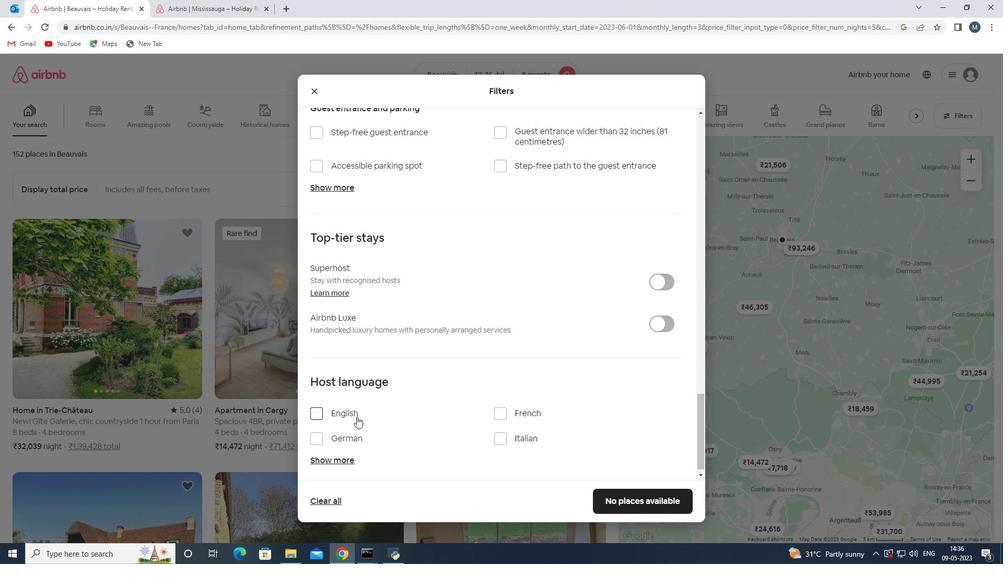 
Action: Mouse moved to (616, 496)
Screenshot: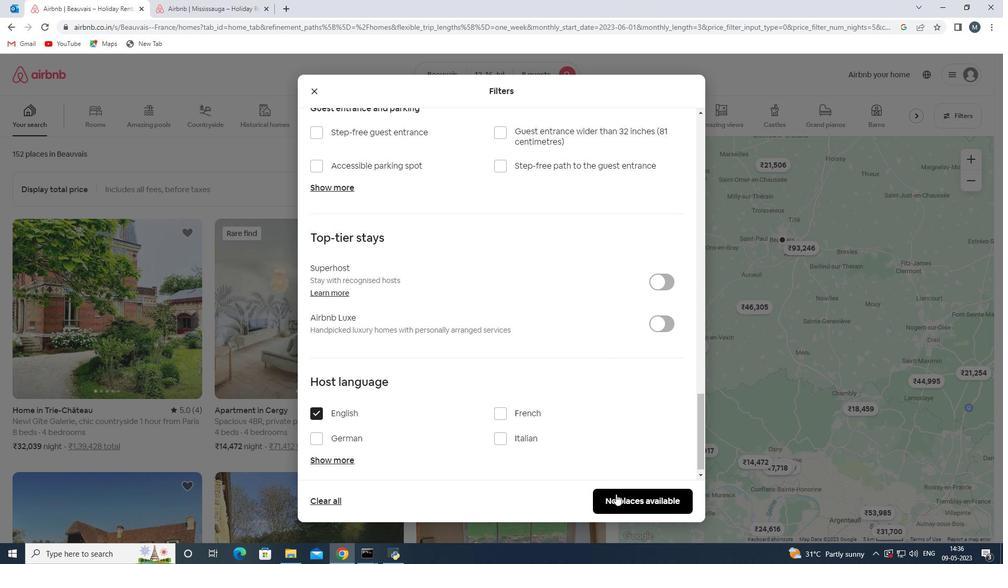 
Action: Mouse pressed left at (616, 496)
Screenshot: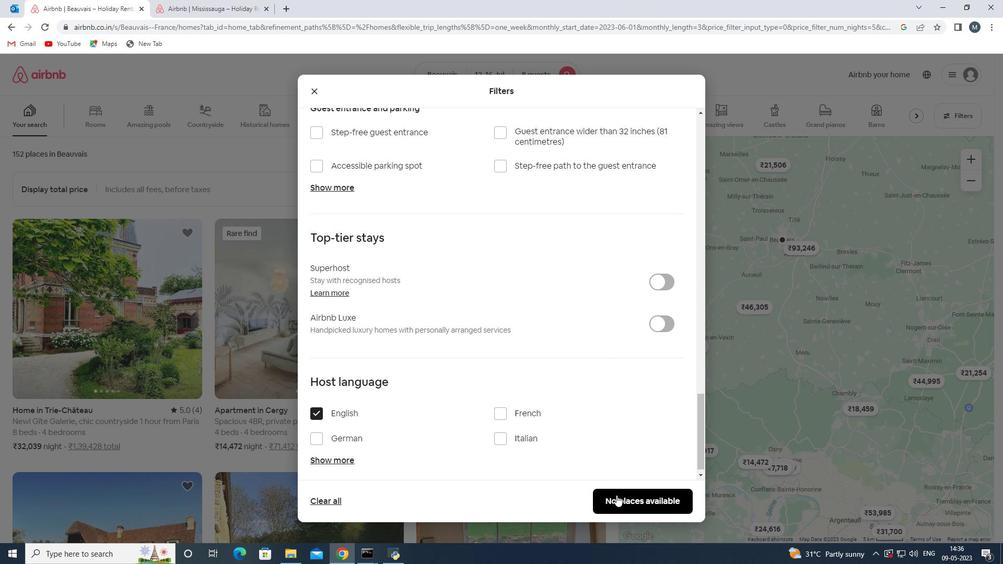 
Action: Mouse moved to (617, 495)
Screenshot: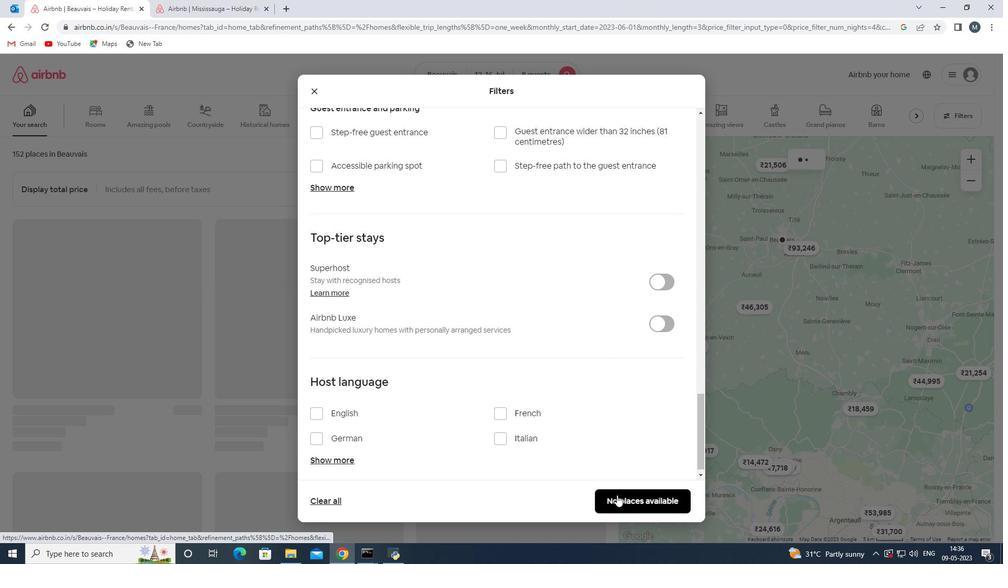 
